 Task: Play online Dominion games in very easy mode.
Action: Mouse moved to (409, 381)
Screenshot: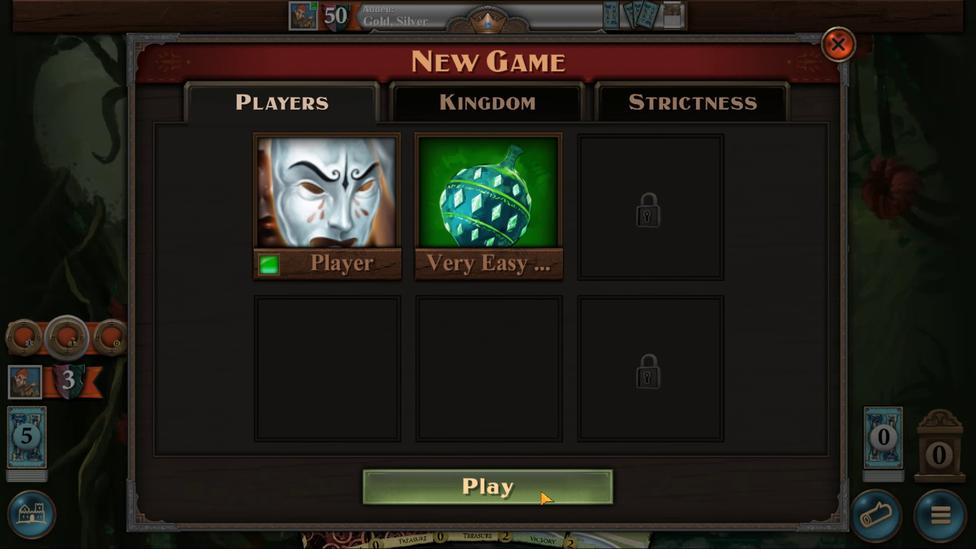 
Action: Mouse pressed left at (409, 381)
Screenshot: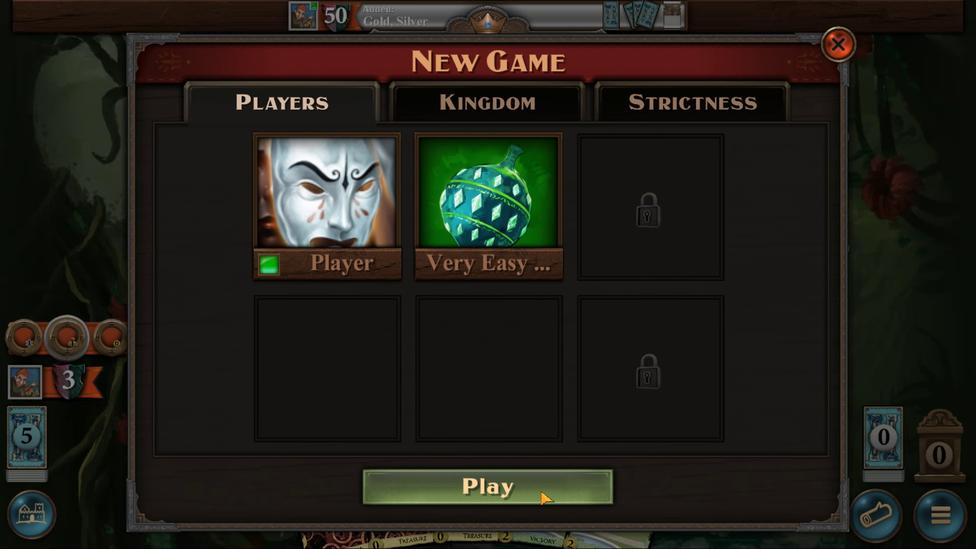 
Action: Mouse moved to (425, 376)
Screenshot: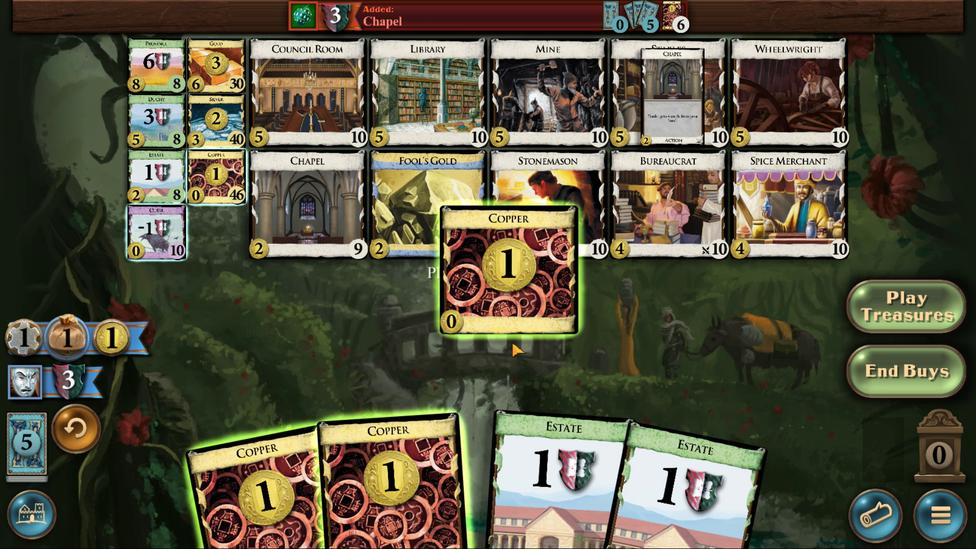 
Action: Mouse pressed left at (425, 376)
Screenshot: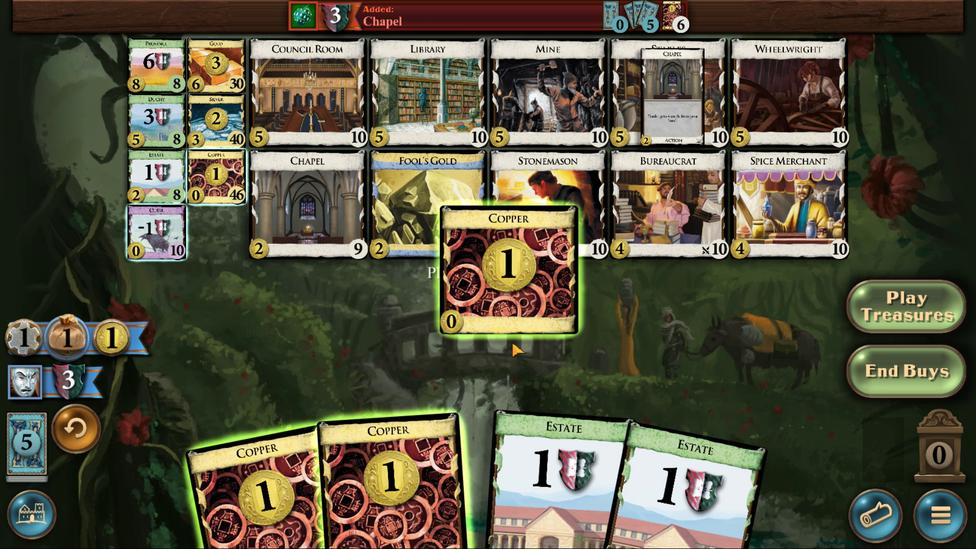 
Action: Mouse moved to (439, 377)
Screenshot: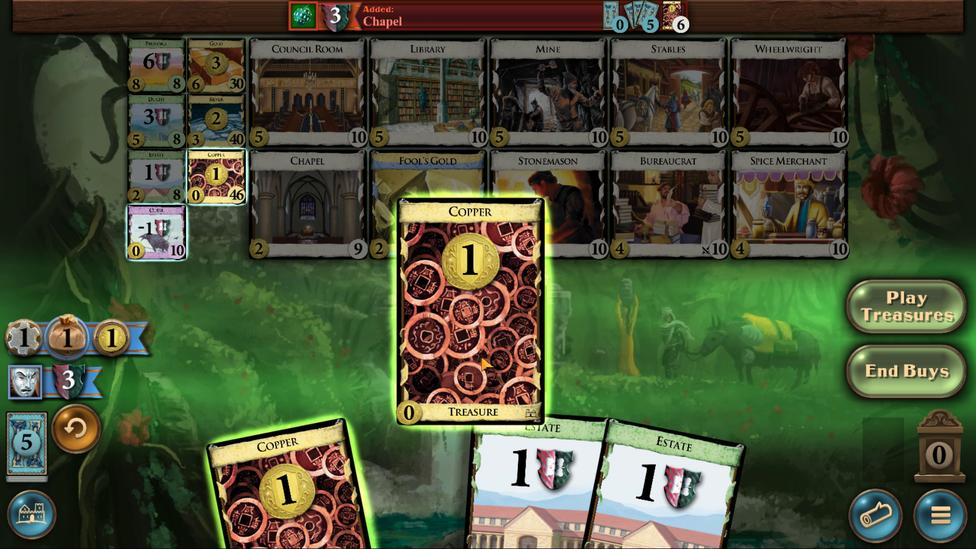 
Action: Mouse pressed left at (439, 377)
Screenshot: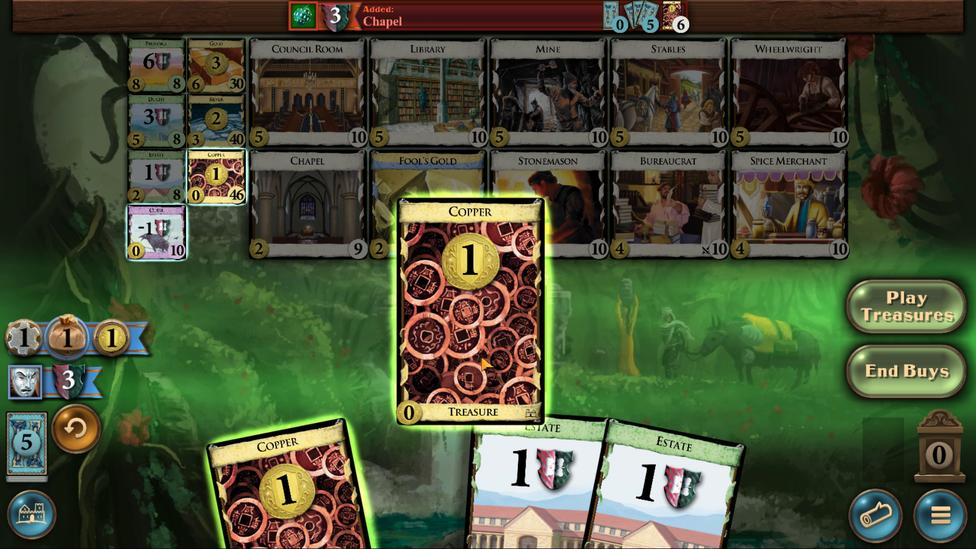 
Action: Mouse moved to (451, 375)
Screenshot: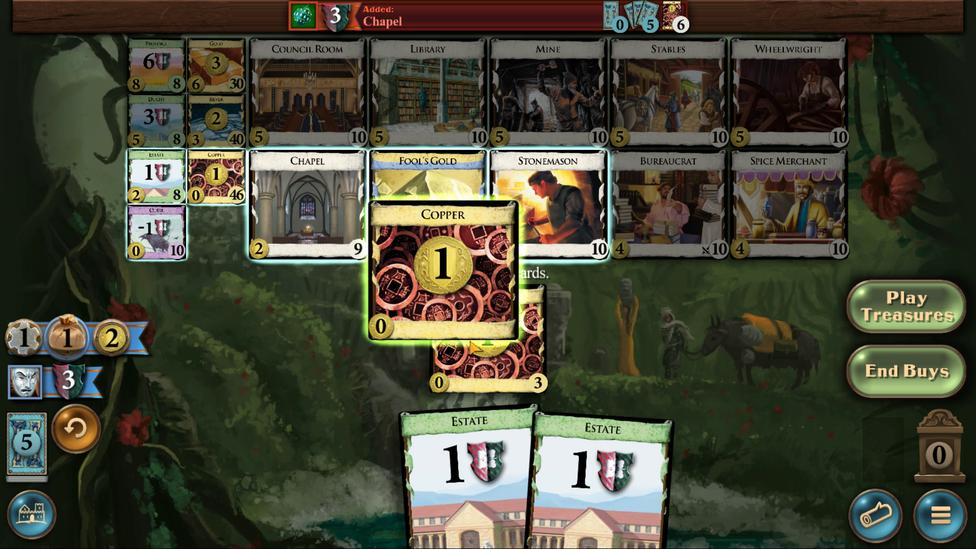 
Action: Mouse pressed left at (451, 375)
Screenshot: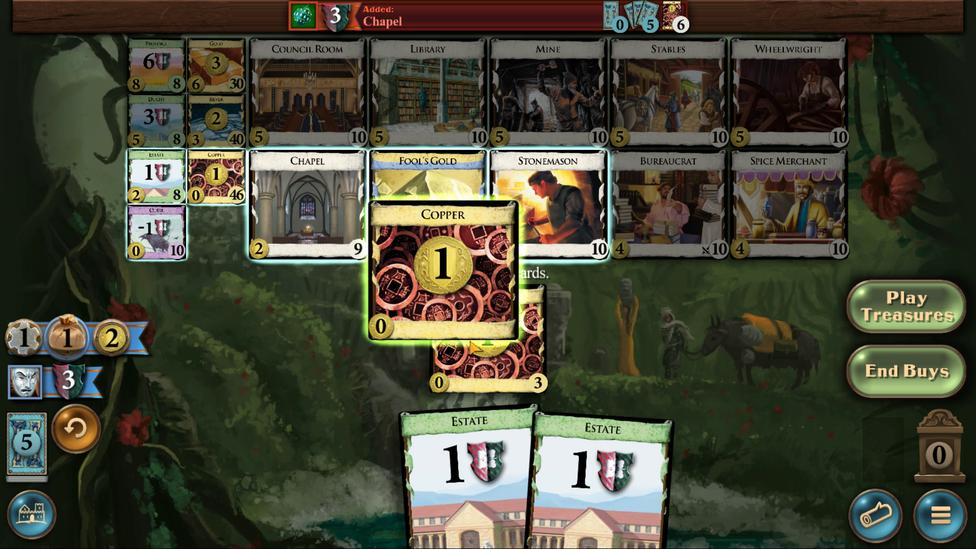 
Action: Mouse moved to (485, 321)
Screenshot: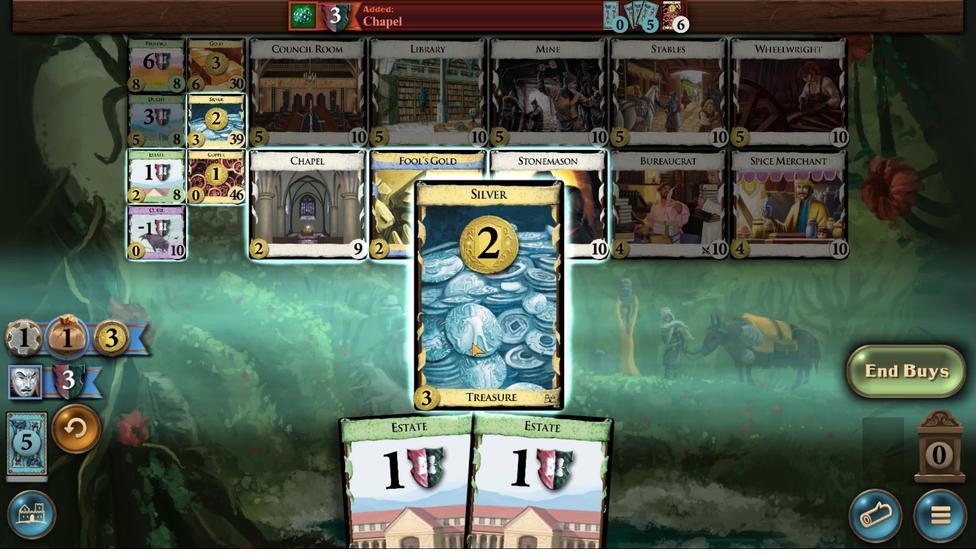 
Action: Mouse pressed left at (485, 321)
Screenshot: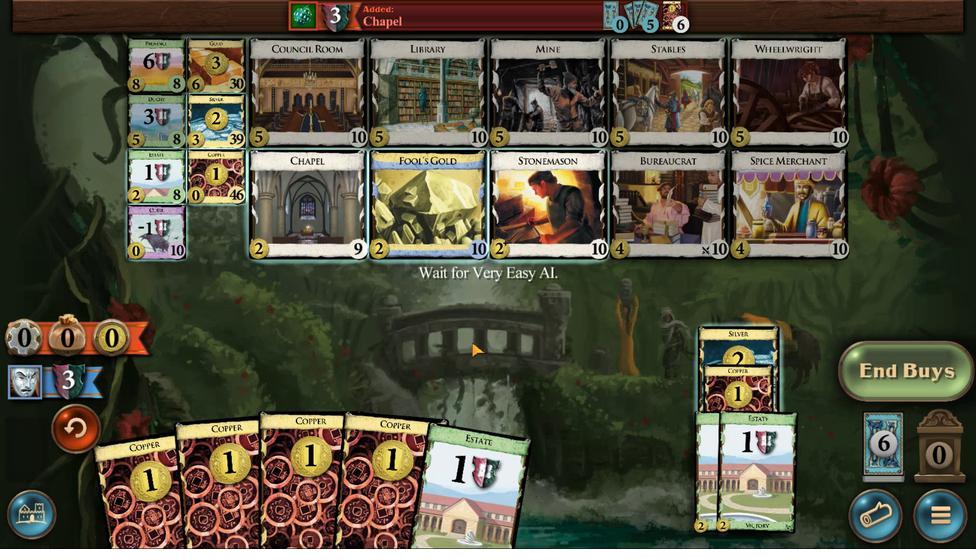 
Action: Mouse moved to (456, 376)
Screenshot: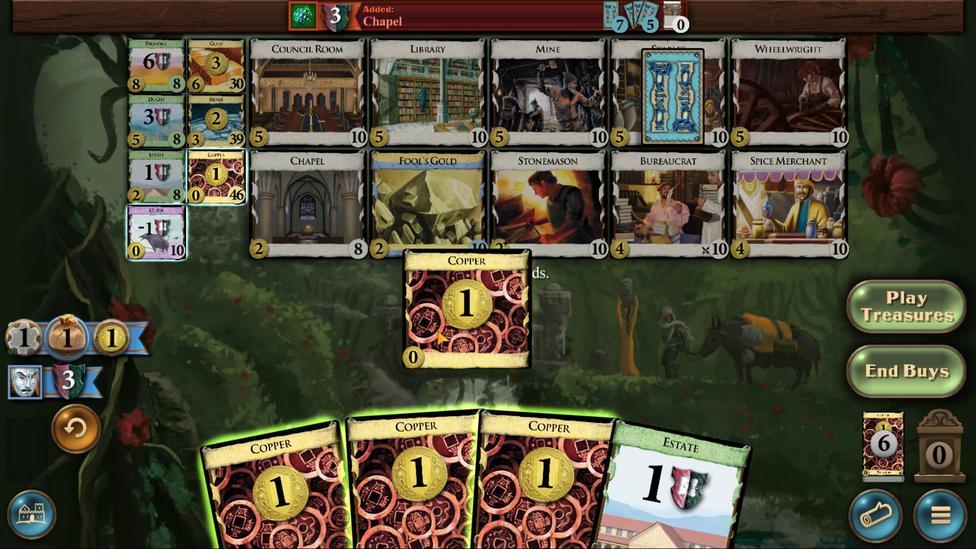 
Action: Mouse pressed left at (456, 376)
Screenshot: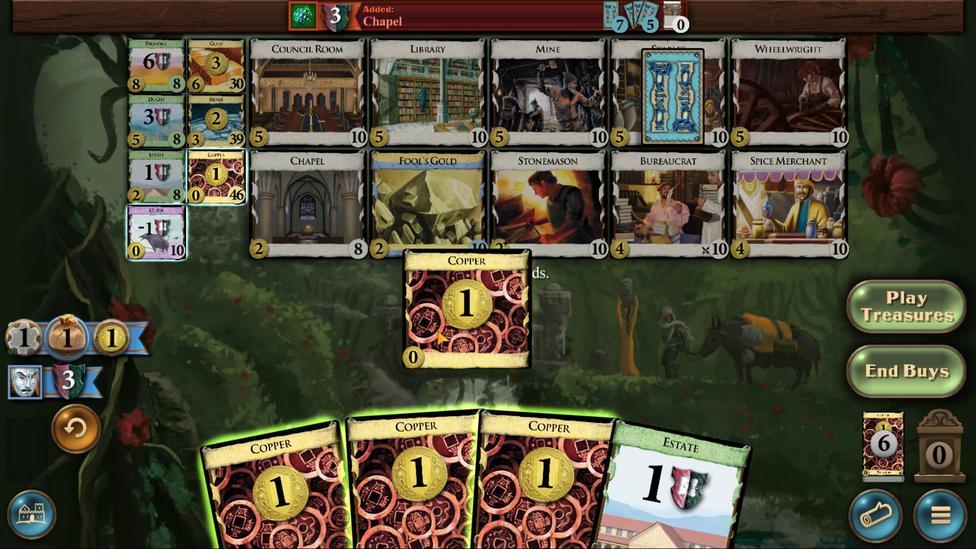 
Action: Mouse moved to (445, 372)
Screenshot: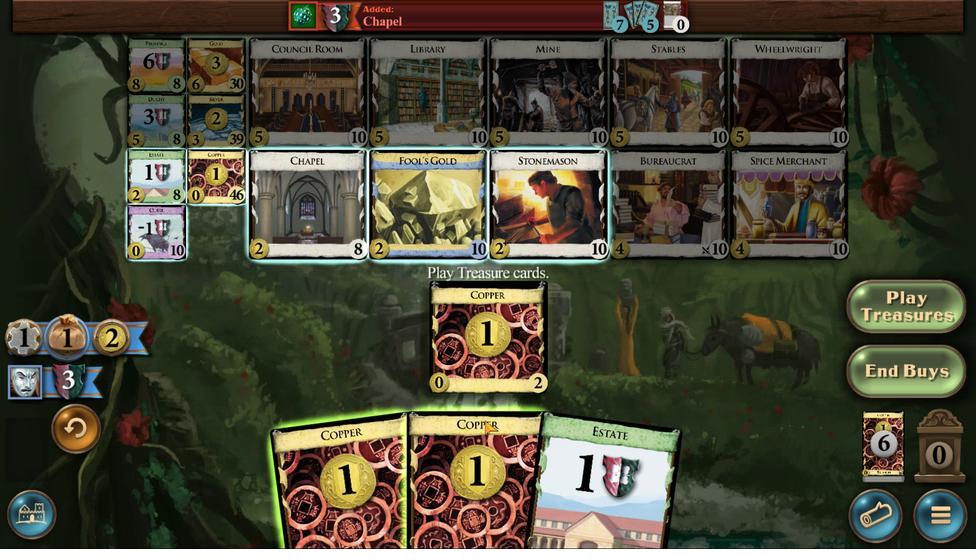 
Action: Mouse pressed left at (445, 372)
Screenshot: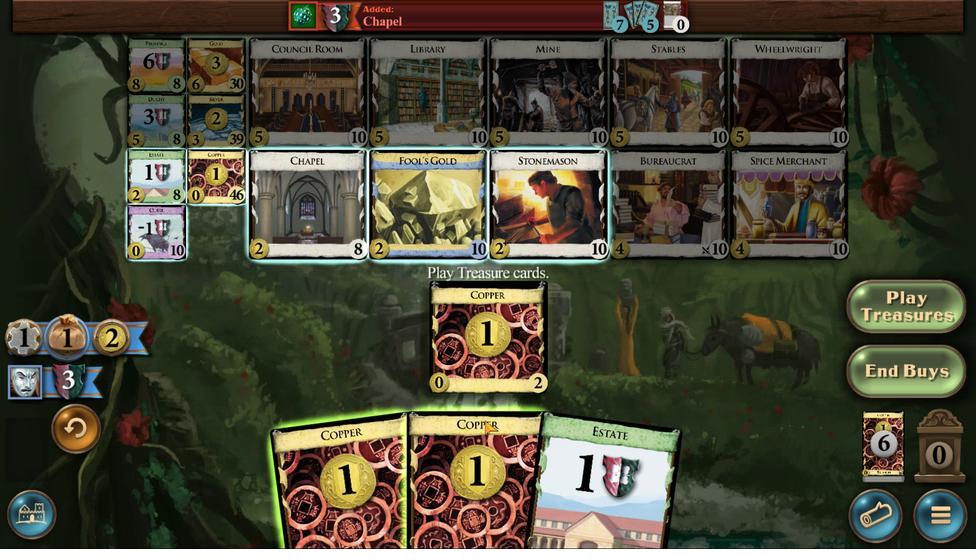 
Action: Mouse moved to (424, 375)
Screenshot: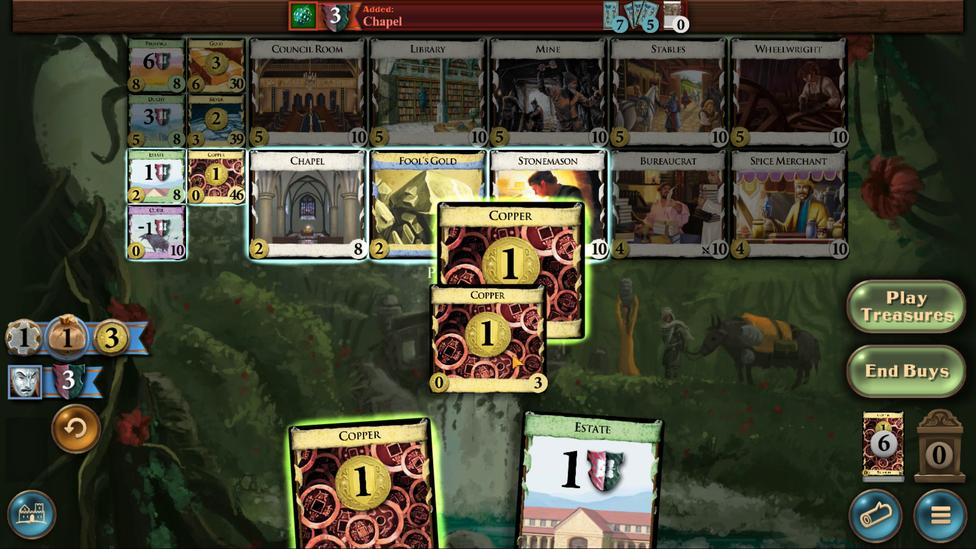 
Action: Mouse pressed left at (424, 375)
Screenshot: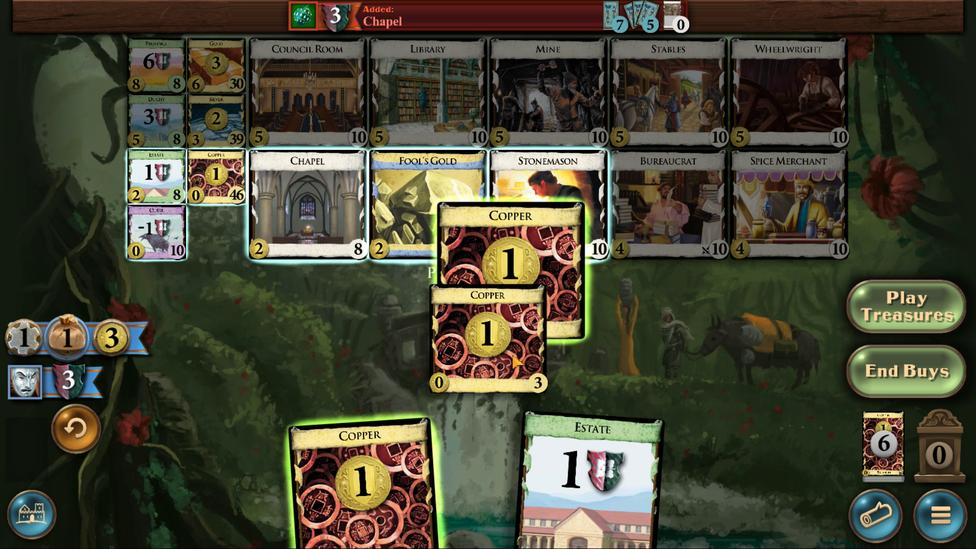 
Action: Mouse moved to (438, 377)
Screenshot: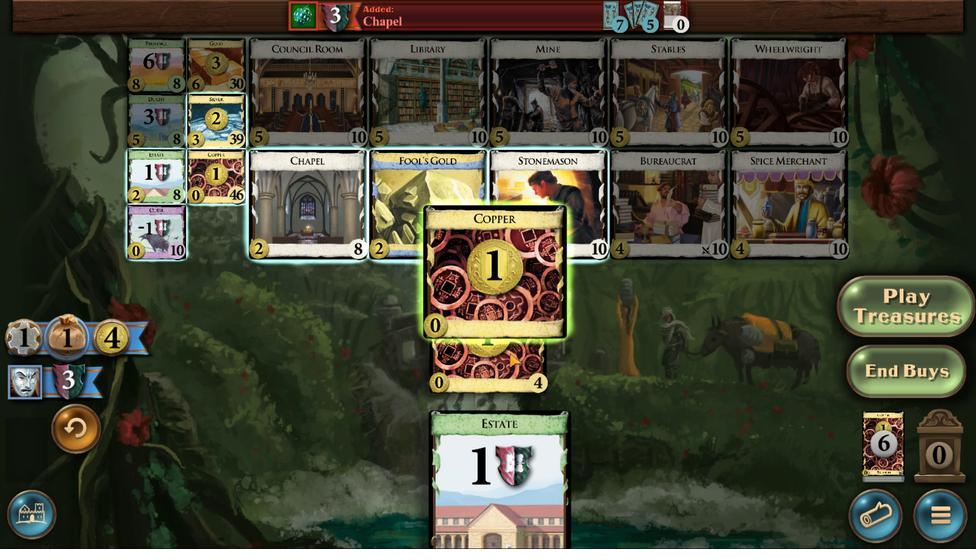 
Action: Mouse pressed left at (438, 377)
Screenshot: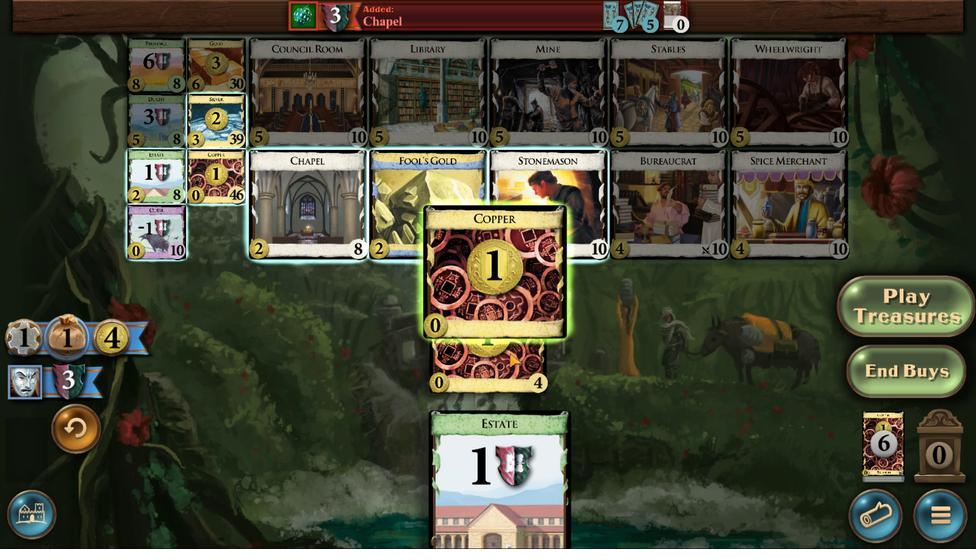 
Action: Mouse moved to (488, 320)
Screenshot: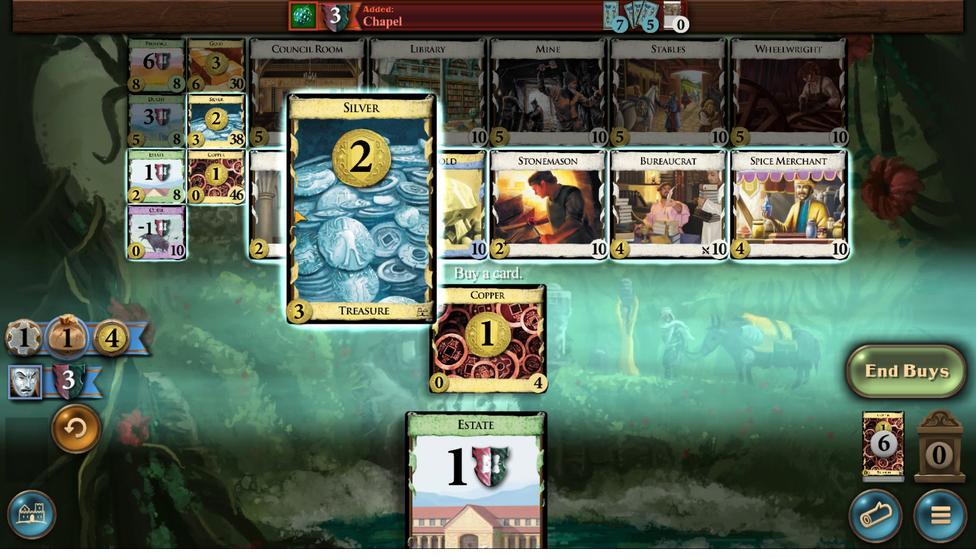 
Action: Mouse pressed left at (488, 320)
Screenshot: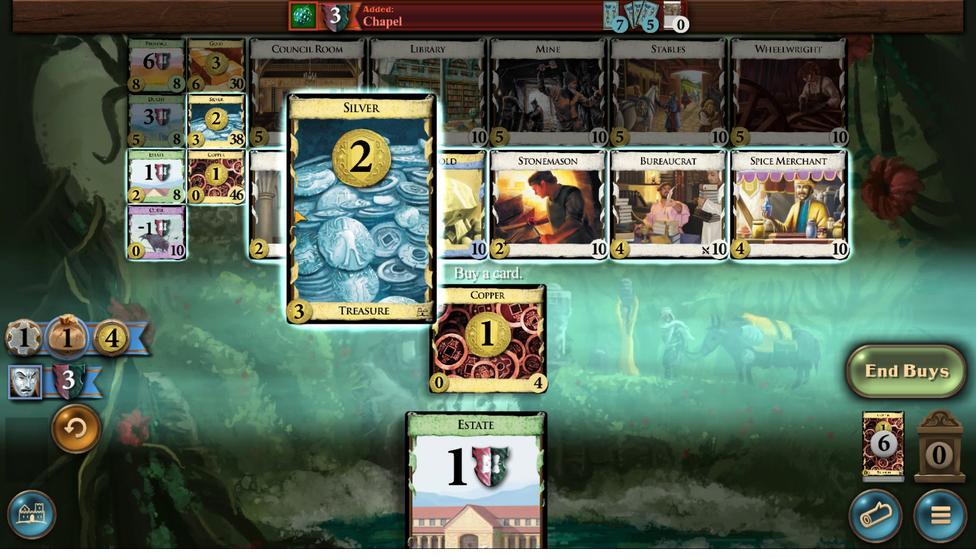 
Action: Mouse moved to (464, 340)
Screenshot: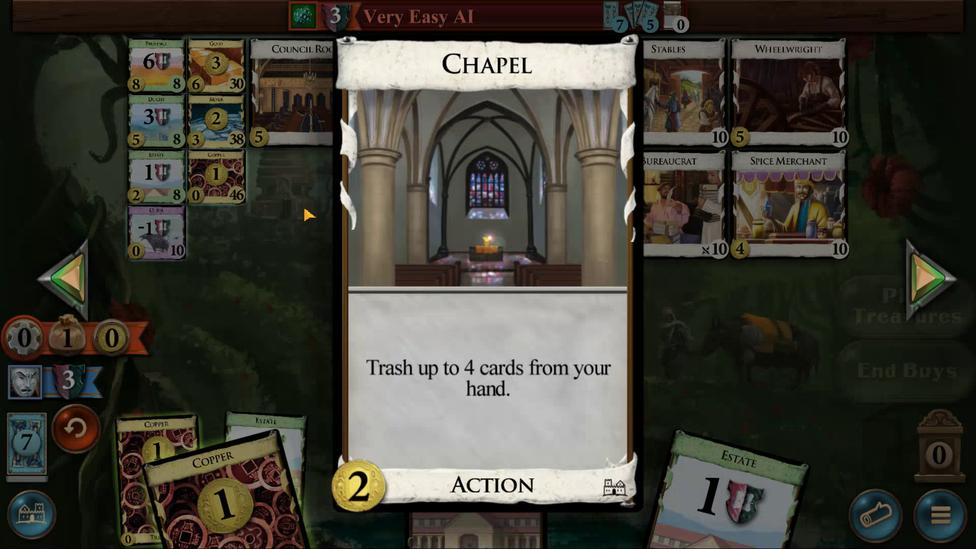 
Action: Mouse pressed left at (464, 340)
Screenshot: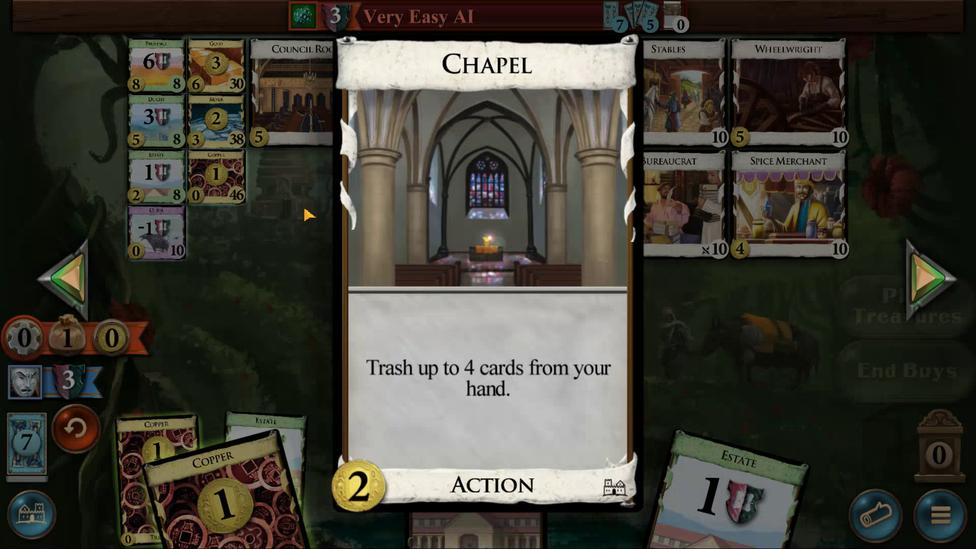 
Action: Mouse moved to (468, 337)
Screenshot: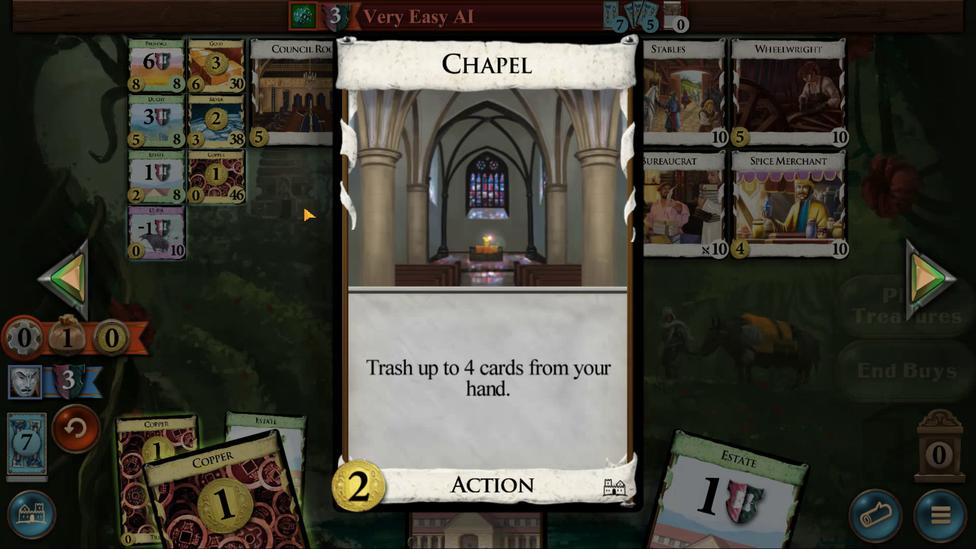 
Action: Mouse pressed left at (468, 337)
Screenshot: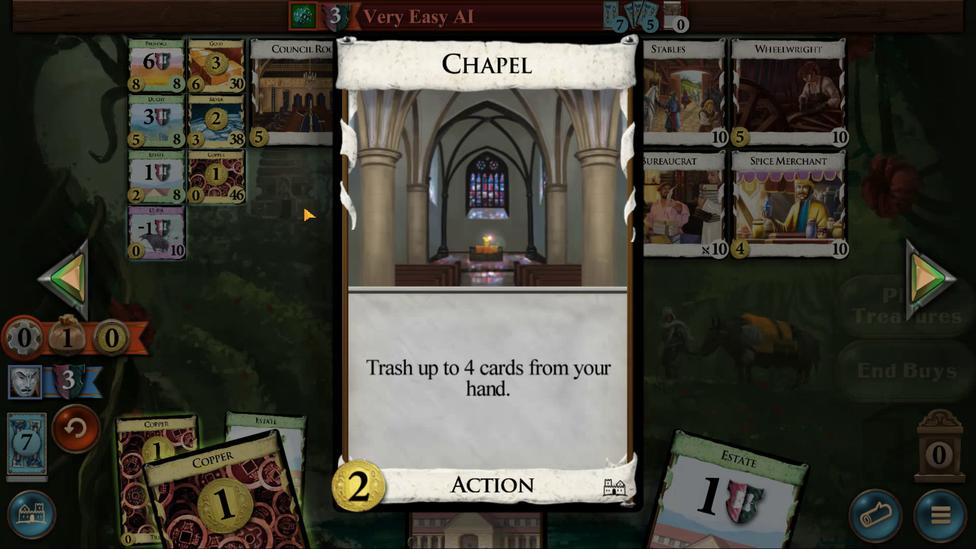 
Action: Mouse moved to (367, 343)
Screenshot: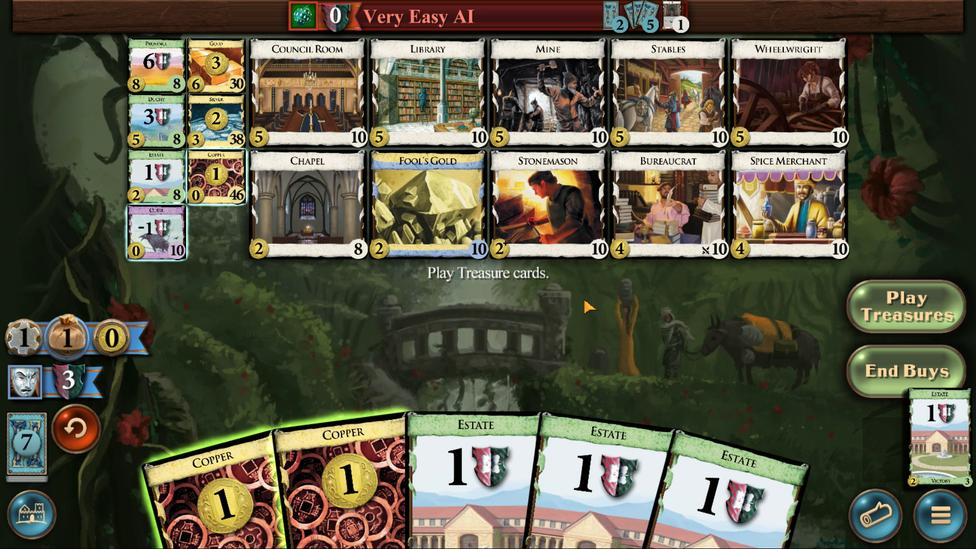 
Action: Mouse pressed left at (367, 343)
Screenshot: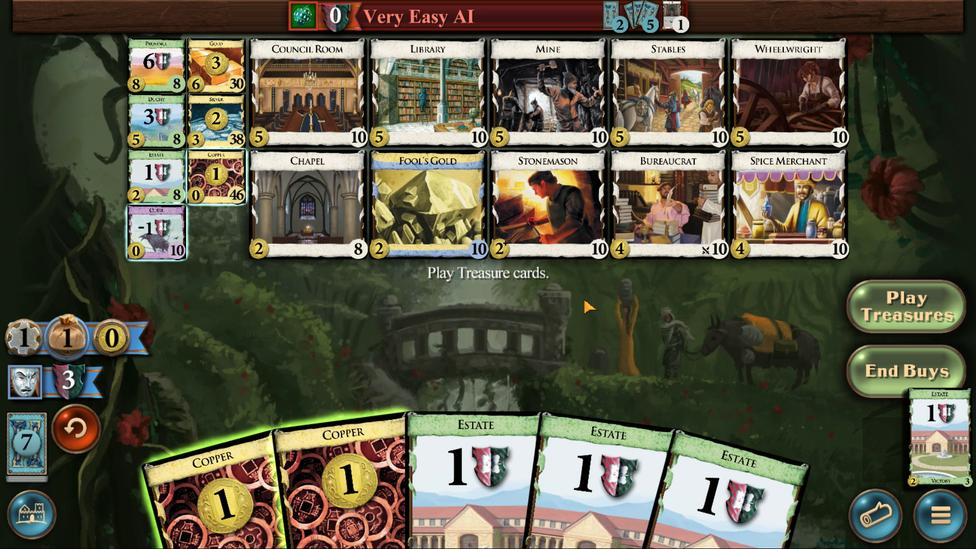 
Action: Mouse moved to (450, 373)
Screenshot: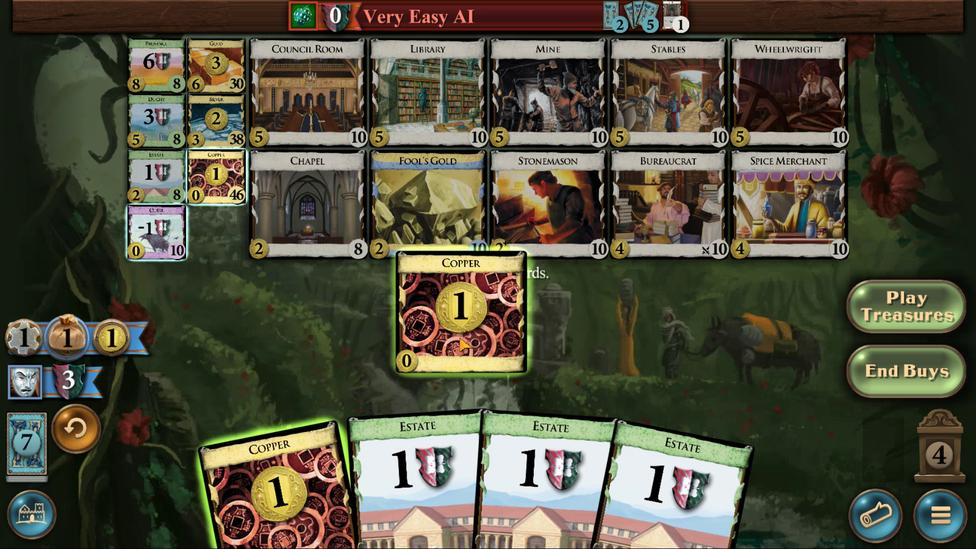 
Action: Mouse pressed left at (450, 373)
Screenshot: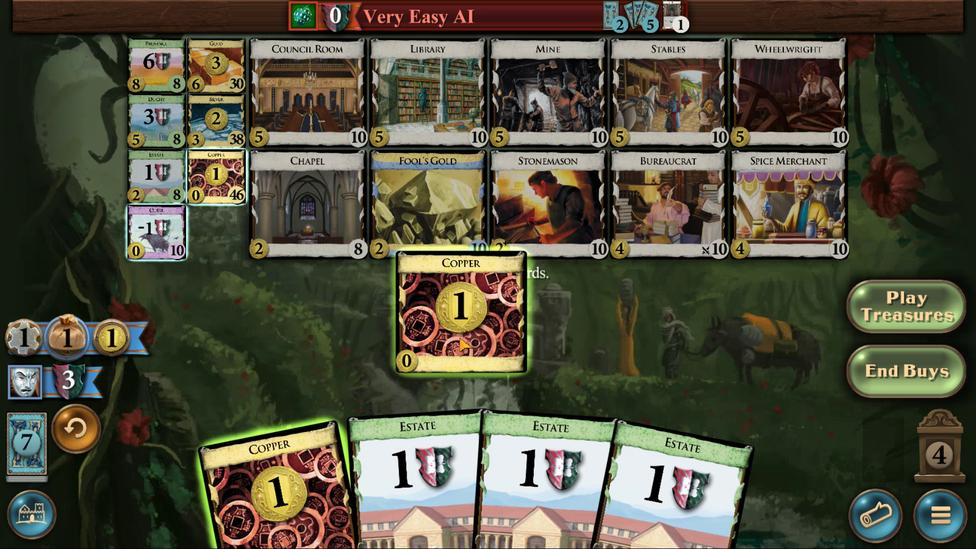 
Action: Mouse moved to (464, 373)
Screenshot: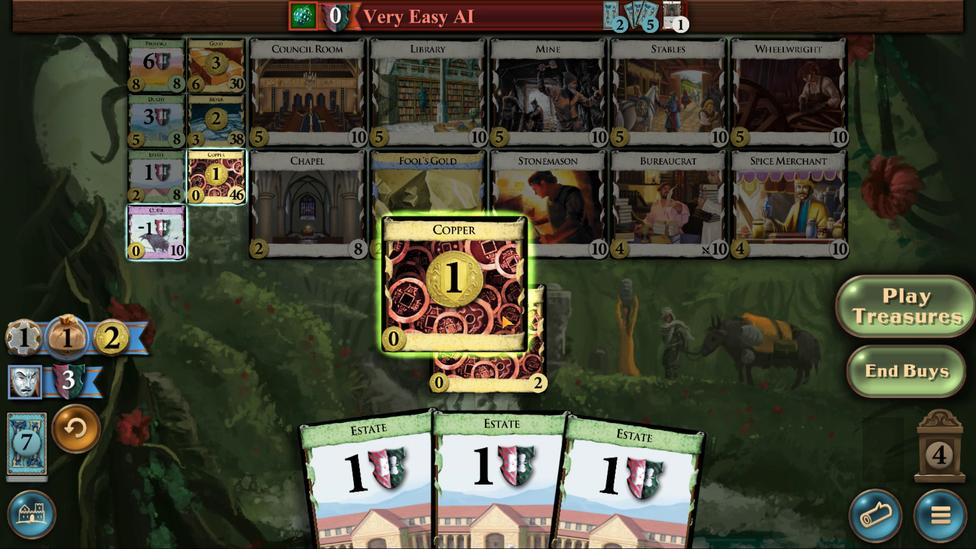 
Action: Mouse pressed left at (464, 373)
Screenshot: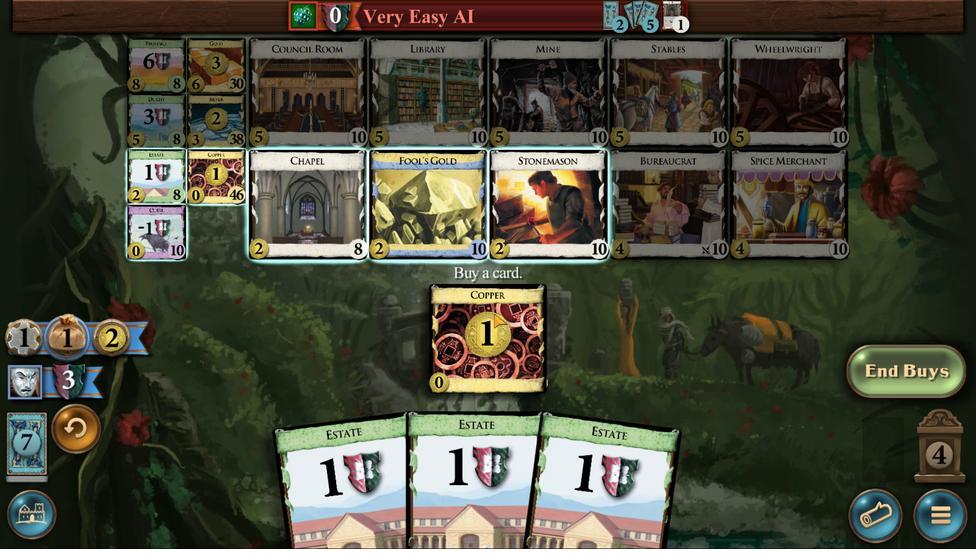 
Action: Mouse moved to (404, 335)
Screenshot: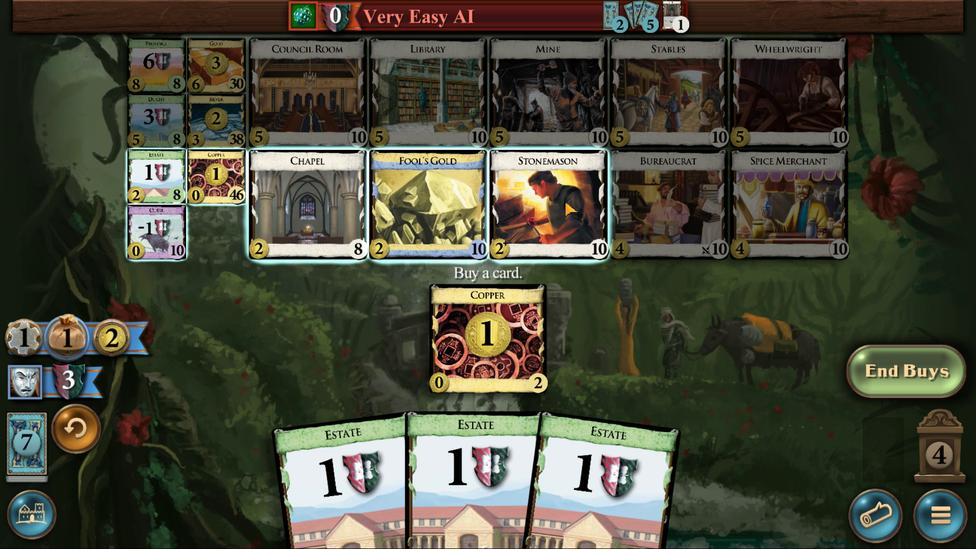 
Action: Mouse pressed left at (404, 335)
Screenshot: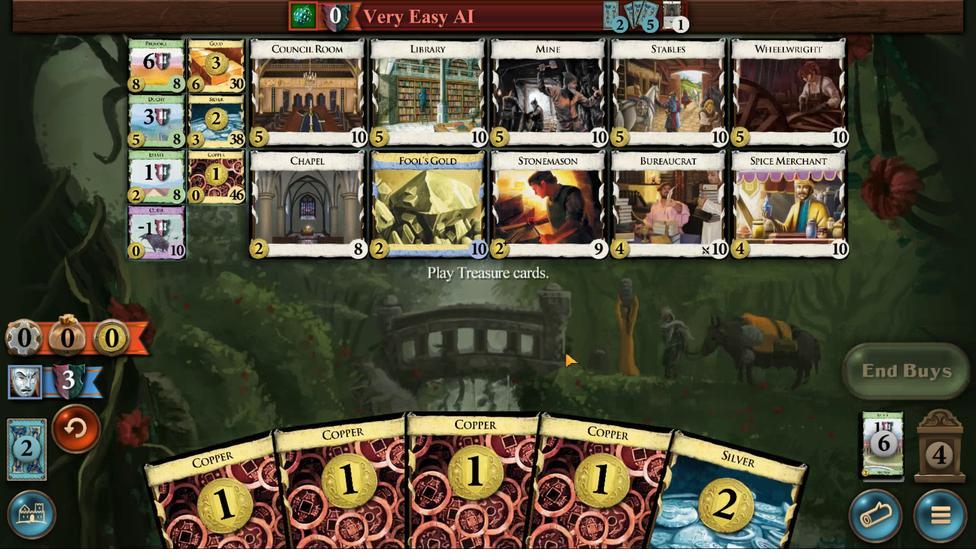
Action: Mouse moved to (487, 331)
Screenshot: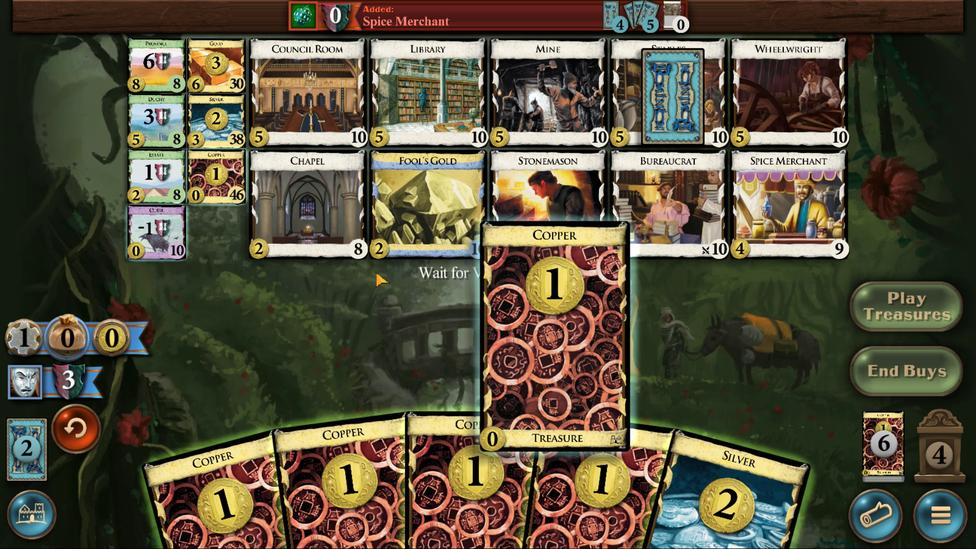 
Action: Mouse pressed left at (487, 331)
Screenshot: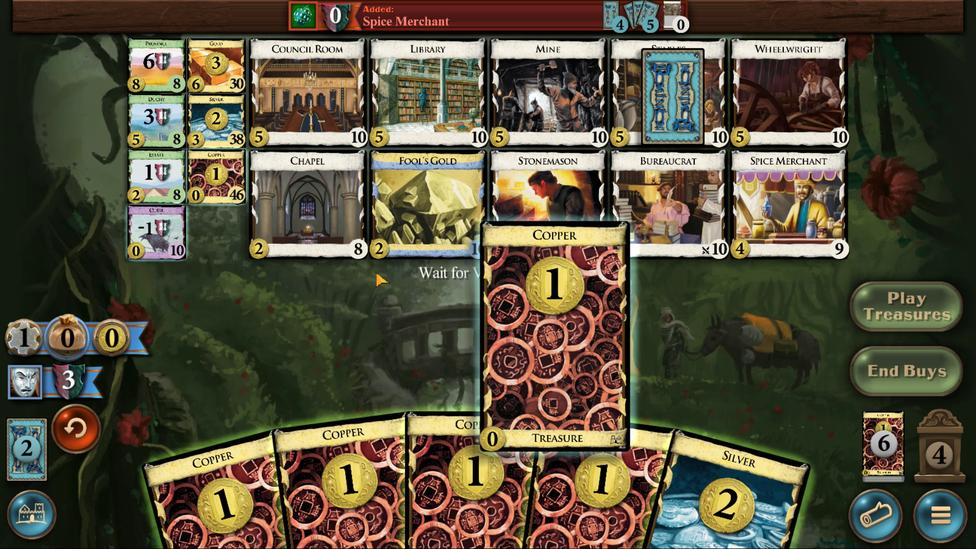 
Action: Mouse moved to (411, 366)
Screenshot: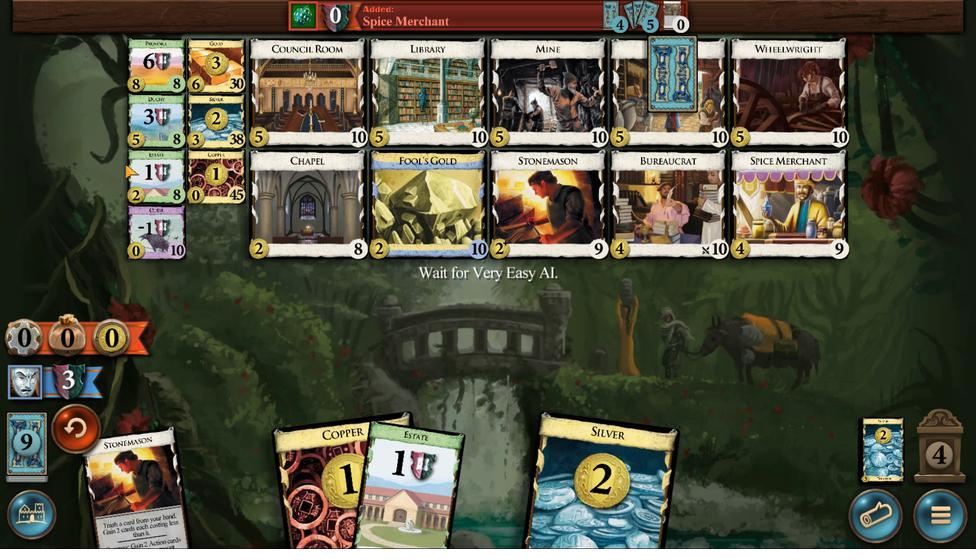 
Action: Mouse pressed left at (411, 366)
Screenshot: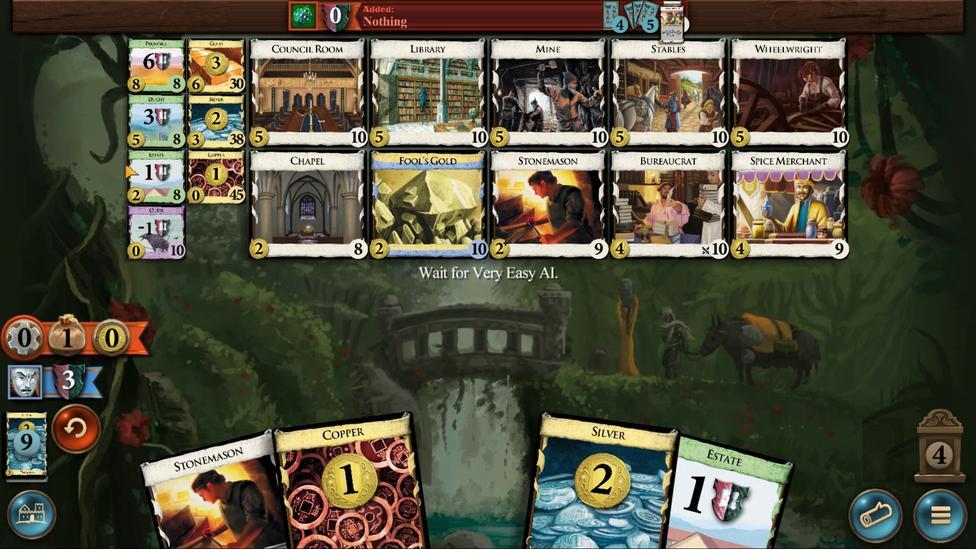 
Action: Mouse moved to (485, 376)
Screenshot: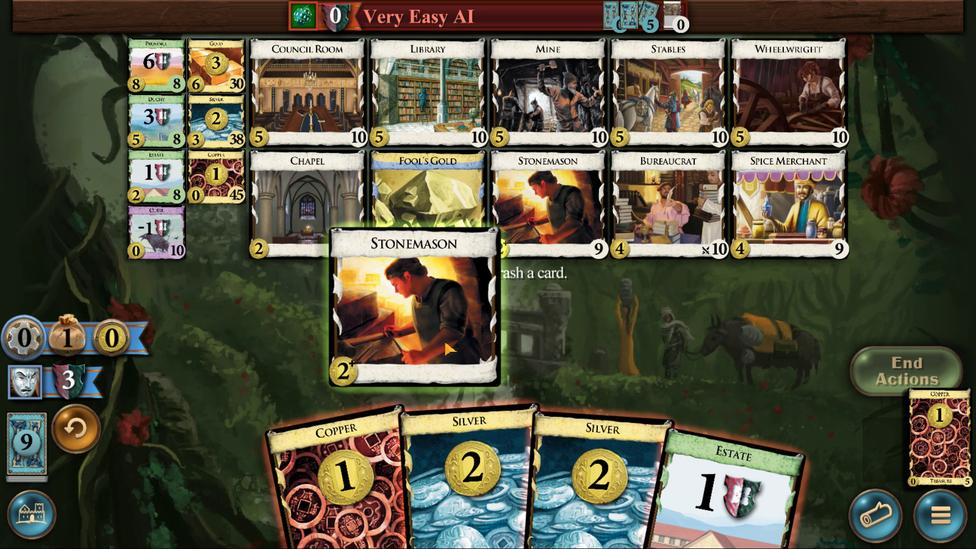 
Action: Mouse pressed left at (485, 376)
Screenshot: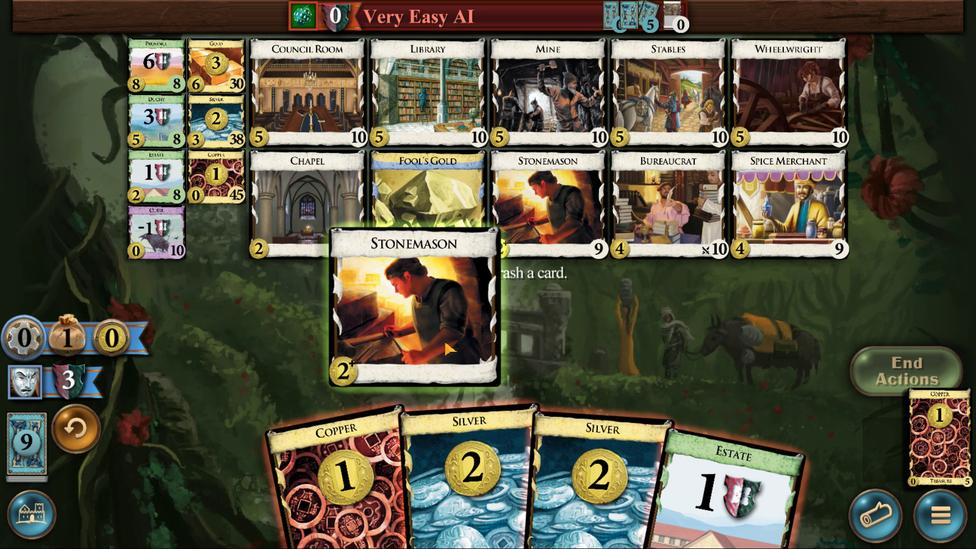 
Action: Mouse moved to (469, 373)
Screenshot: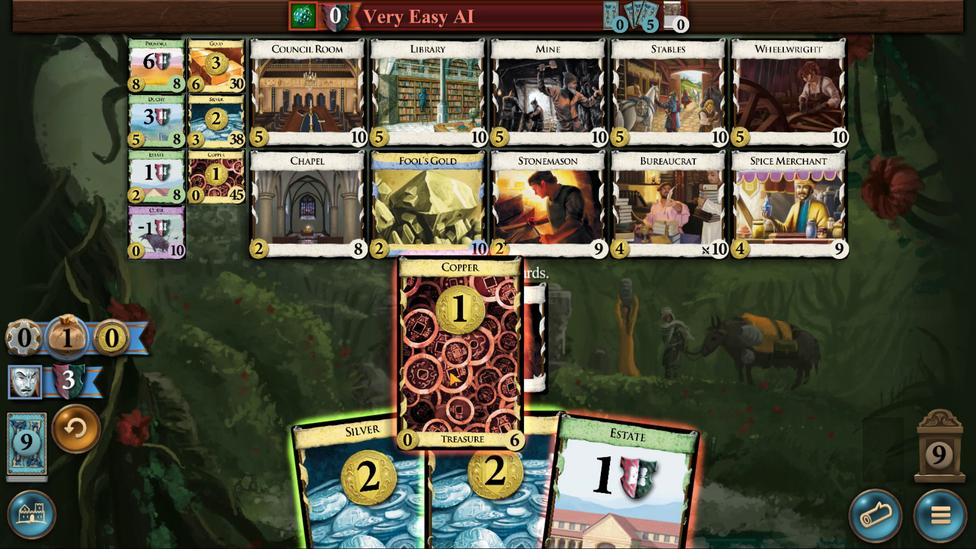
Action: Mouse pressed left at (469, 373)
Screenshot: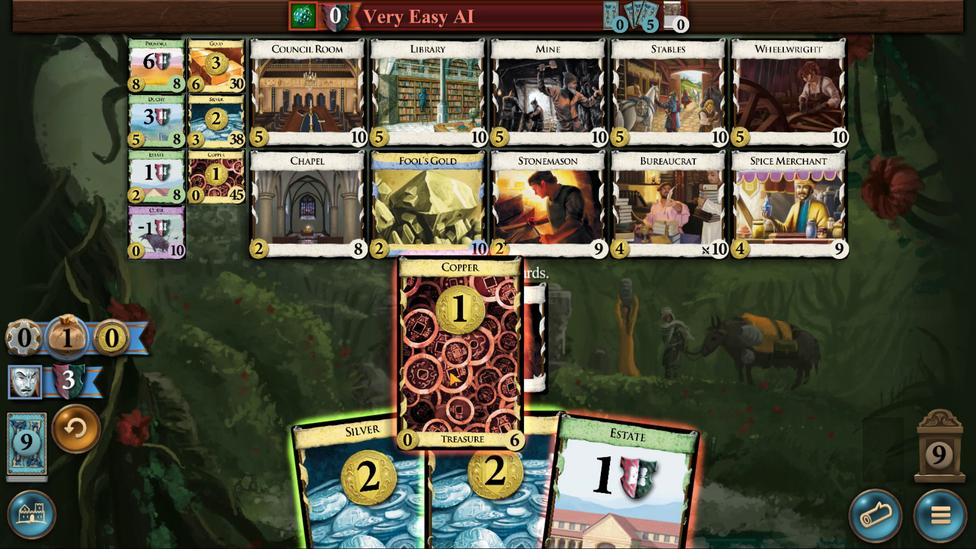 
Action: Mouse moved to (419, 373)
Screenshot: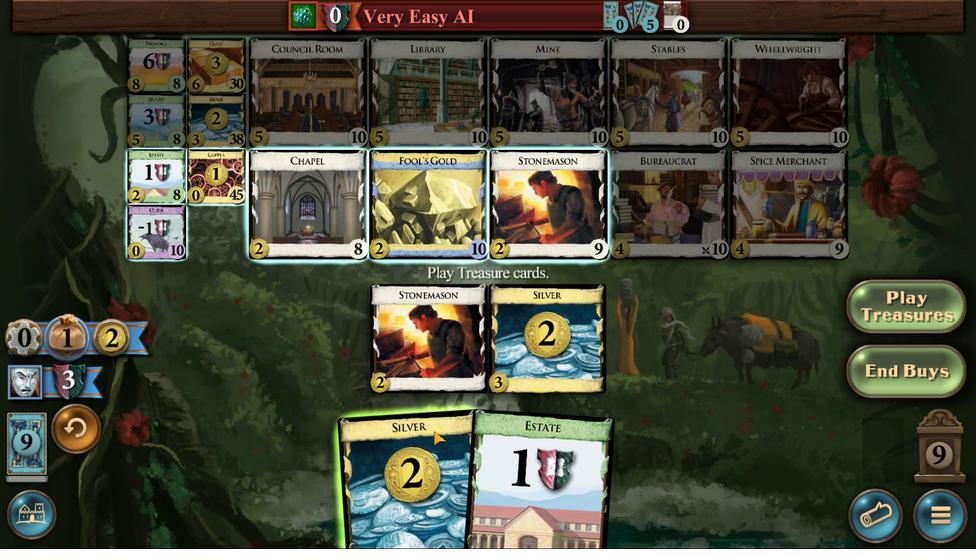 
Action: Mouse pressed left at (419, 373)
Screenshot: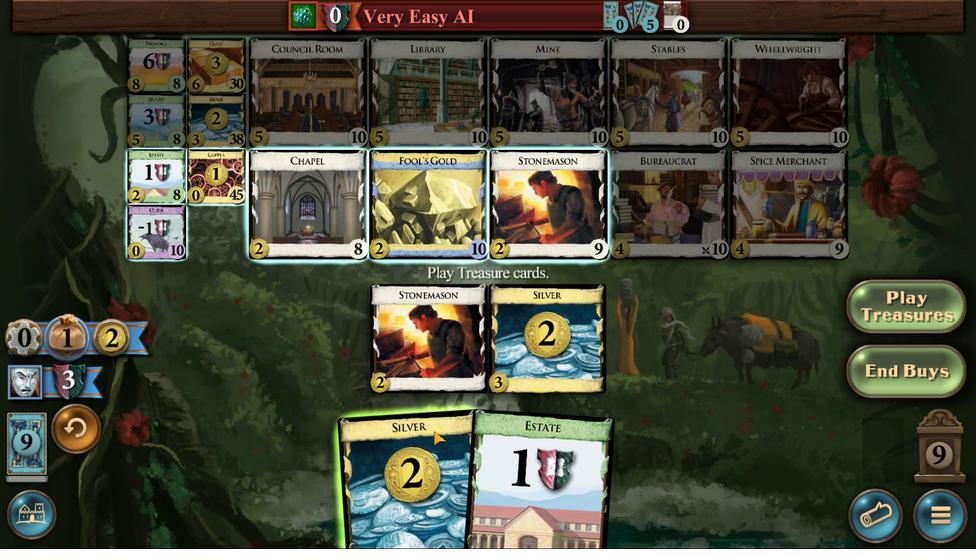 
Action: Mouse moved to (436, 372)
Screenshot: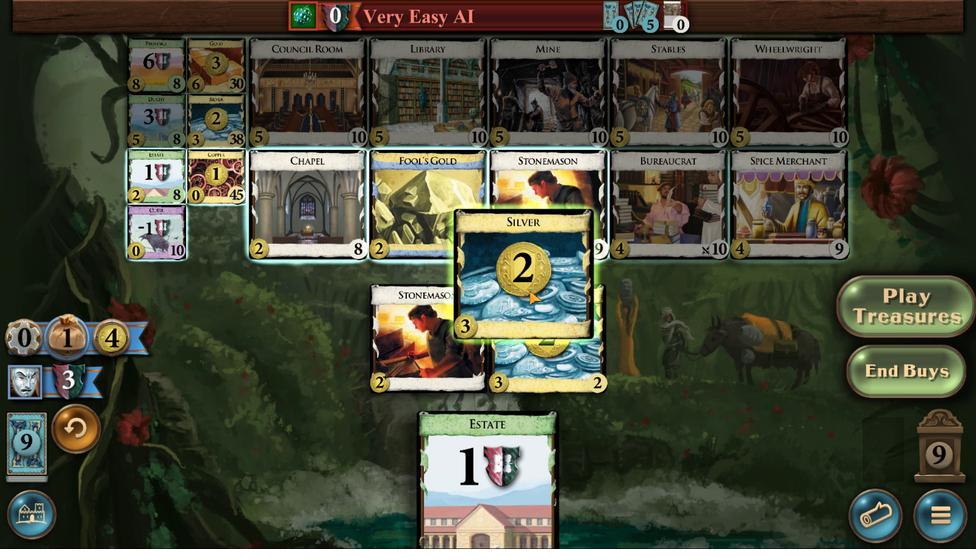 
Action: Mouse pressed left at (436, 372)
Screenshot: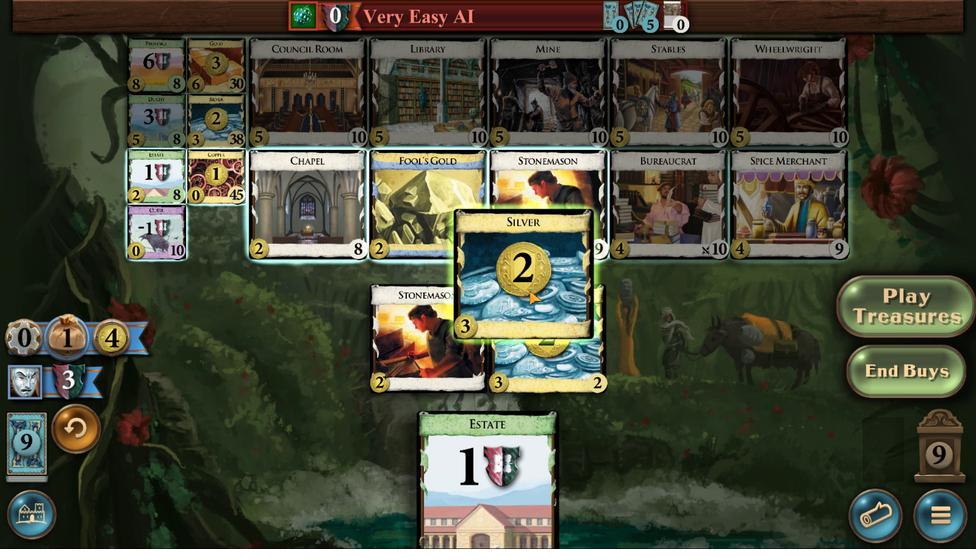 
Action: Mouse moved to (488, 322)
Screenshot: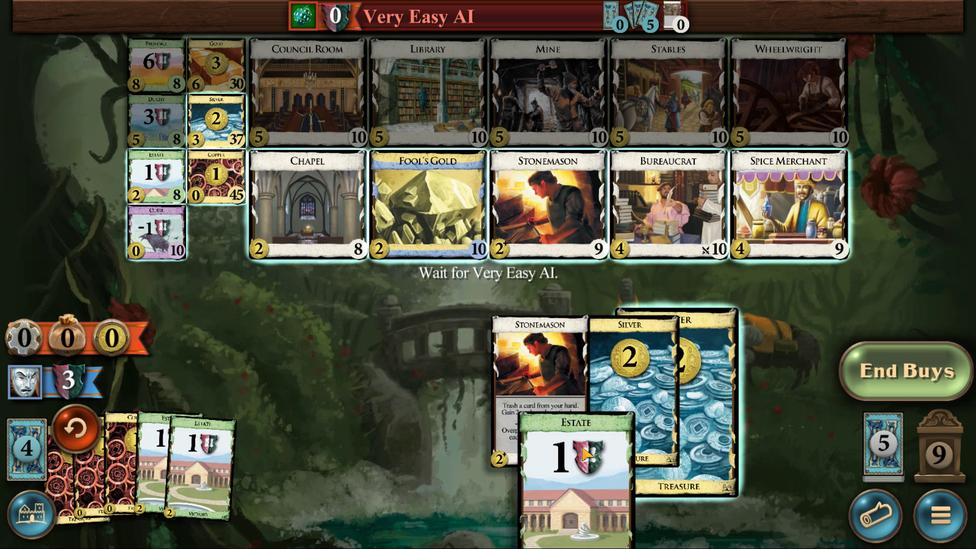 
Action: Mouse pressed left at (488, 322)
Screenshot: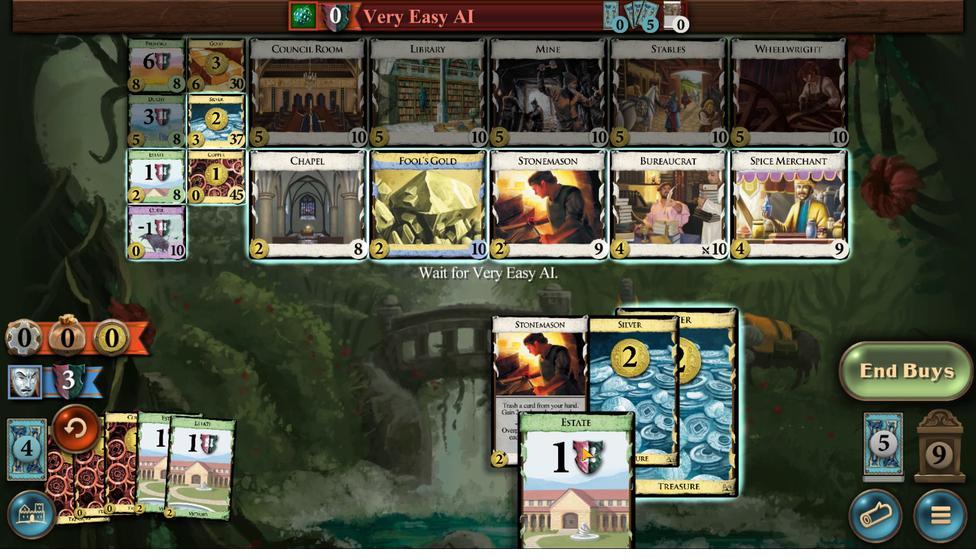 
Action: Mouse moved to (424, 373)
Screenshot: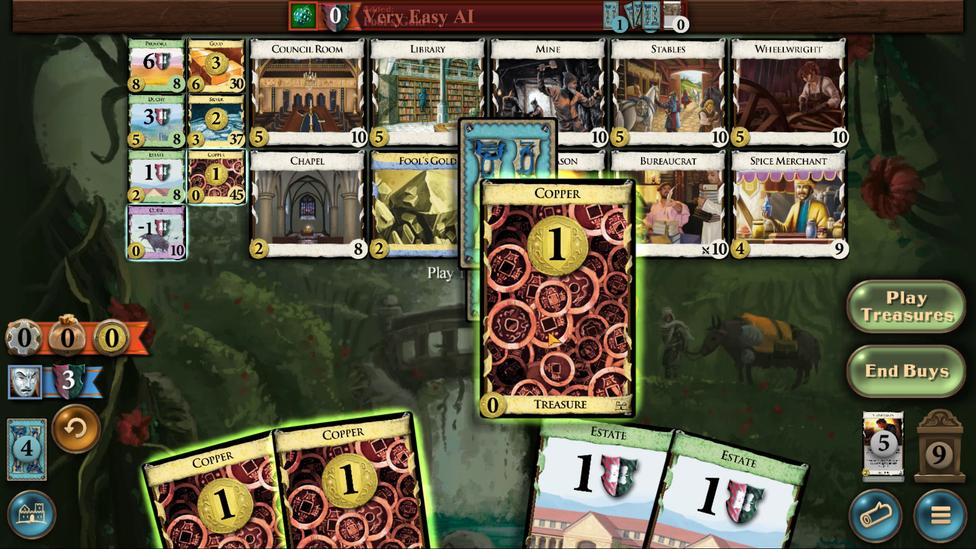 
Action: Mouse pressed left at (424, 373)
Screenshot: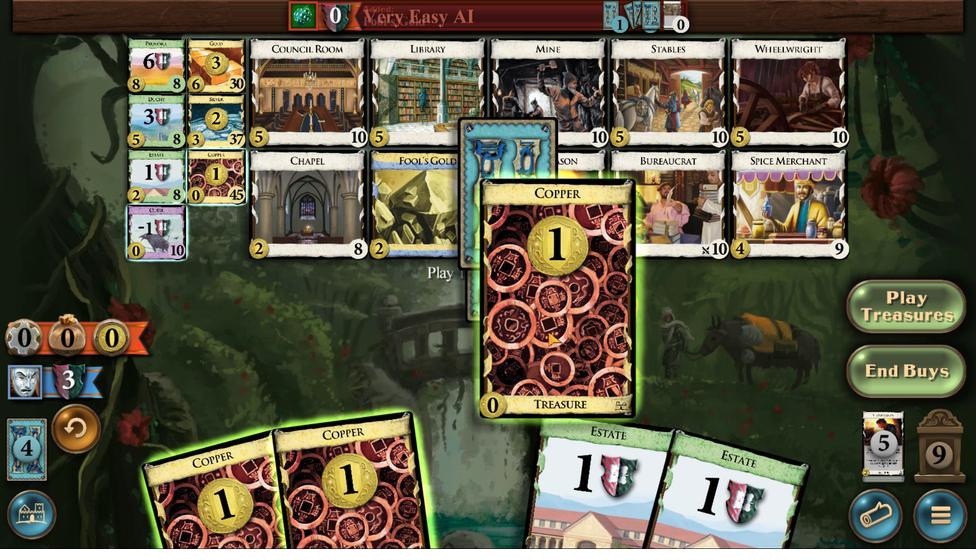 
Action: Mouse moved to (447, 372)
Screenshot: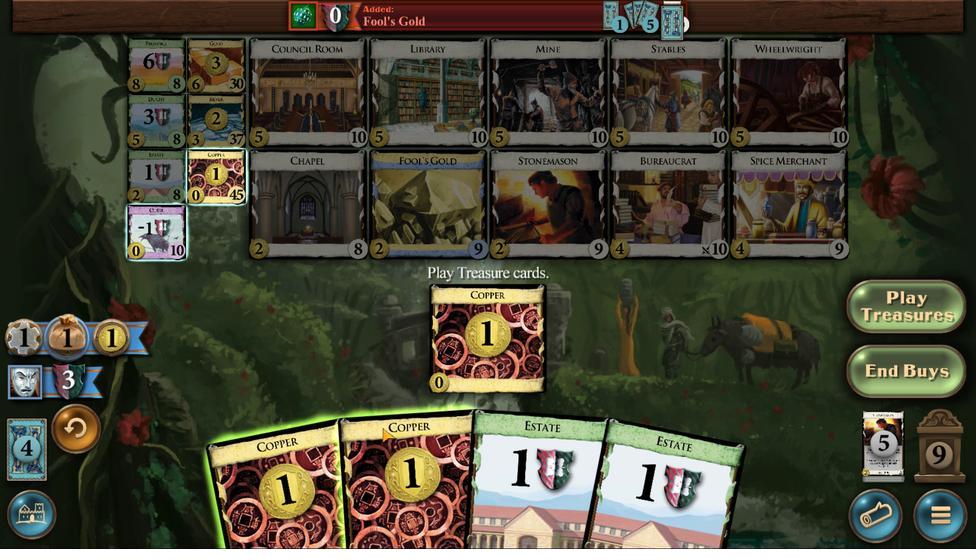 
Action: Mouse pressed left at (447, 372)
Screenshot: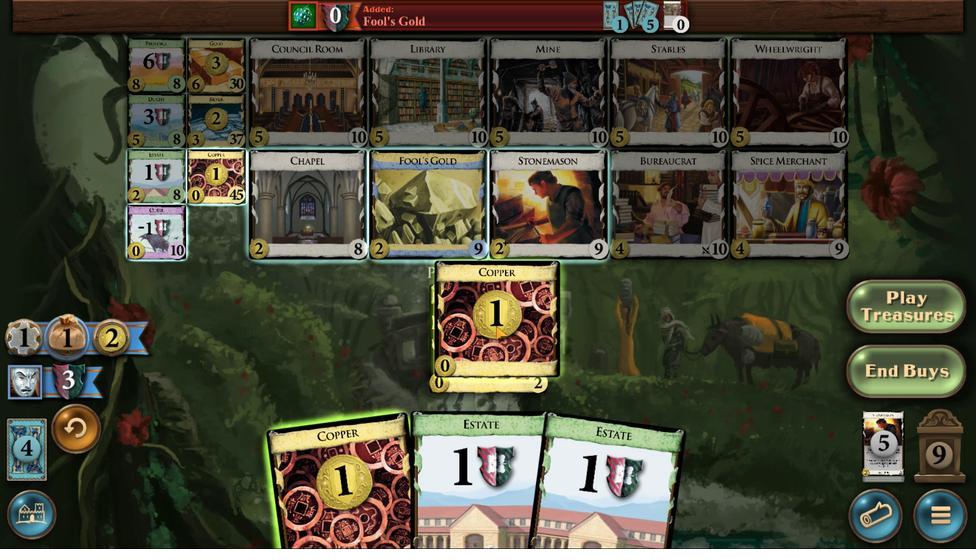 
Action: Mouse moved to (452, 373)
Screenshot: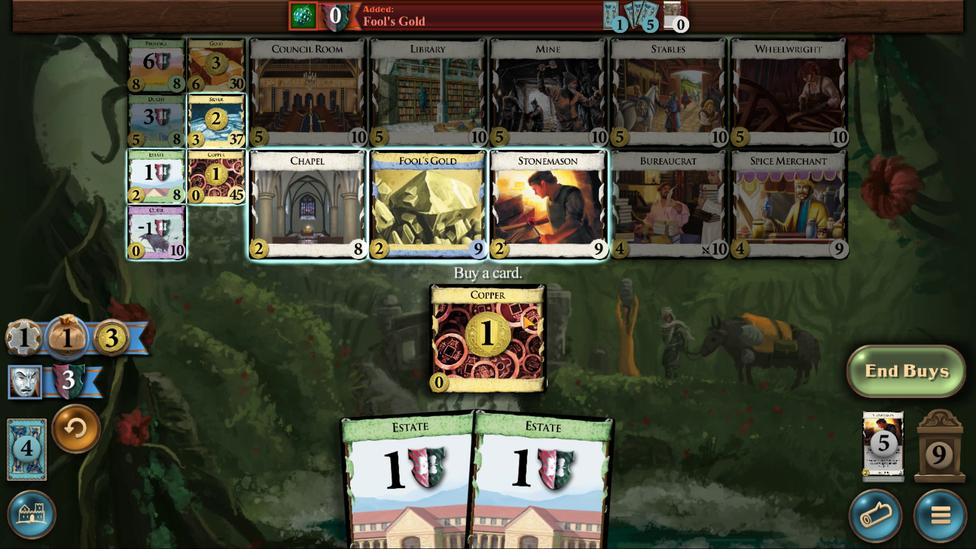 
Action: Mouse pressed left at (452, 373)
Screenshot: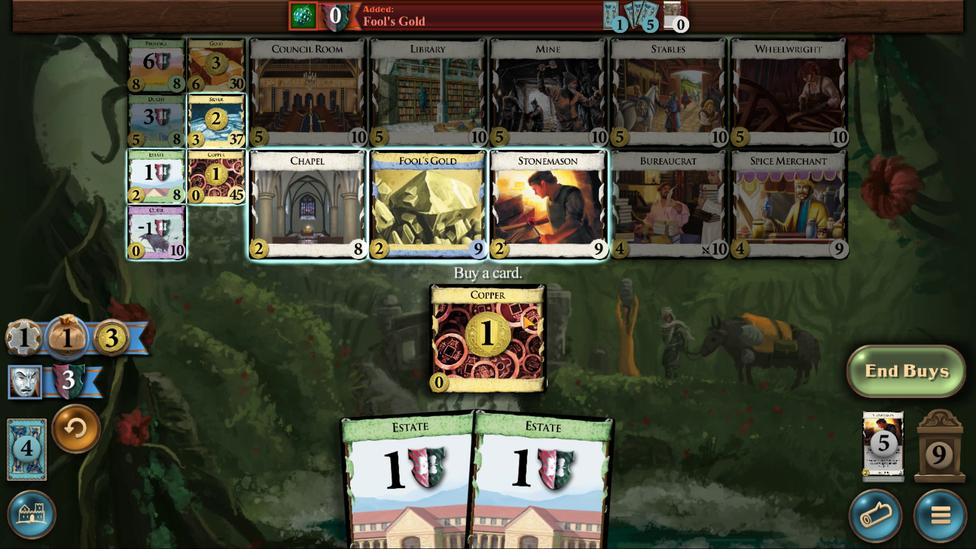 
Action: Mouse moved to (487, 323)
Screenshot: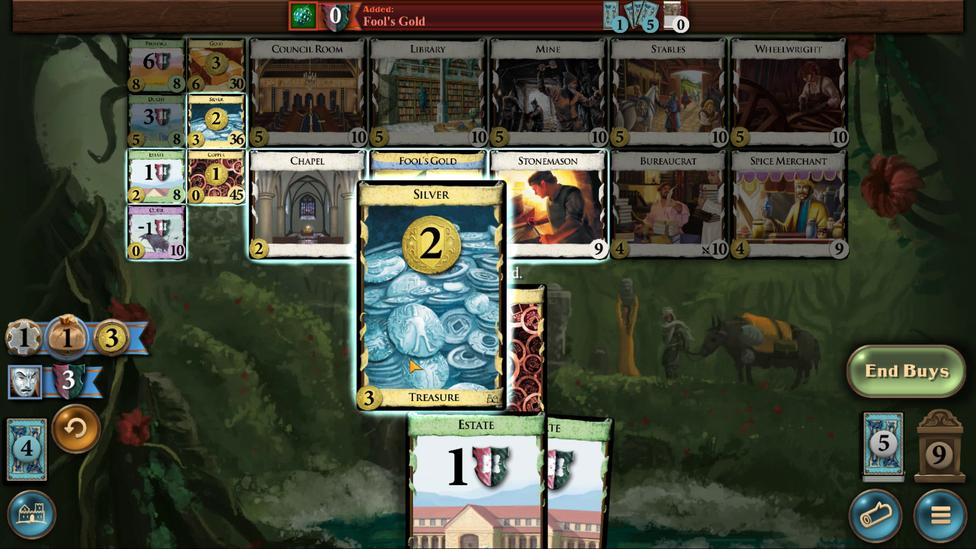 
Action: Mouse pressed left at (487, 323)
Screenshot: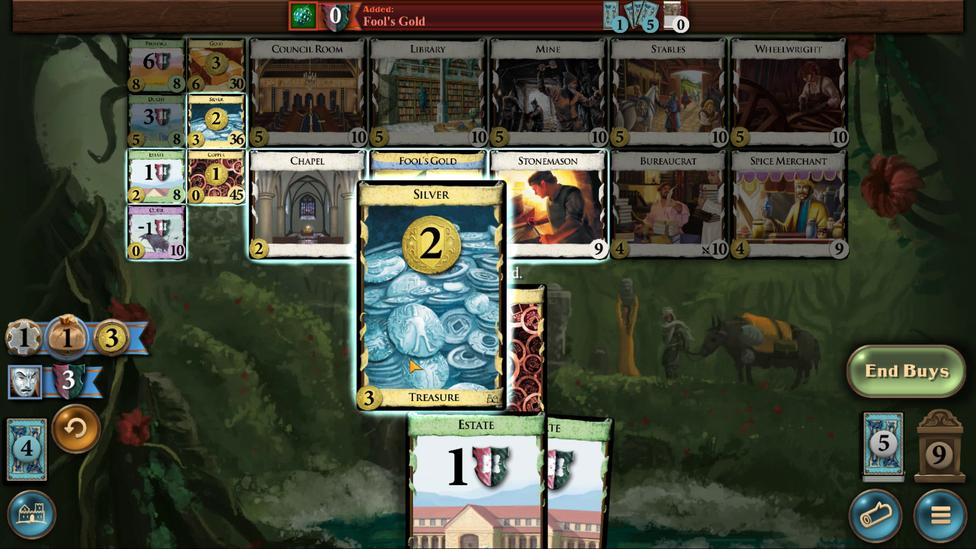 
Action: Mouse moved to (449, 373)
Screenshot: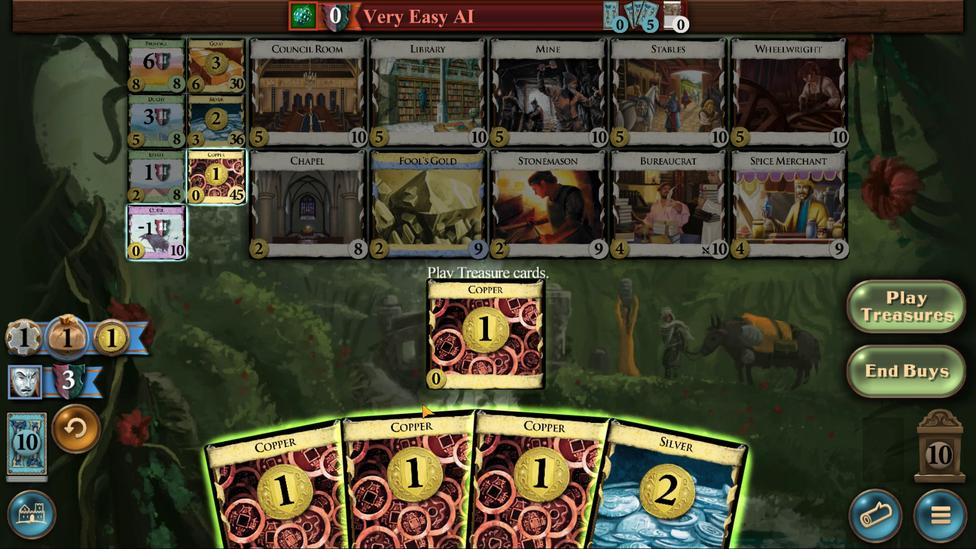 
Action: Mouse pressed left at (449, 373)
Screenshot: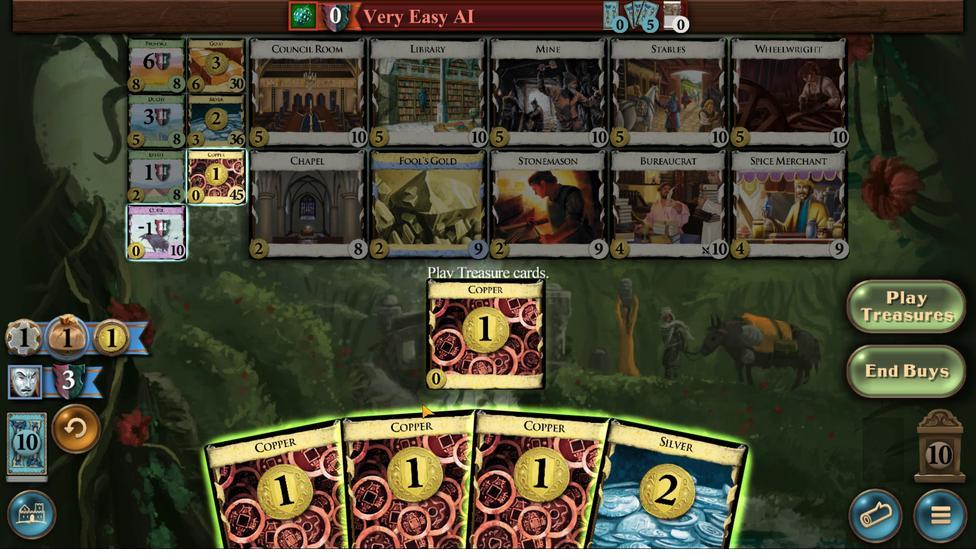
Action: Mouse moved to (442, 373)
Screenshot: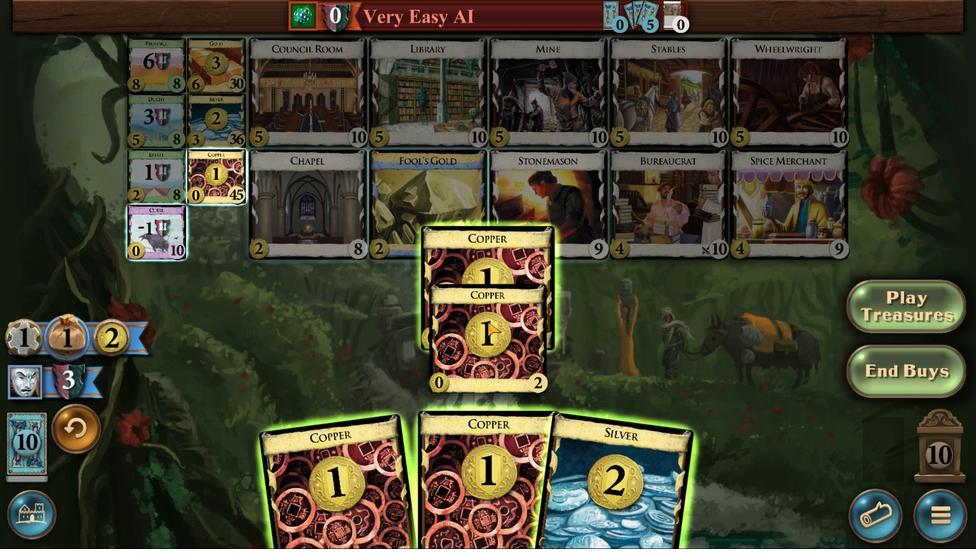 
Action: Mouse pressed left at (442, 373)
Screenshot: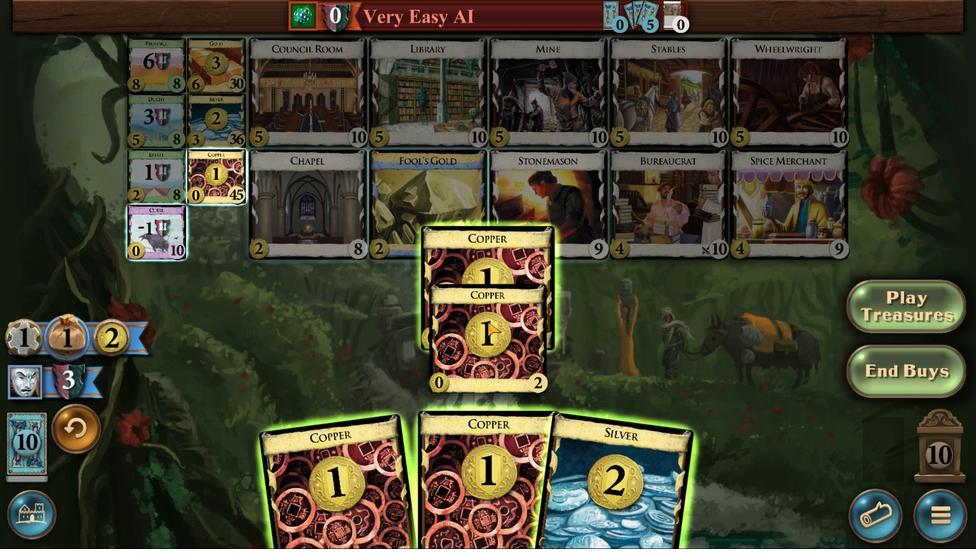 
Action: Mouse moved to (428, 371)
Screenshot: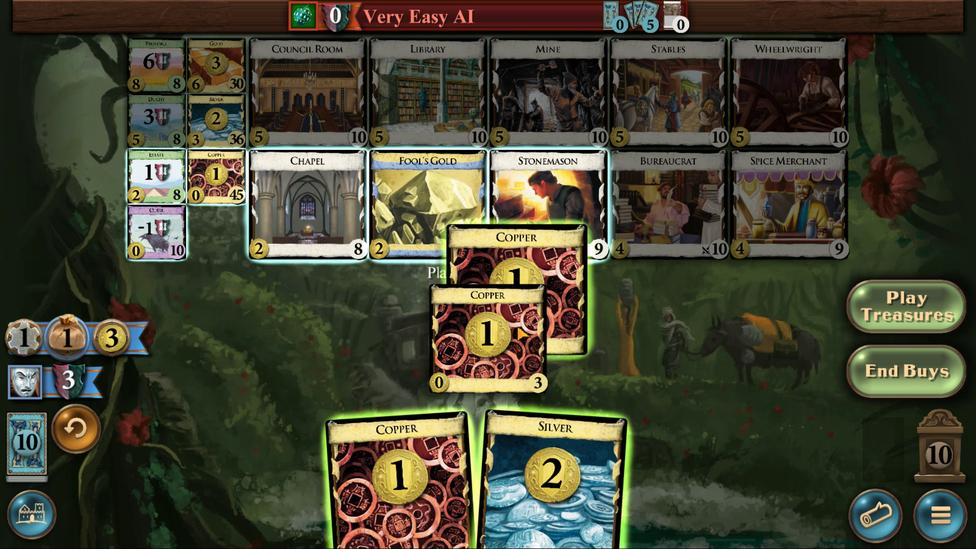
Action: Mouse pressed left at (428, 371)
Screenshot: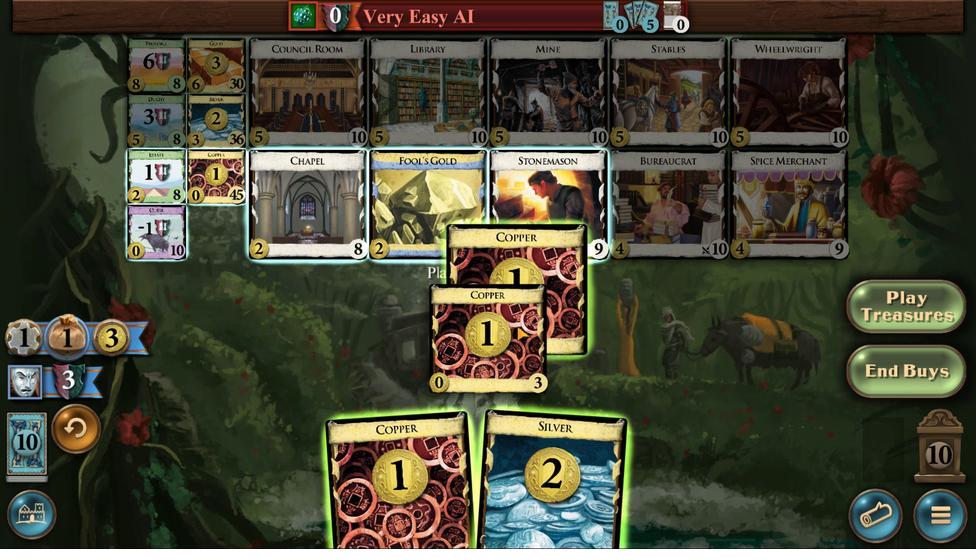 
Action: Mouse moved to (419, 371)
Screenshot: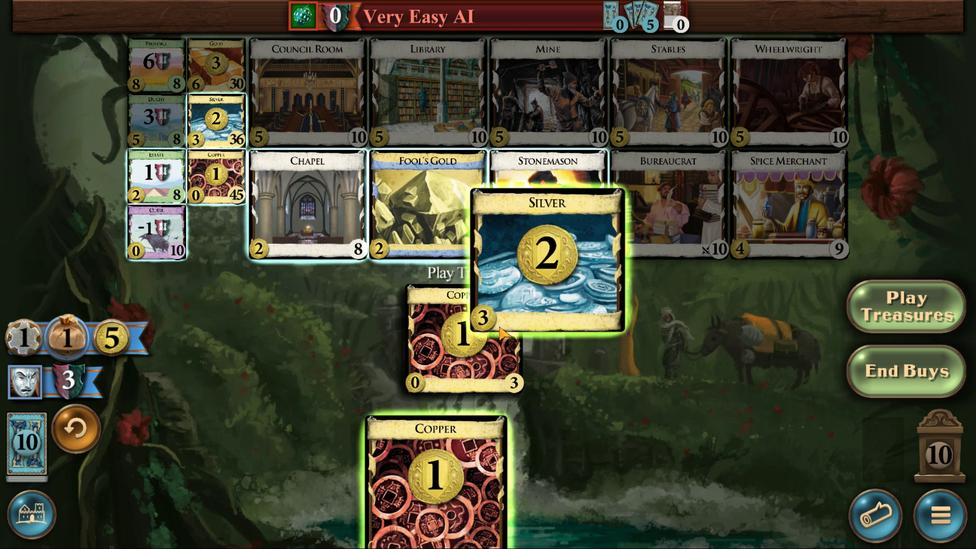 
Action: Mouse pressed left at (419, 371)
Screenshot: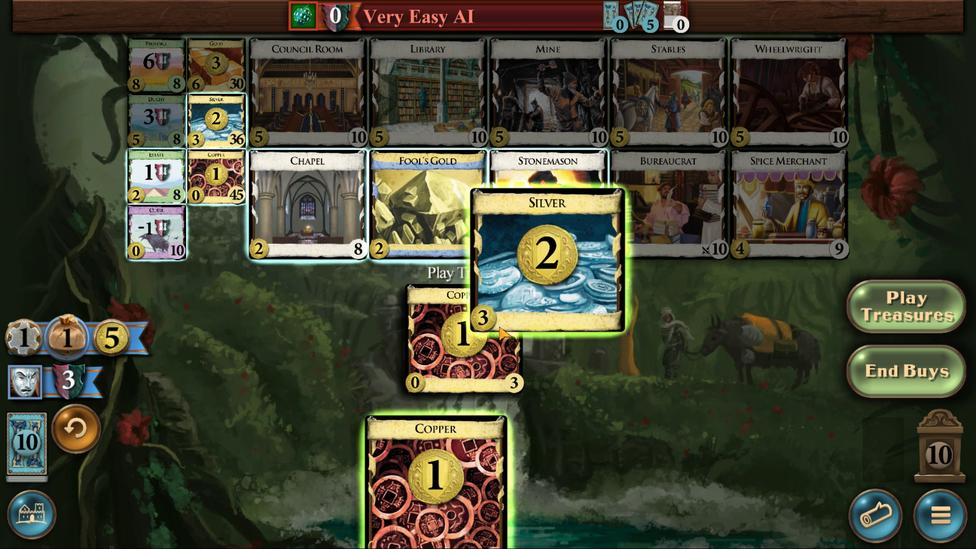 
Action: Mouse moved to (432, 370)
Screenshot: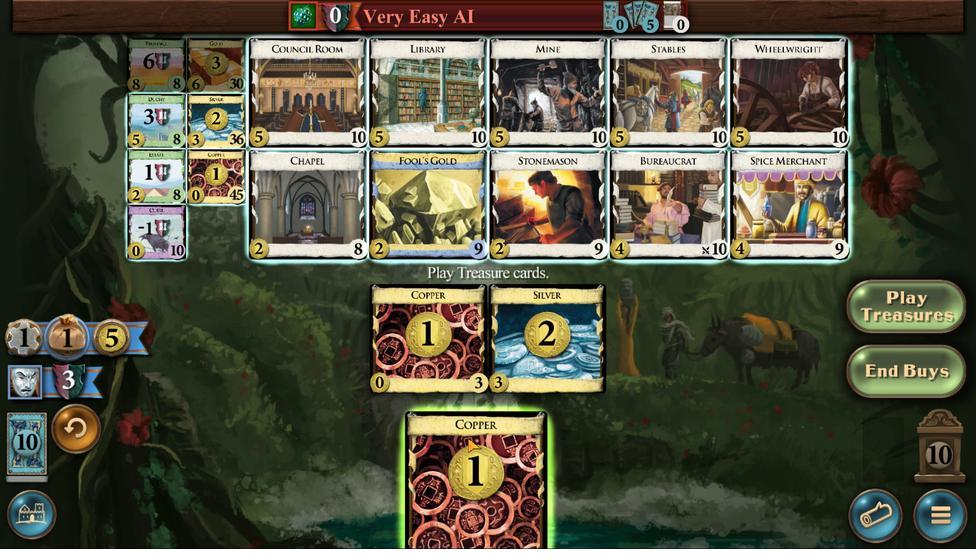 
Action: Mouse pressed left at (432, 370)
Screenshot: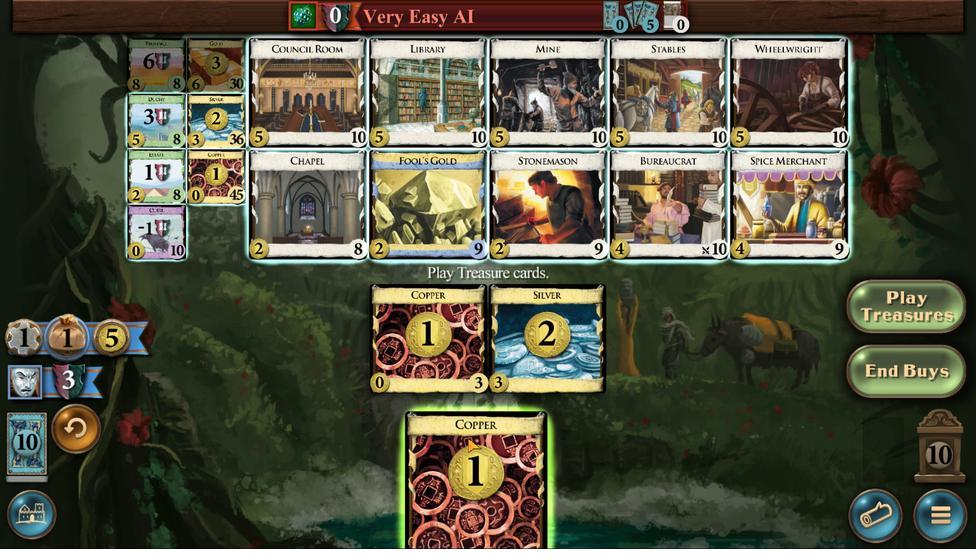
Action: Mouse moved to (427, 374)
Screenshot: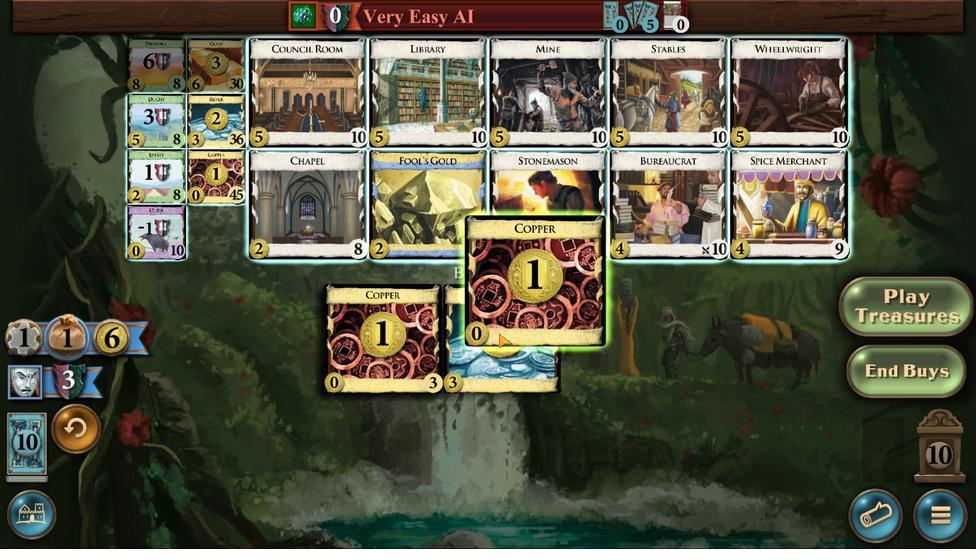 
Action: Mouse pressed left at (427, 374)
Screenshot: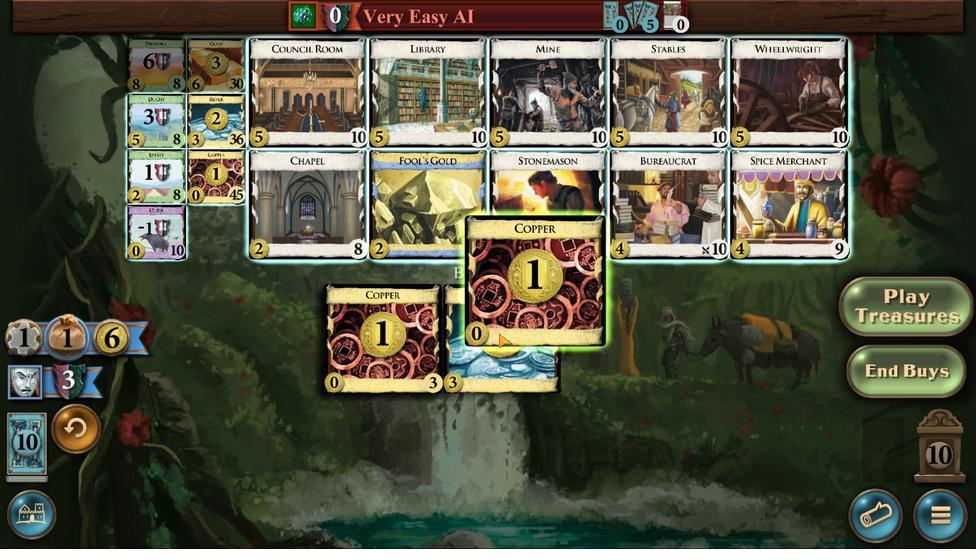 
Action: Mouse moved to (488, 314)
Screenshot: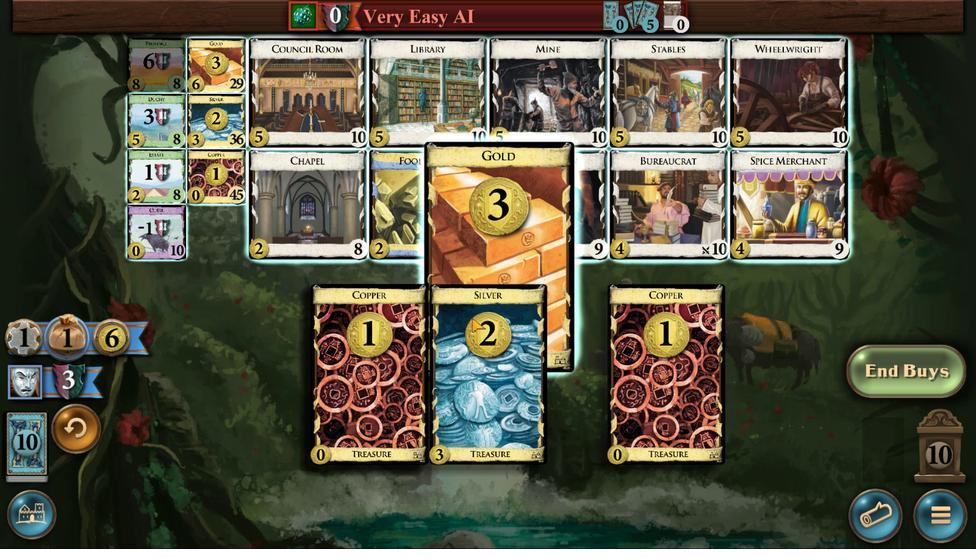 
Action: Mouse pressed left at (488, 314)
Screenshot: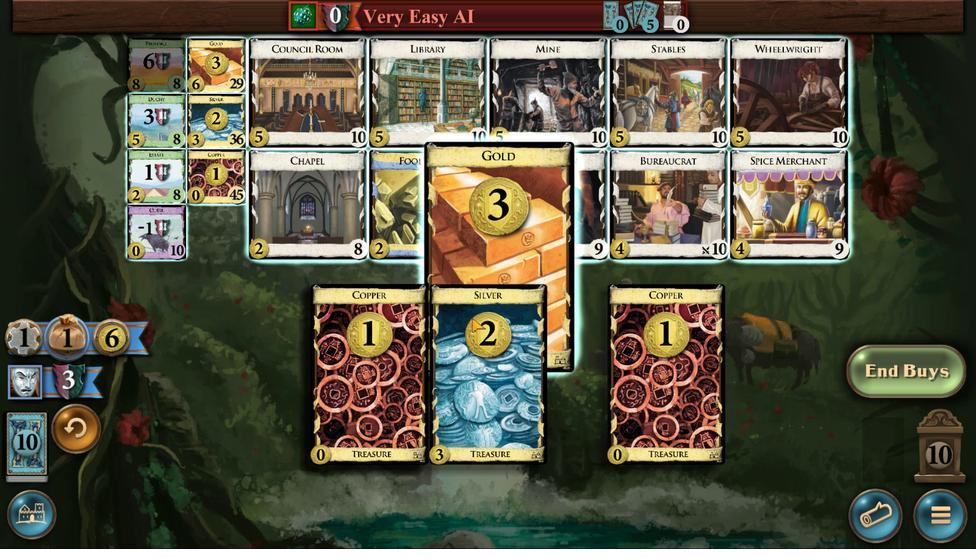 
Action: Mouse moved to (487, 378)
Screenshot: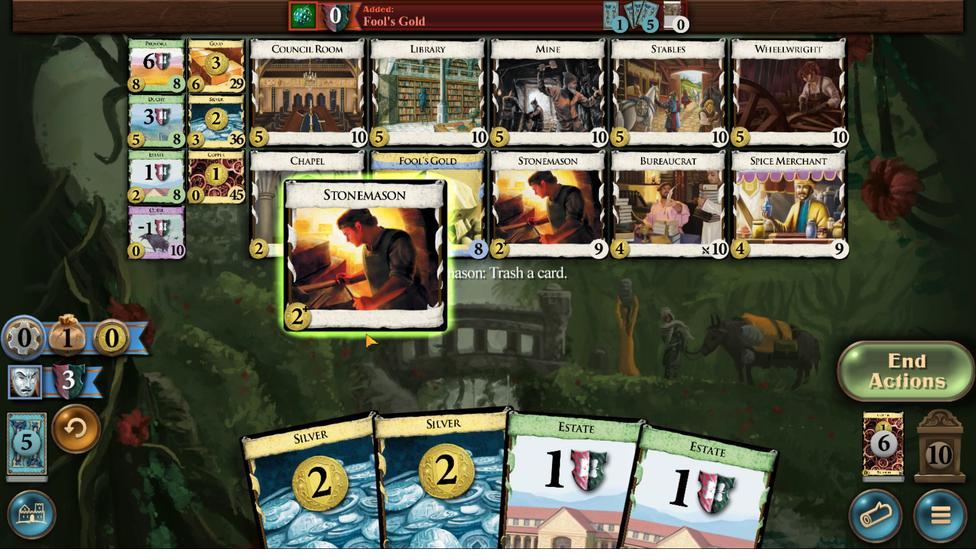 
Action: Mouse pressed left at (487, 378)
Screenshot: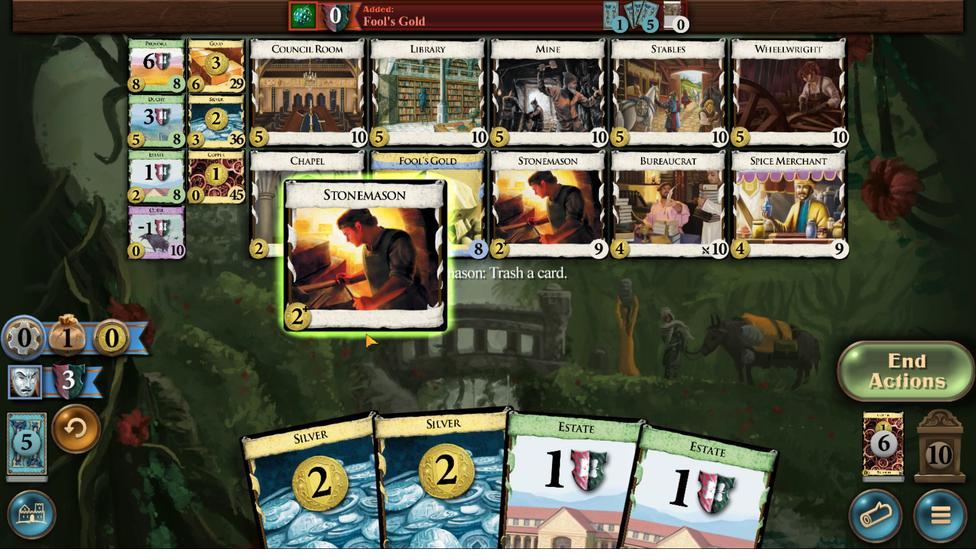
Action: Mouse moved to (475, 375)
Screenshot: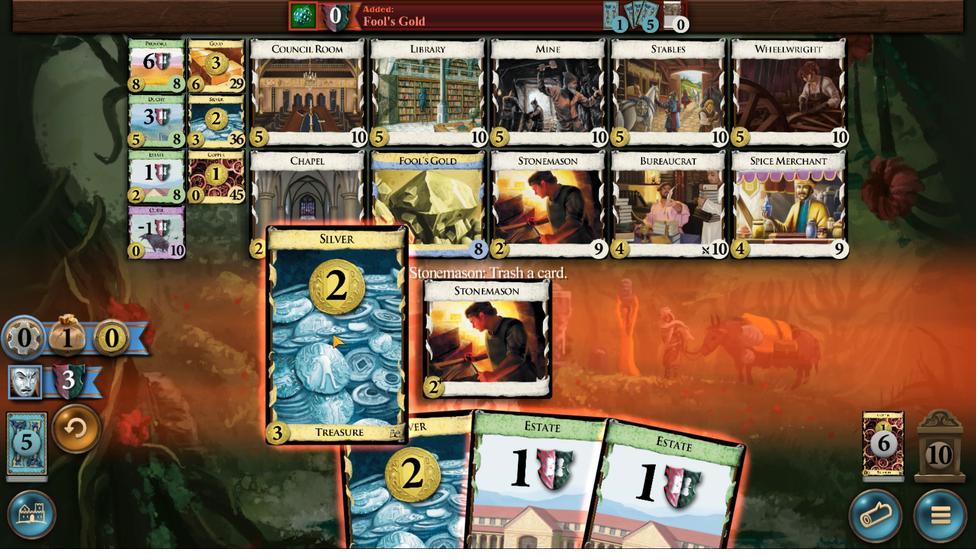 
Action: Mouse pressed left at (475, 375)
Screenshot: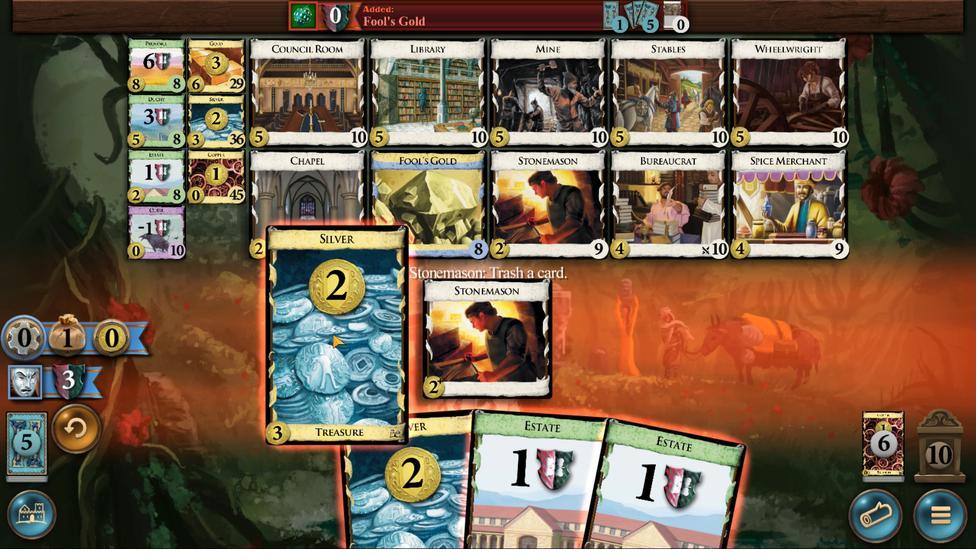 
Action: Mouse moved to (400, 337)
Screenshot: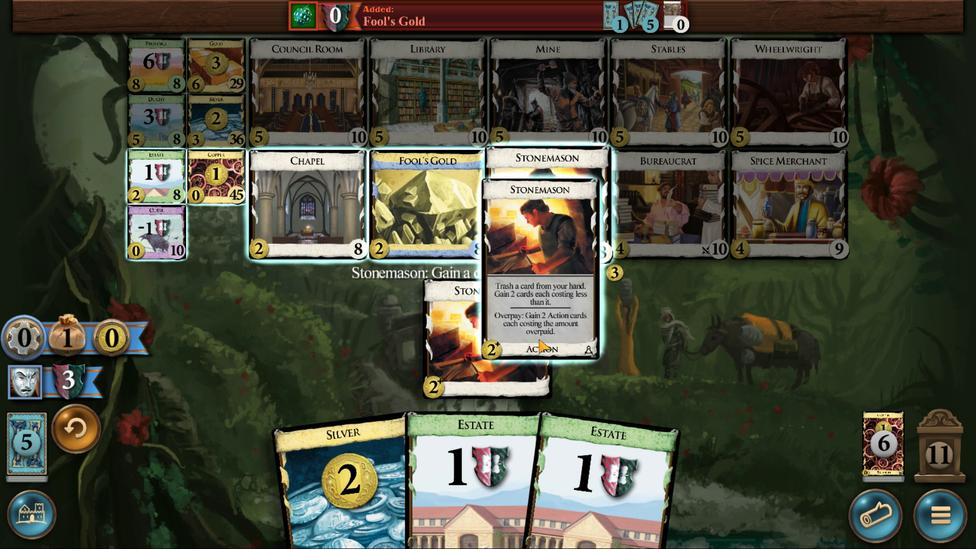 
Action: Mouse pressed left at (400, 337)
Screenshot: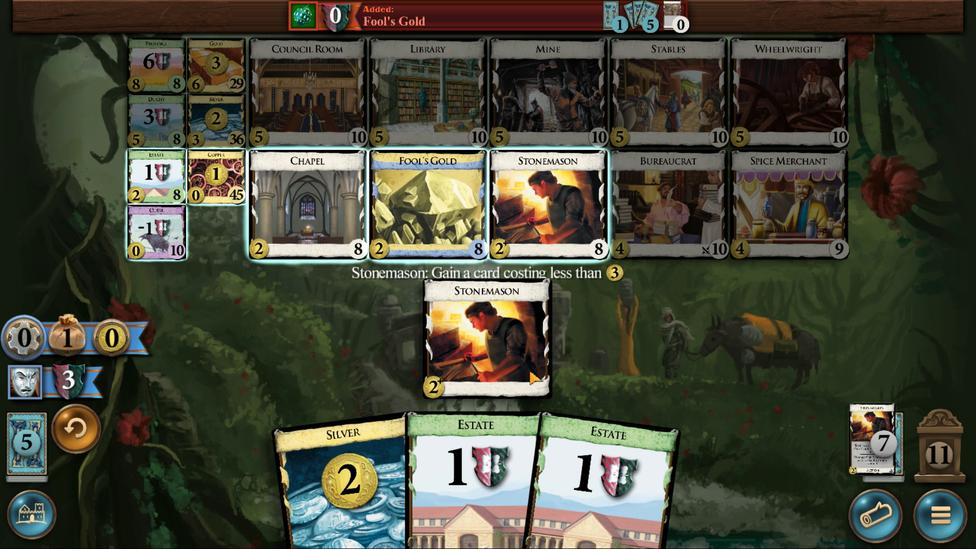 
Action: Mouse moved to (404, 333)
Screenshot: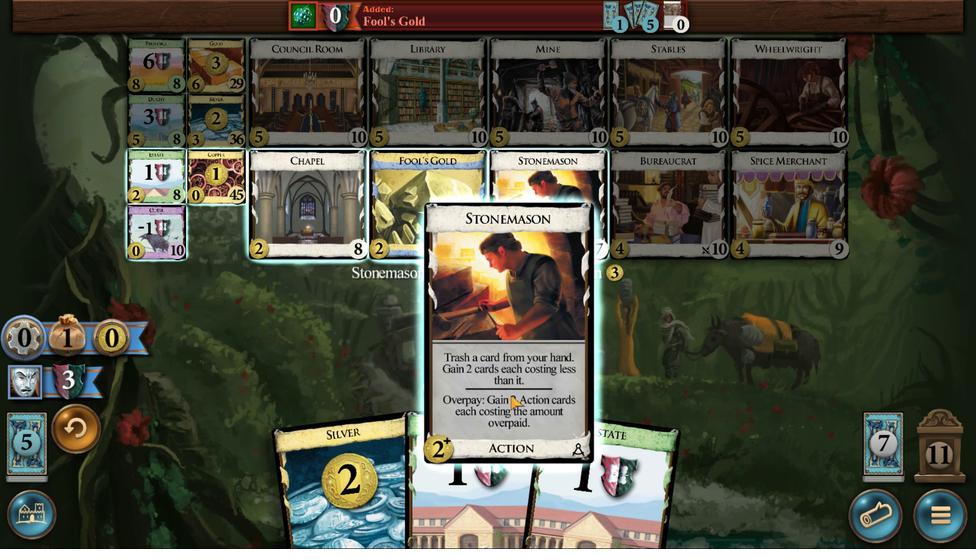 
Action: Mouse pressed left at (404, 333)
Screenshot: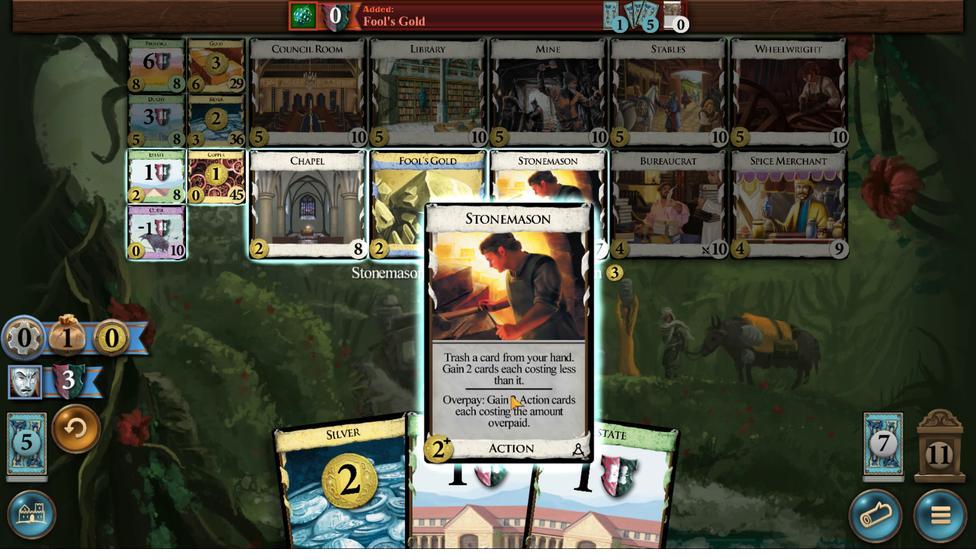 
Action: Mouse moved to (448, 374)
Screenshot: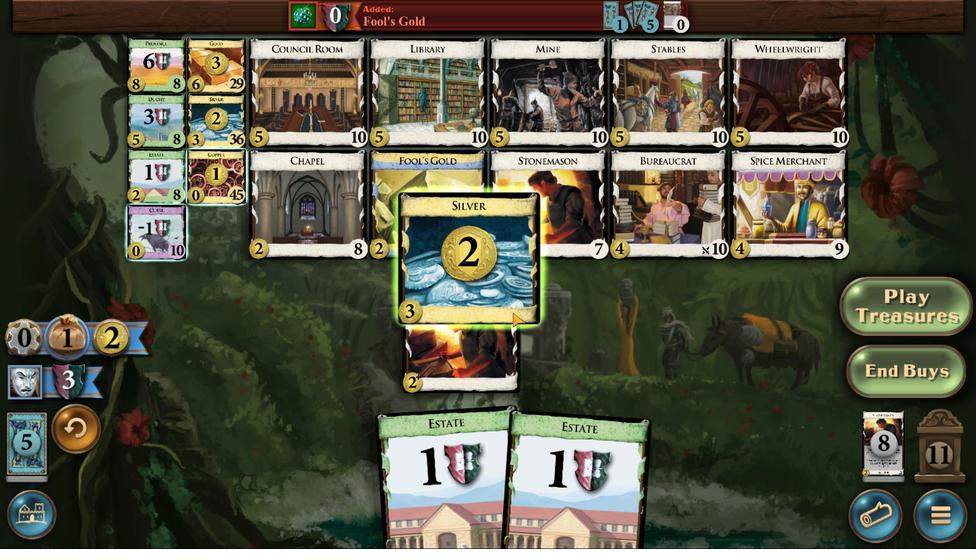 
Action: Mouse pressed left at (448, 374)
Screenshot: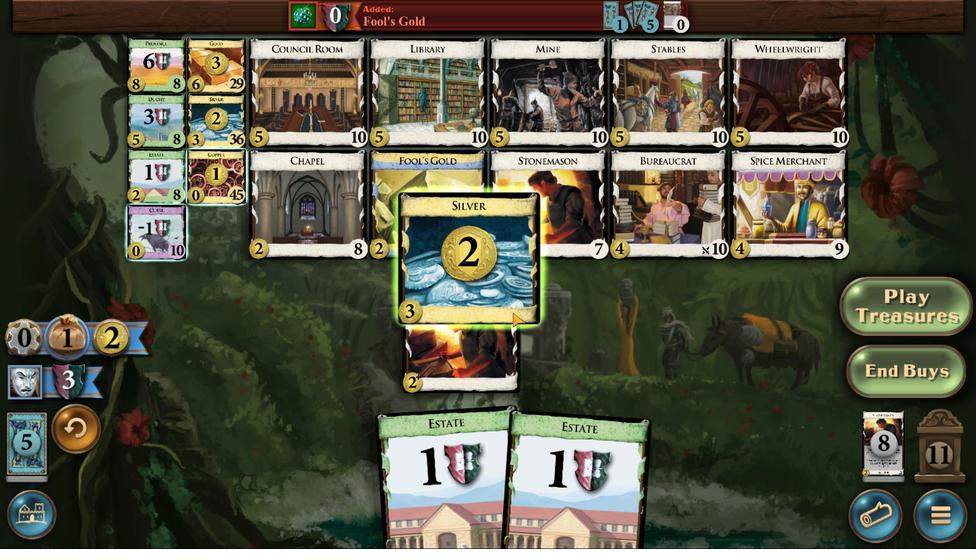 
Action: Mouse moved to (491, 331)
Screenshot: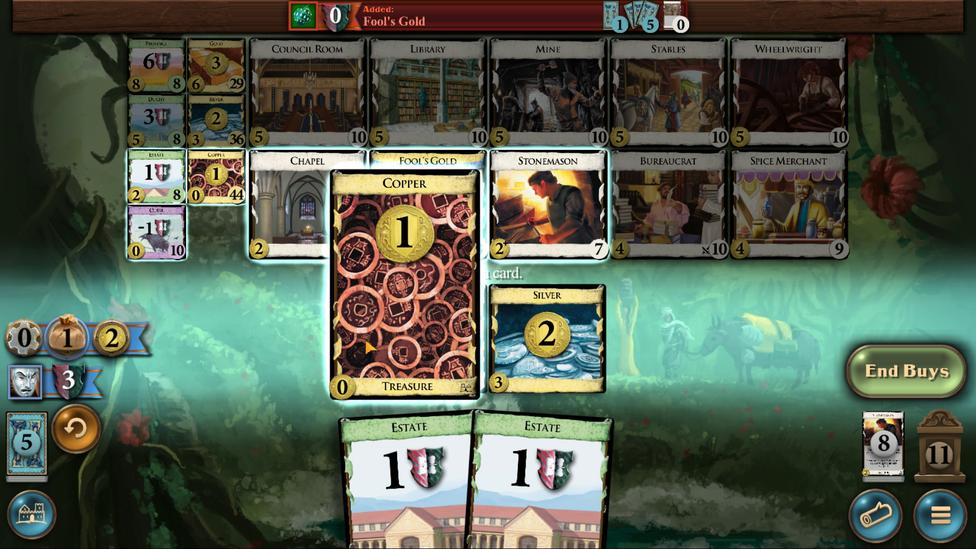 
Action: Mouse pressed left at (491, 331)
Screenshot: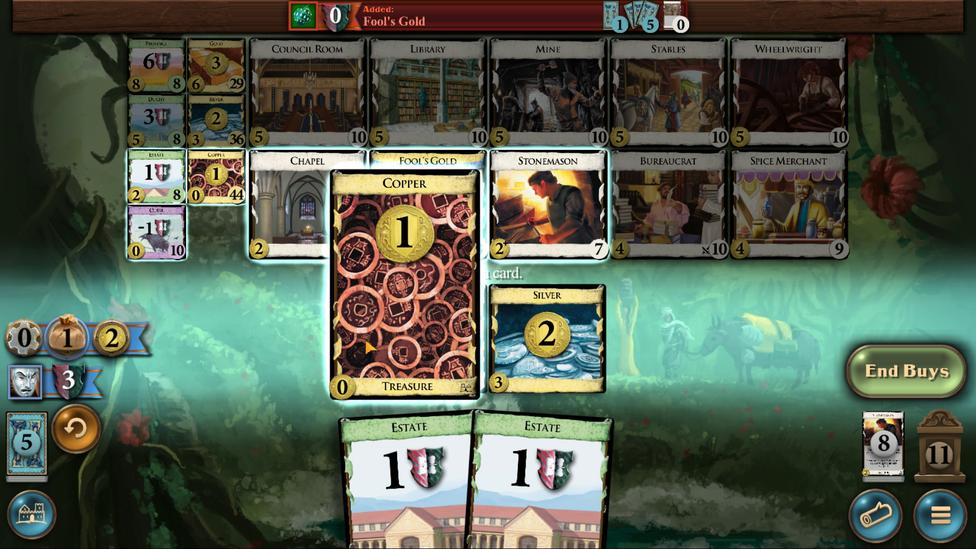 
Action: Mouse moved to (461, 374)
Screenshot: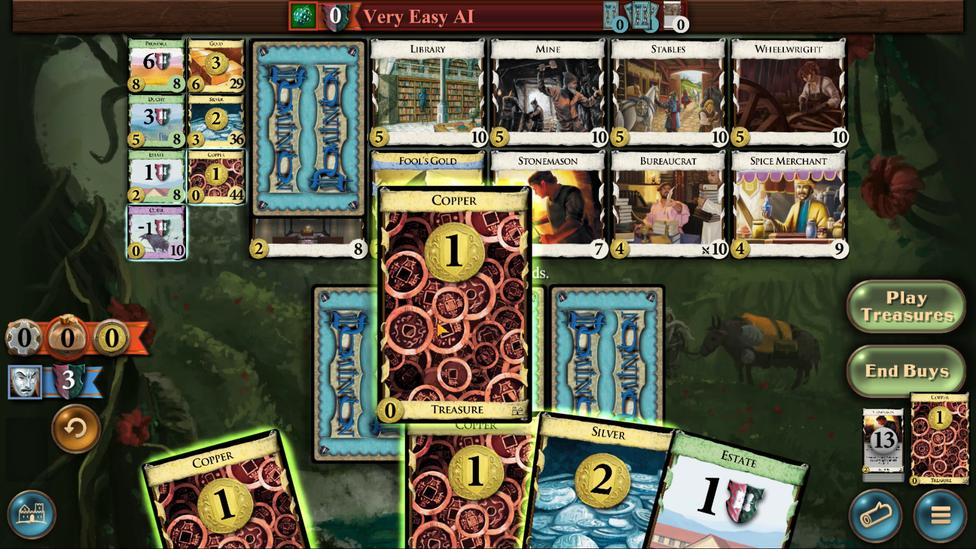 
Action: Mouse pressed left at (461, 374)
Screenshot: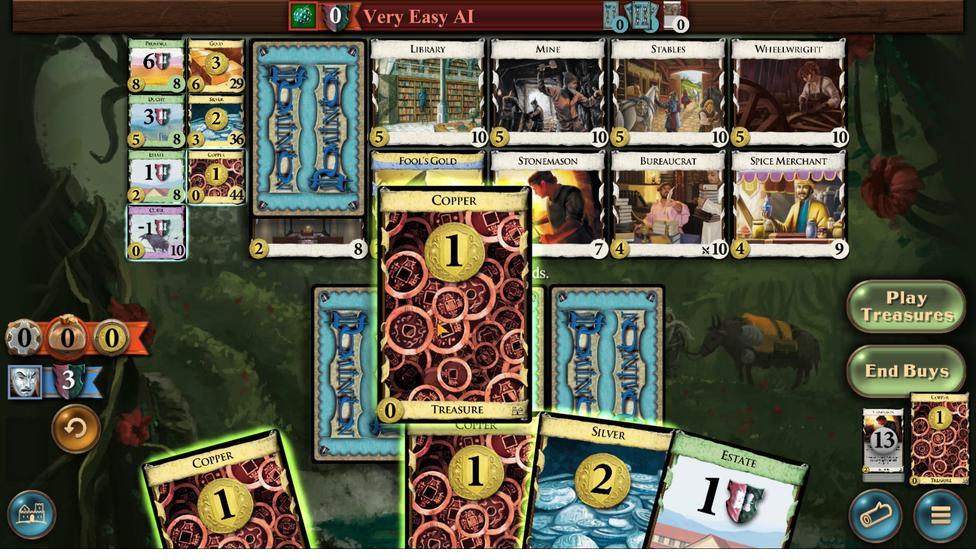 
Action: Mouse moved to (439, 372)
Screenshot: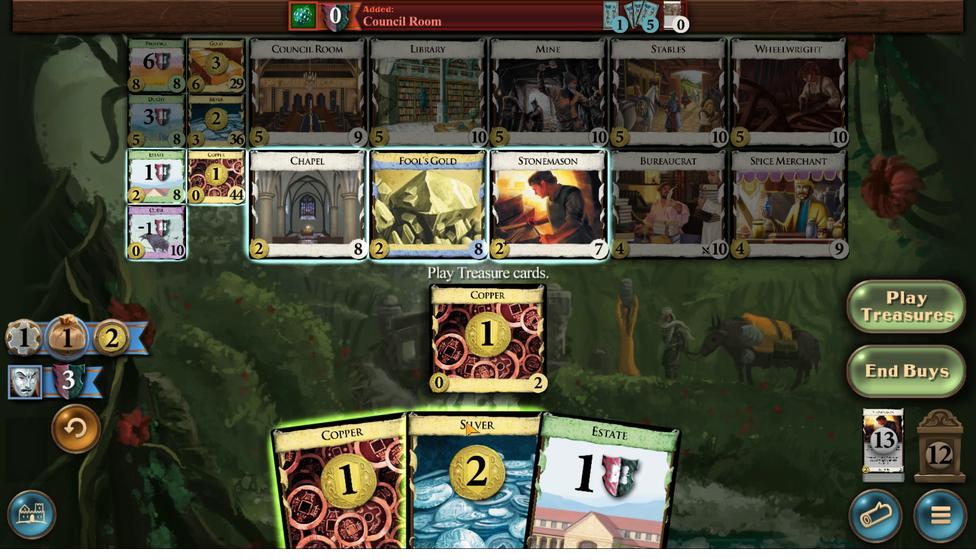 
Action: Mouse pressed left at (439, 372)
Screenshot: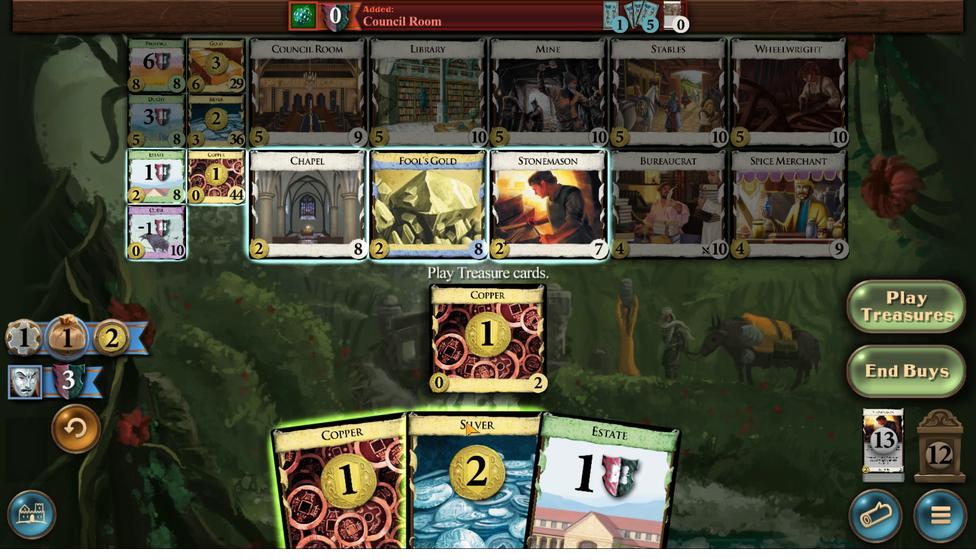 
Action: Mouse moved to (427, 370)
Screenshot: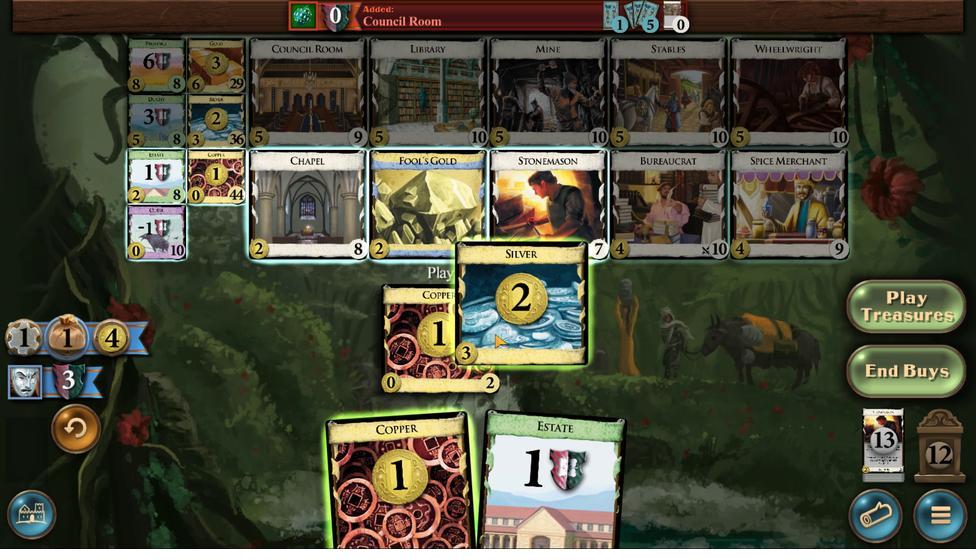 
Action: Mouse pressed left at (427, 370)
Screenshot: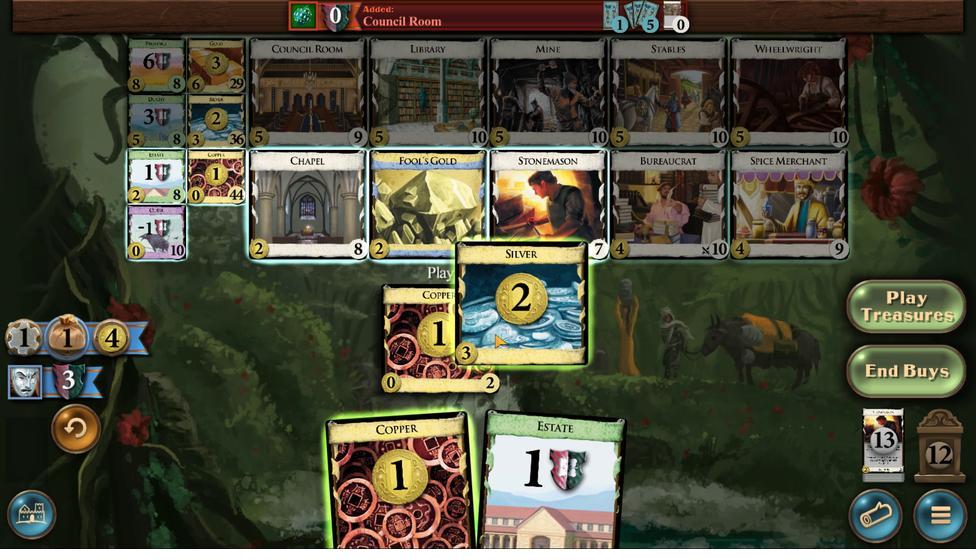 
Action: Mouse moved to (439, 370)
Screenshot: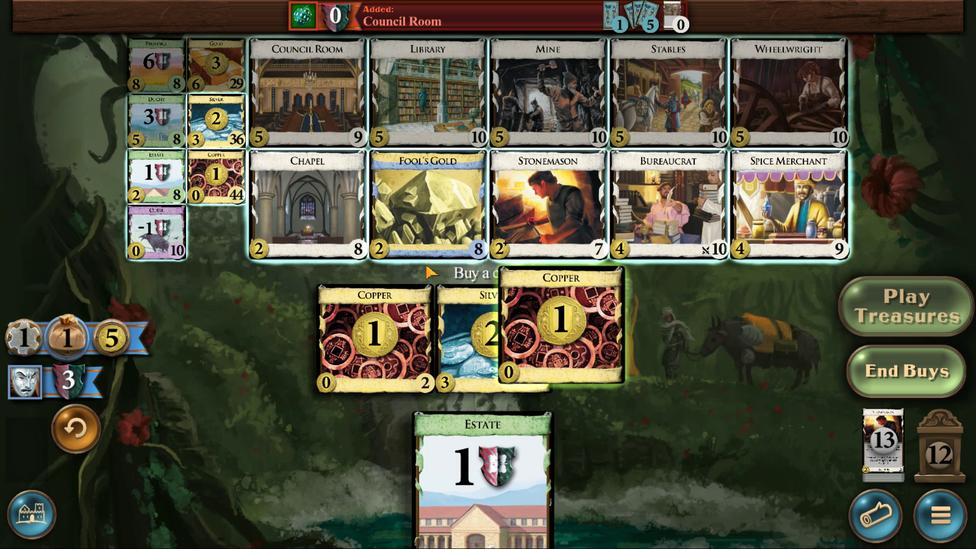 
Action: Mouse pressed left at (439, 370)
Screenshot: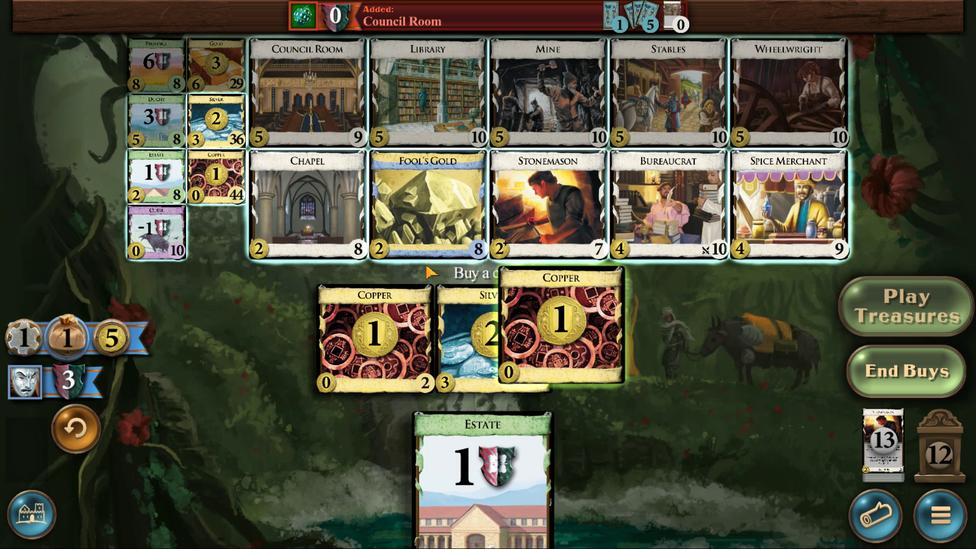 
Action: Mouse moved to (500, 321)
Screenshot: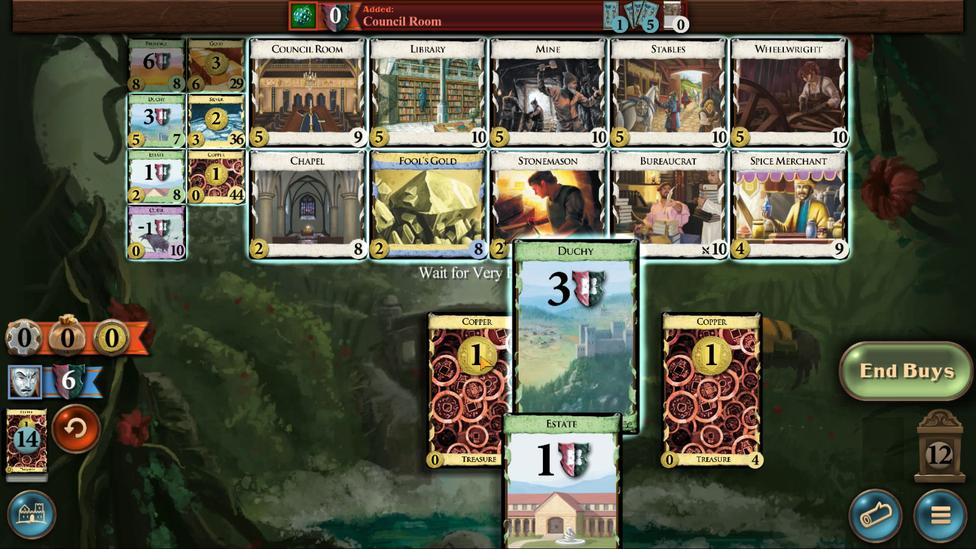 
Action: Mouse pressed left at (500, 321)
Screenshot: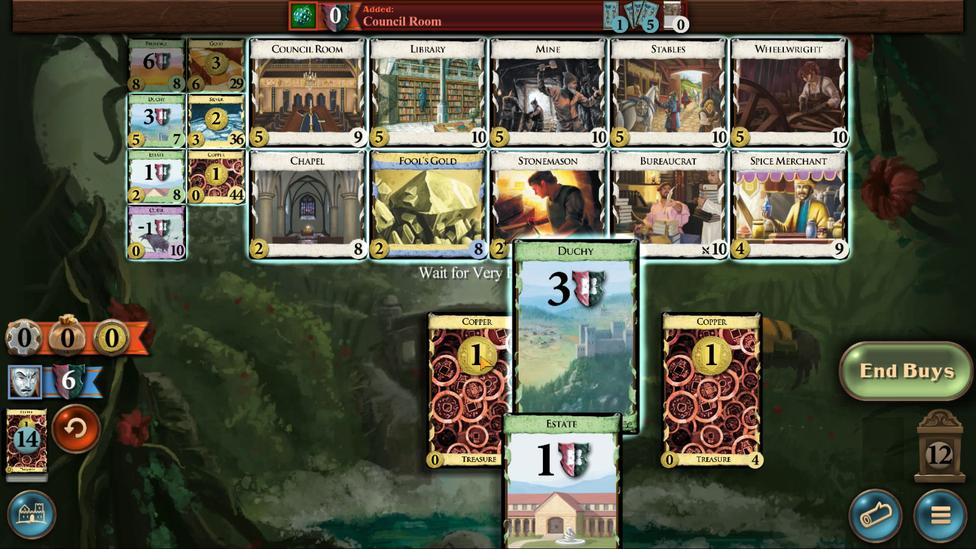 
Action: Mouse moved to (449, 374)
Screenshot: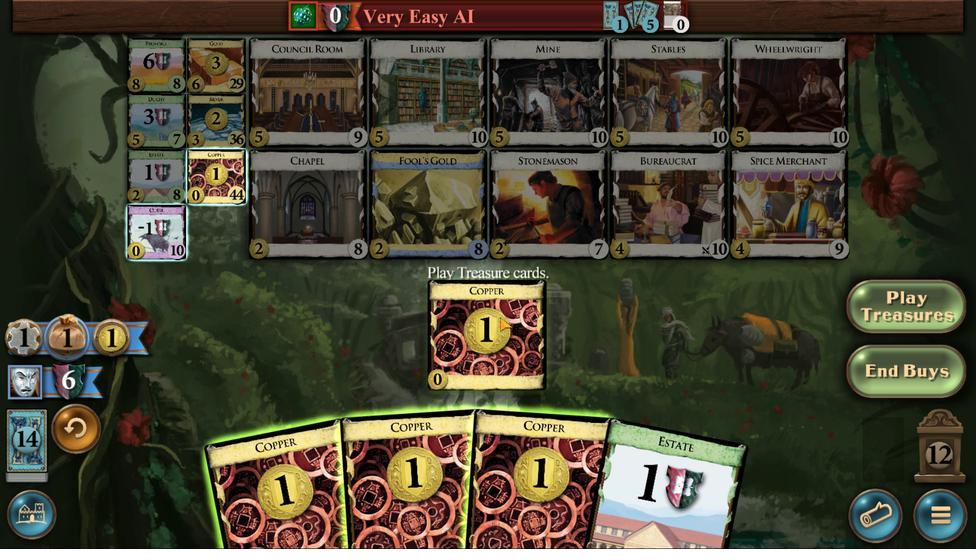 
Action: Mouse pressed left at (449, 374)
Screenshot: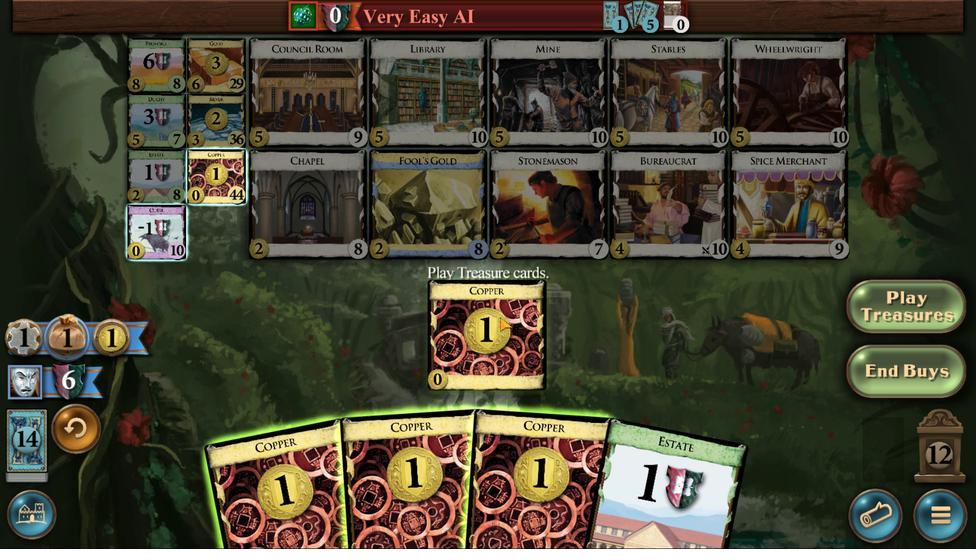 
Action: Mouse moved to (413, 373)
Screenshot: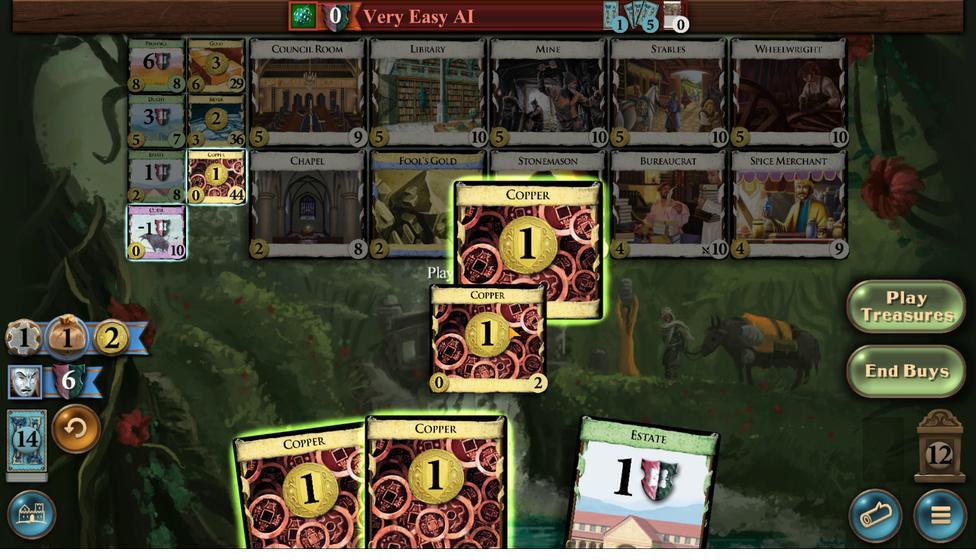 
Action: Mouse pressed left at (413, 373)
Screenshot: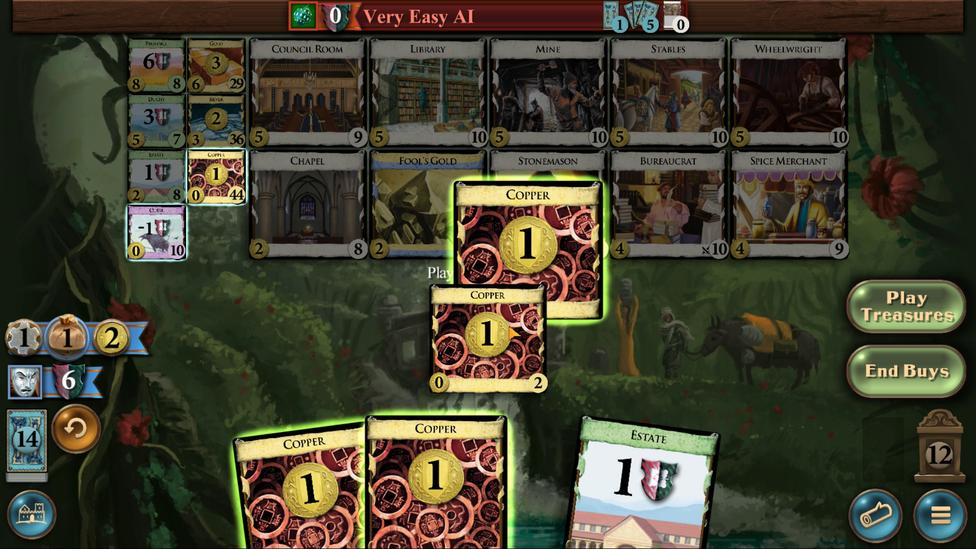 
Action: Mouse moved to (431, 376)
Screenshot: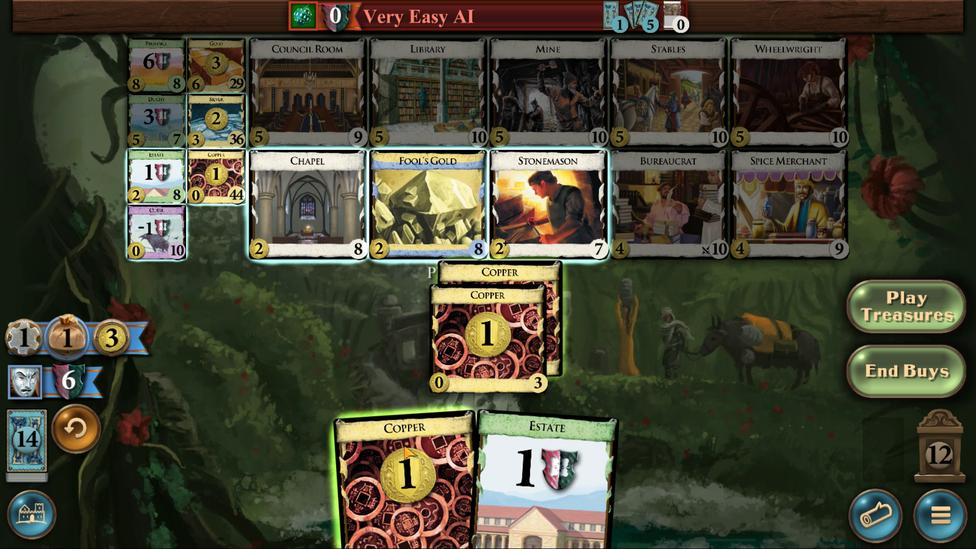 
Action: Mouse pressed left at (431, 376)
Screenshot: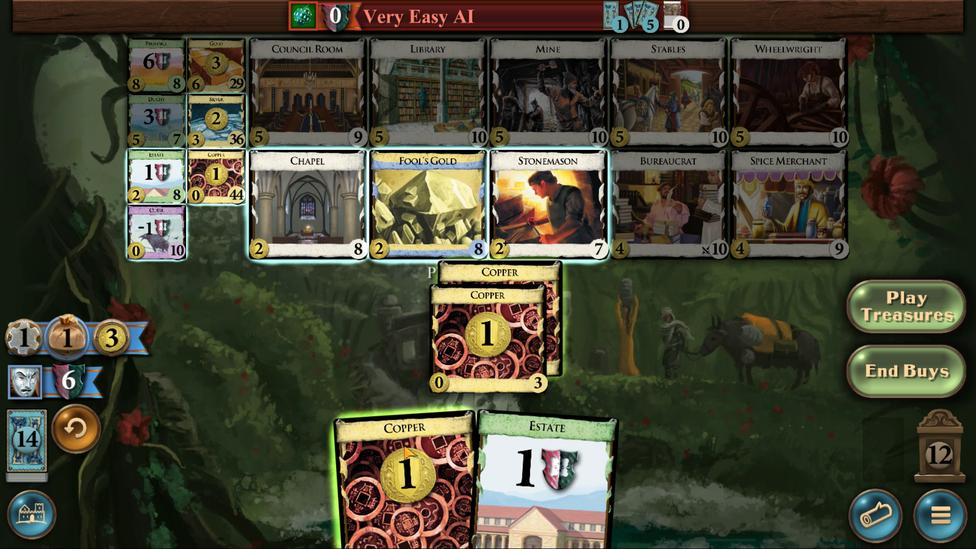 
Action: Mouse moved to (443, 375)
Screenshot: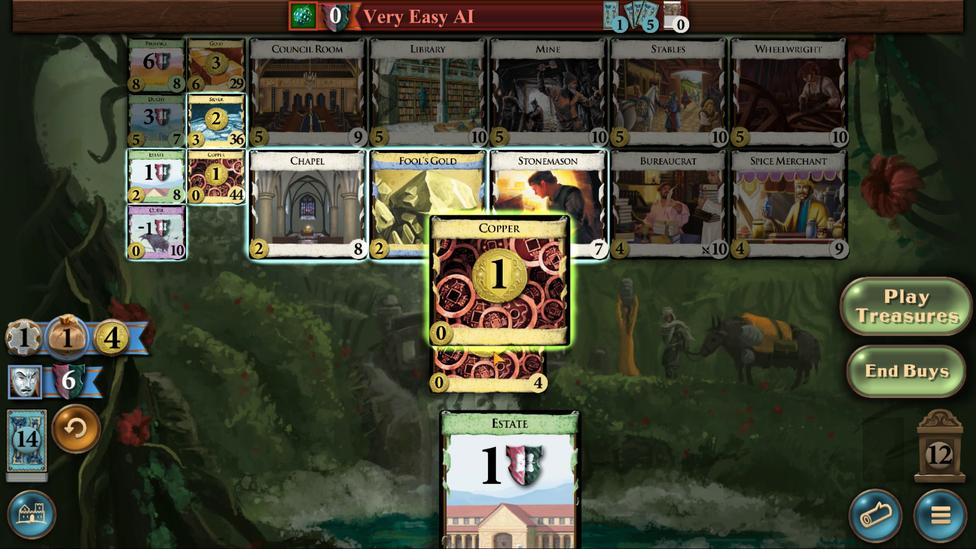 
Action: Mouse pressed left at (443, 375)
Screenshot: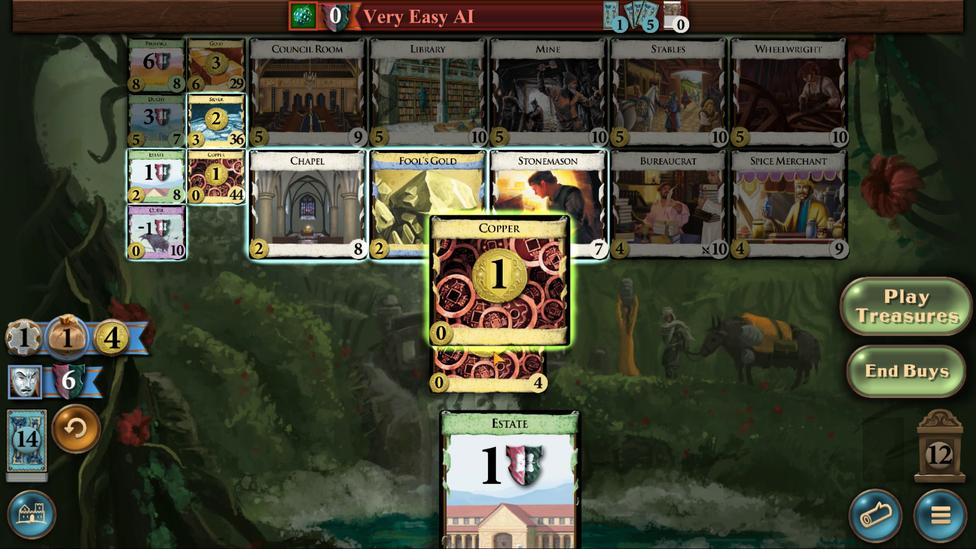 
Action: Mouse moved to (487, 321)
Screenshot: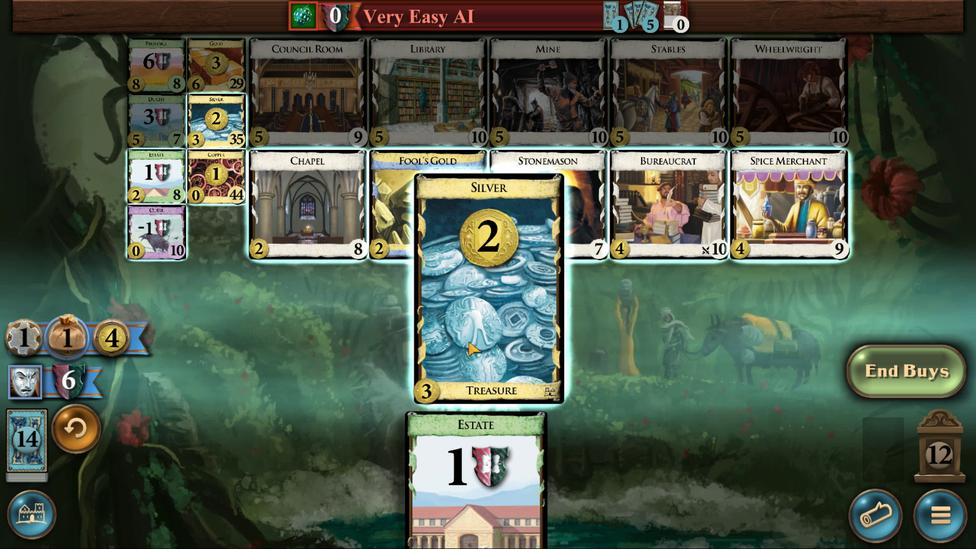 
Action: Mouse pressed left at (487, 321)
Screenshot: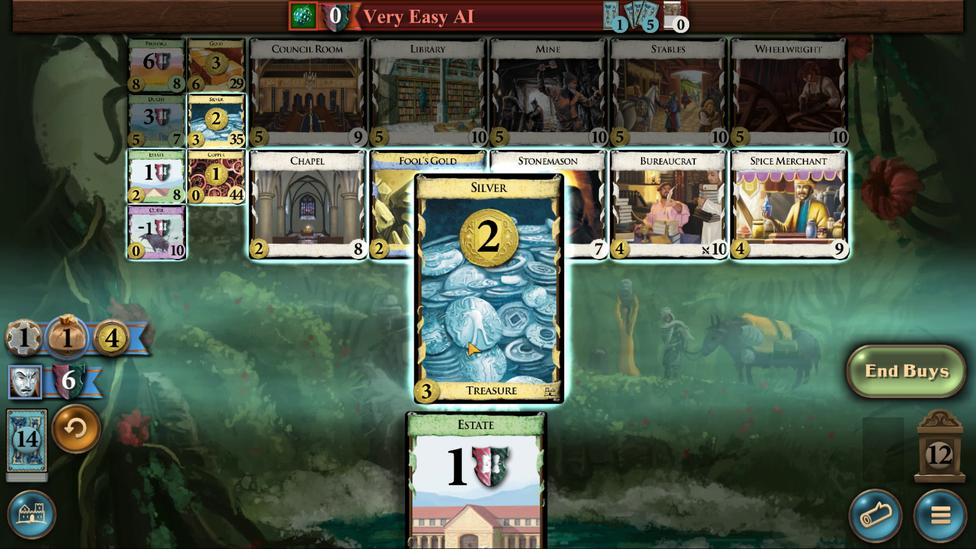 
Action: Mouse moved to (506, 379)
Screenshot: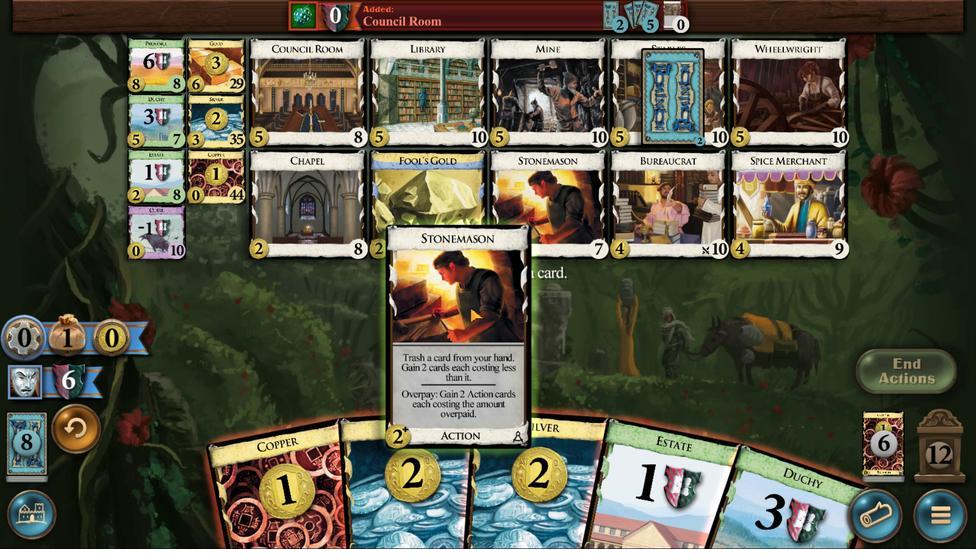 
Action: Mouse pressed left at (506, 379)
Screenshot: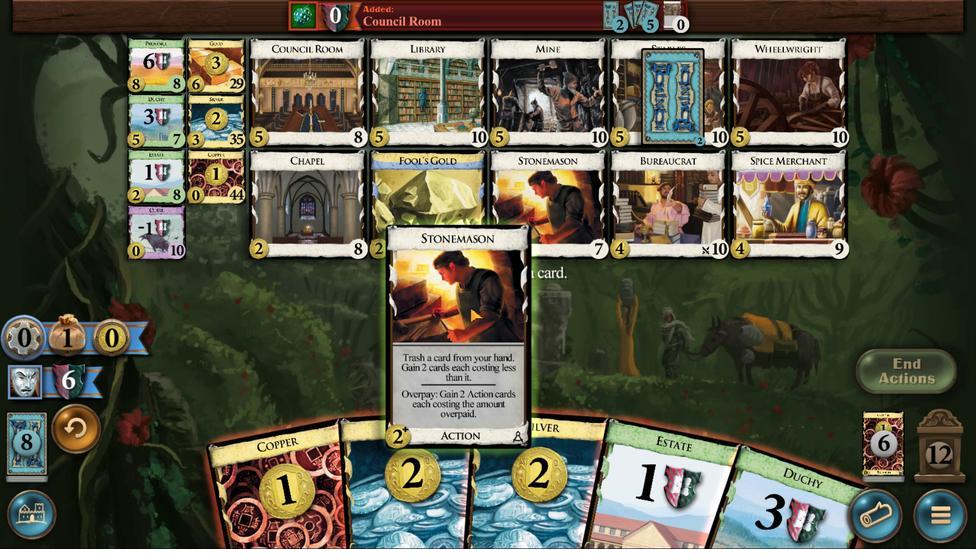 
Action: Mouse moved to (480, 374)
Screenshot: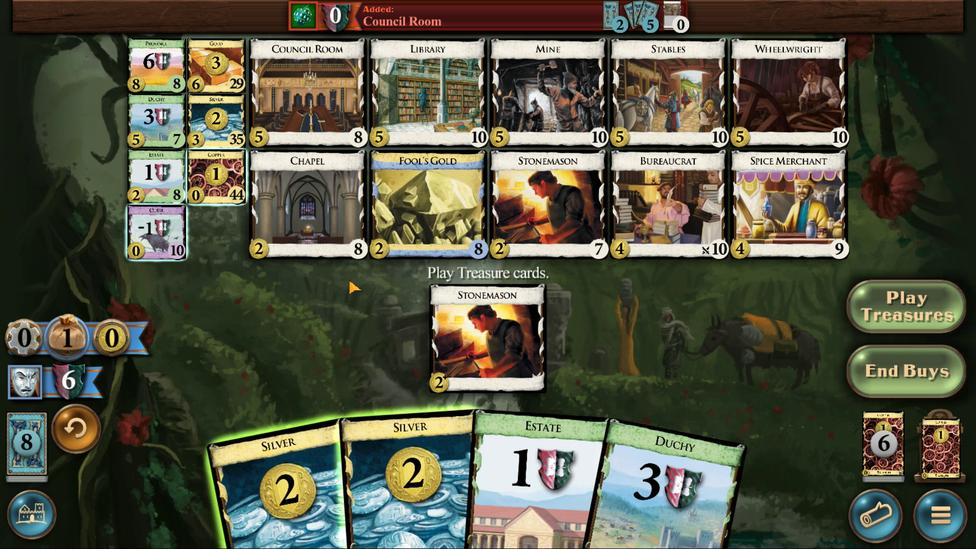 
Action: Mouse pressed left at (480, 374)
Screenshot: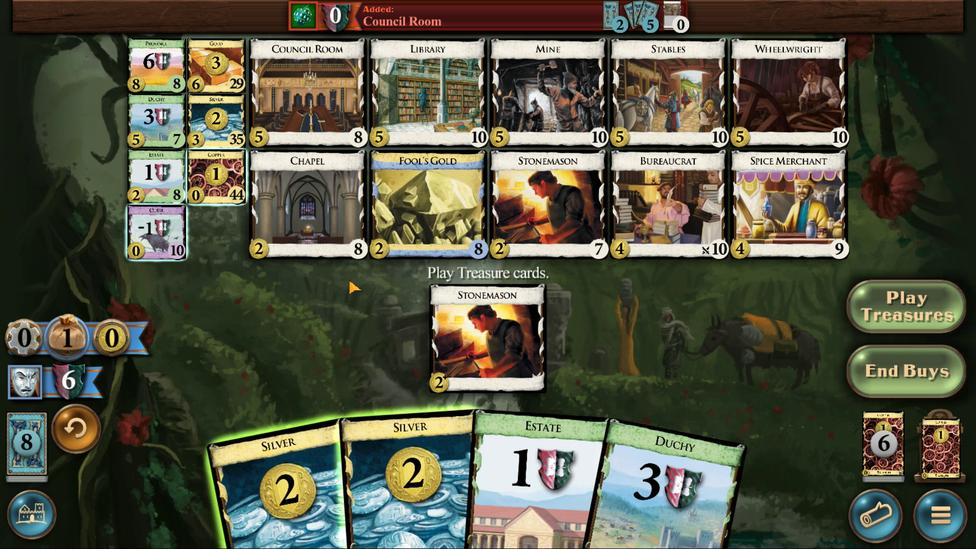 
Action: Mouse moved to (475, 372)
Screenshot: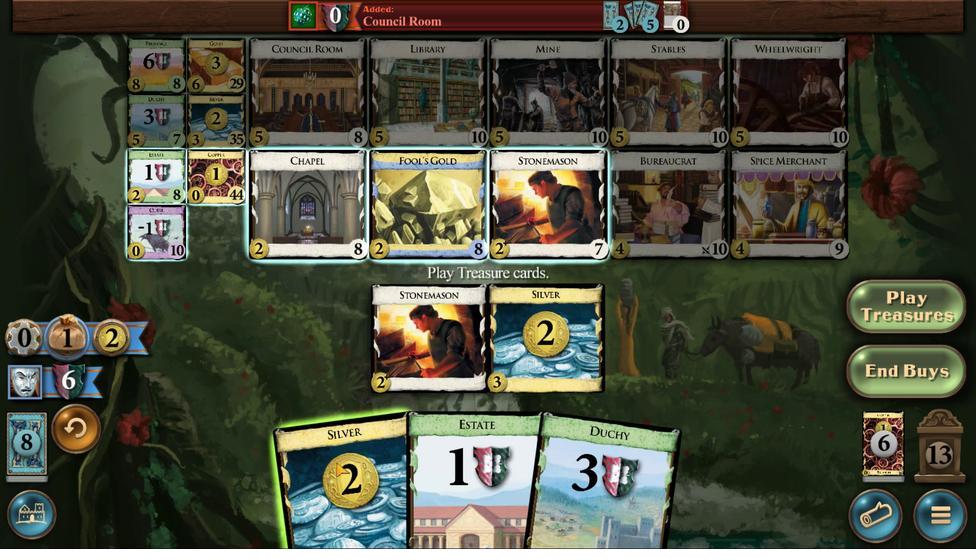 
Action: Mouse pressed left at (475, 372)
Screenshot: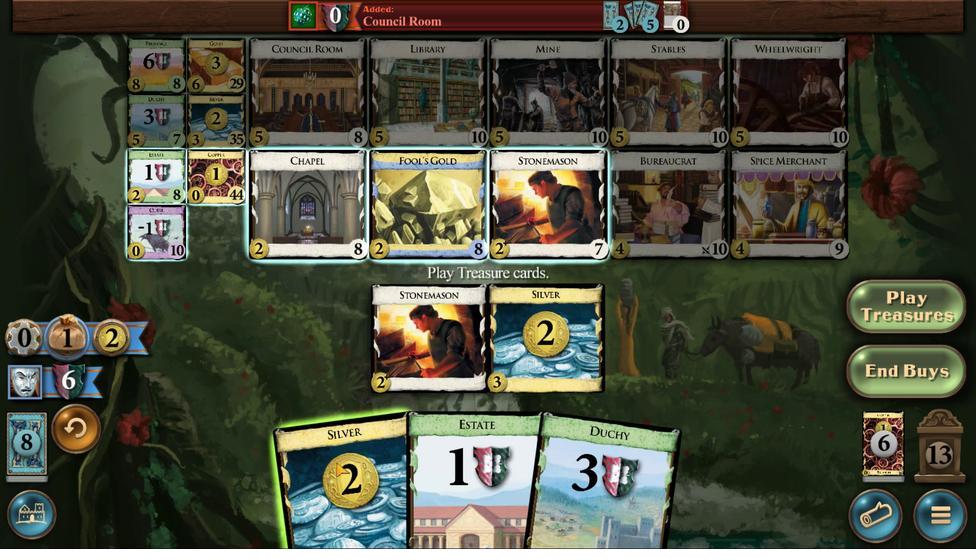 
Action: Mouse moved to (460, 376)
Screenshot: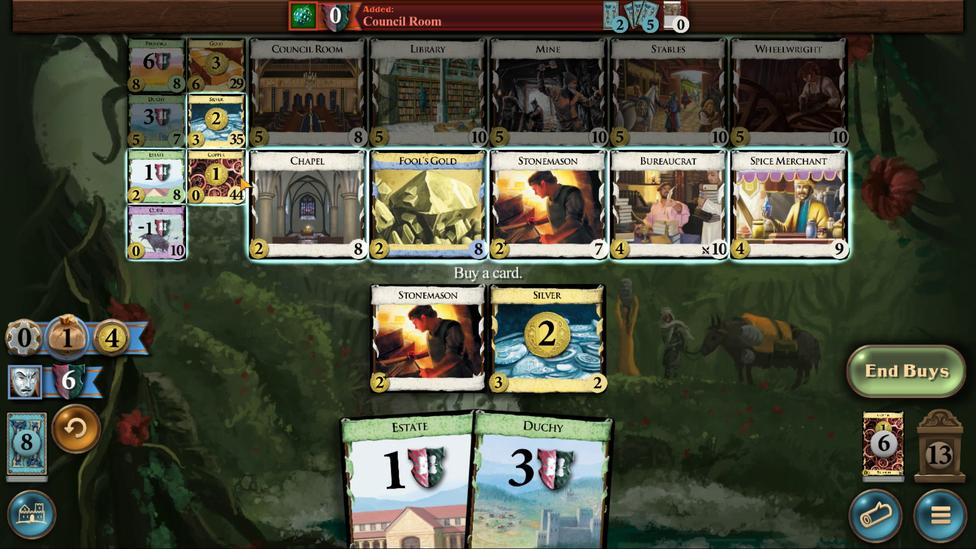 
Action: Mouse pressed left at (460, 376)
Screenshot: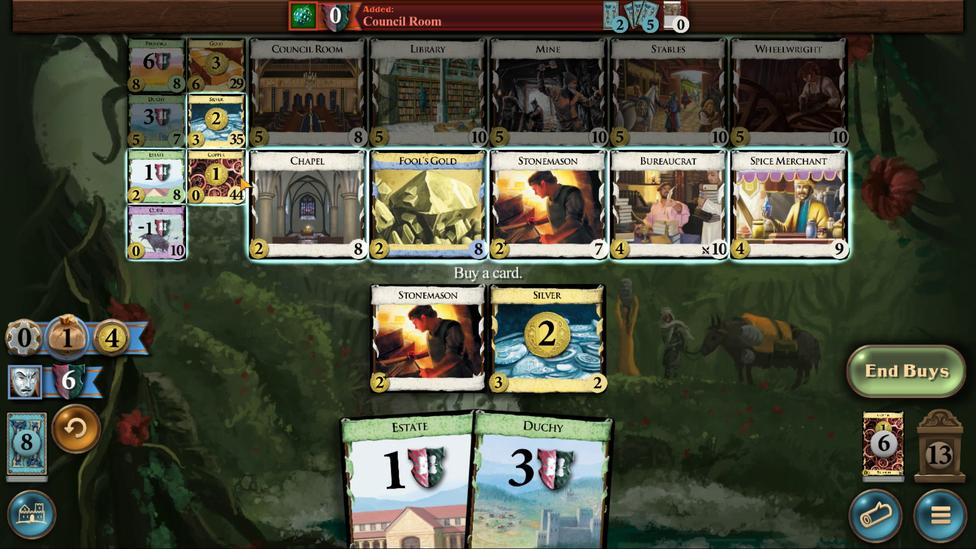 
Action: Mouse moved to (484, 322)
Screenshot: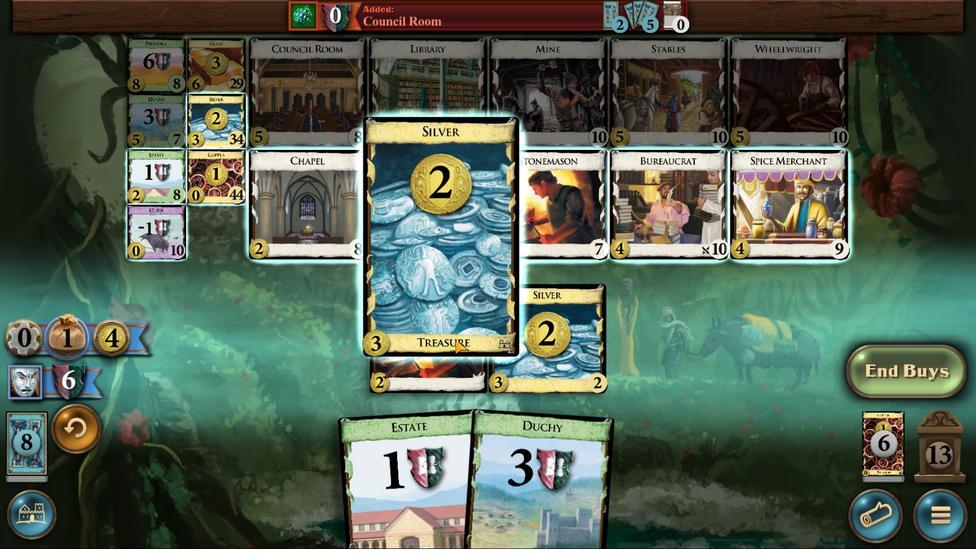 
Action: Mouse pressed left at (484, 322)
Screenshot: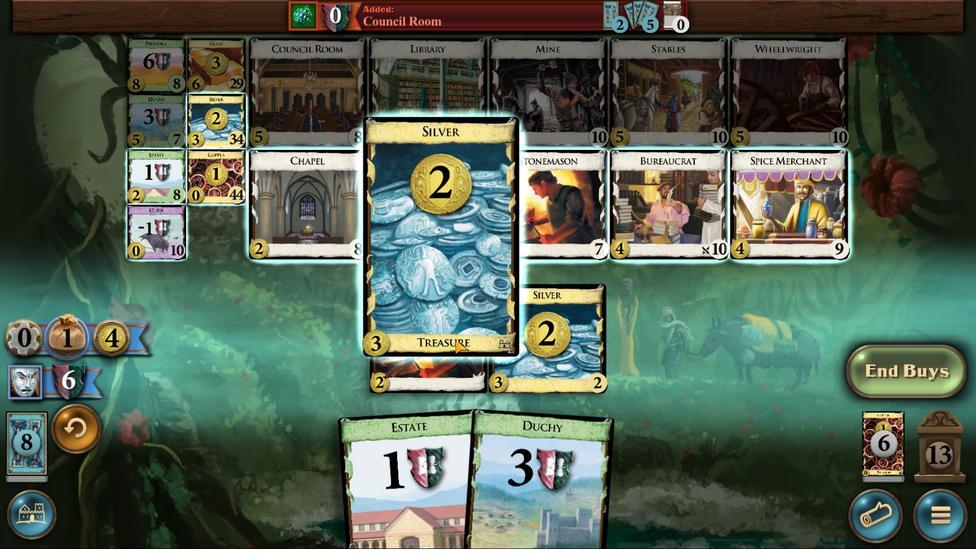 
Action: Mouse moved to (354, 332)
Screenshot: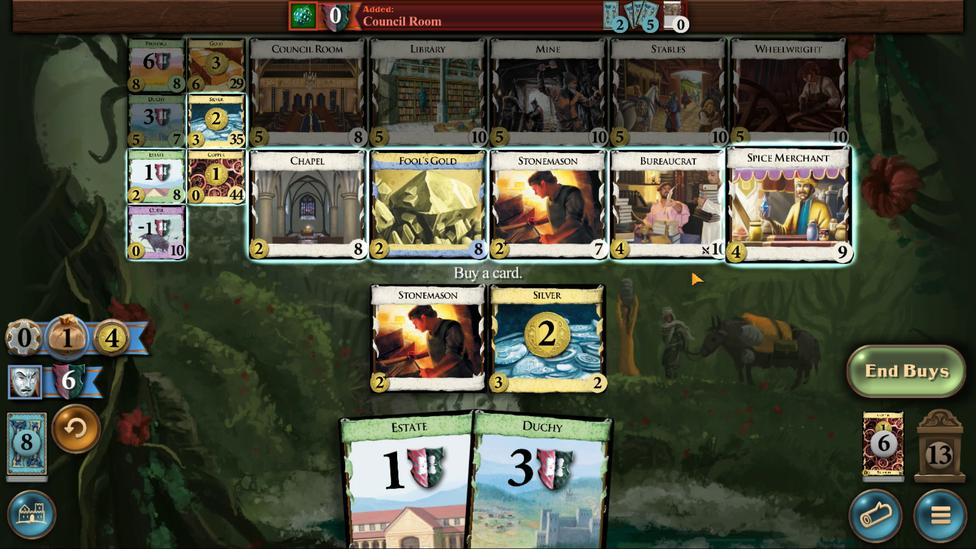 
Action: Mouse pressed left at (354, 332)
Screenshot: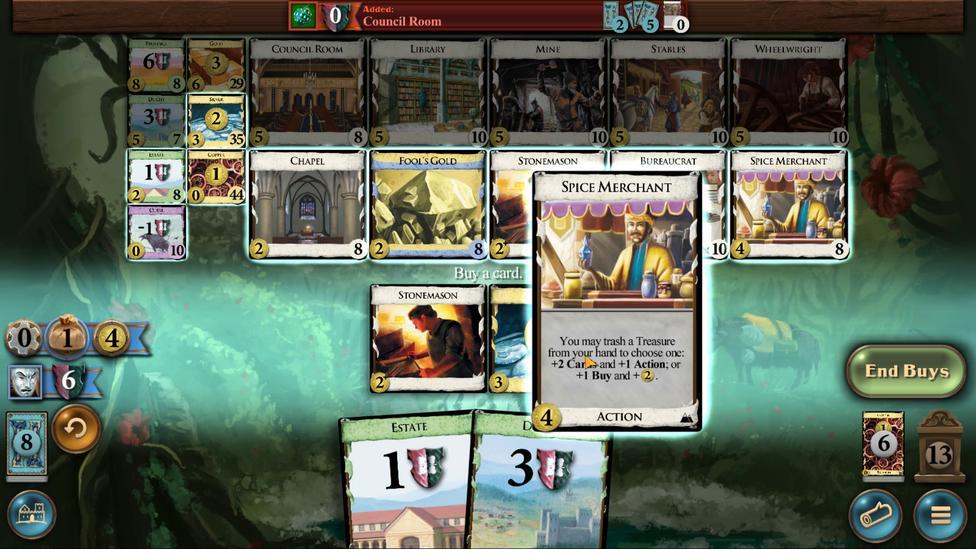 
Action: Mouse moved to (383, 336)
Screenshot: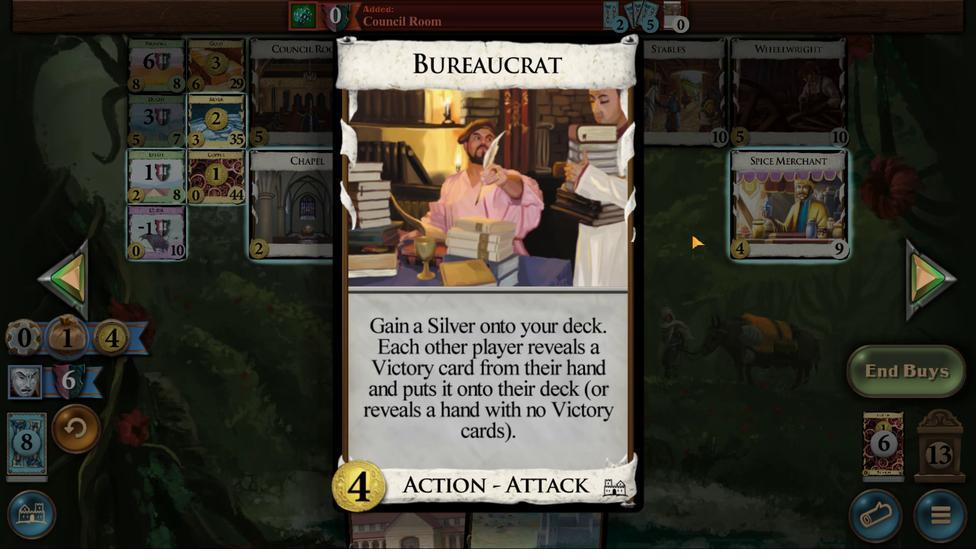
Action: Mouse pressed left at (383, 336)
Screenshot: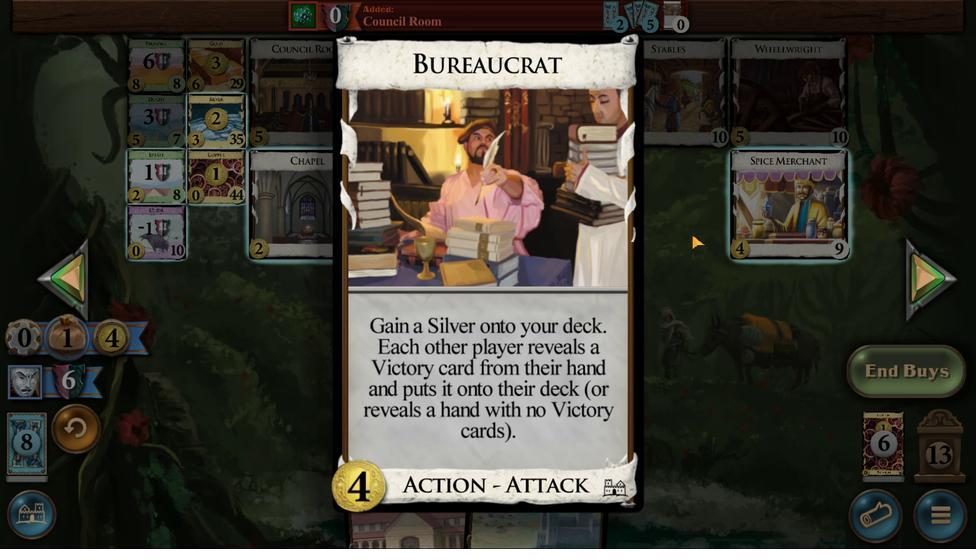 
Action: Mouse moved to (373, 340)
Screenshot: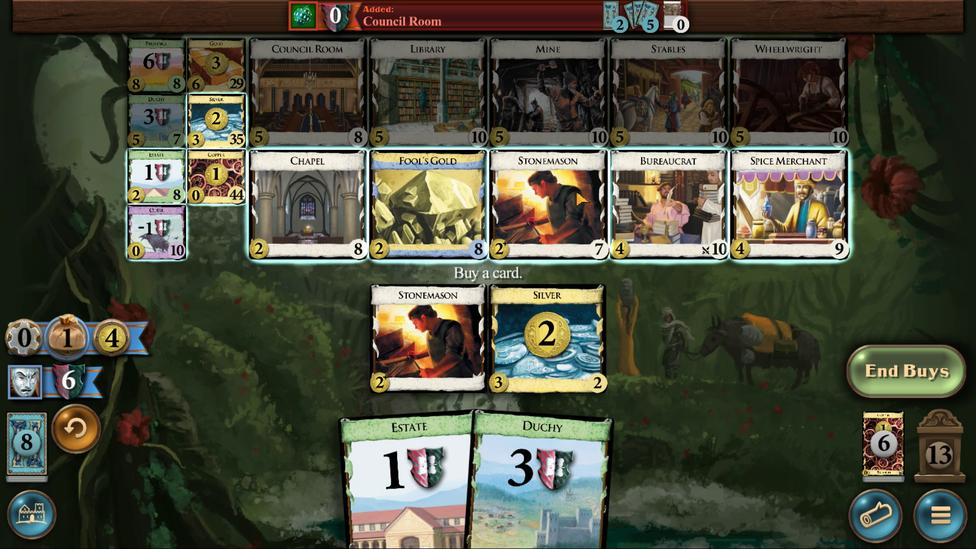 
Action: Mouse pressed left at (373, 340)
Screenshot: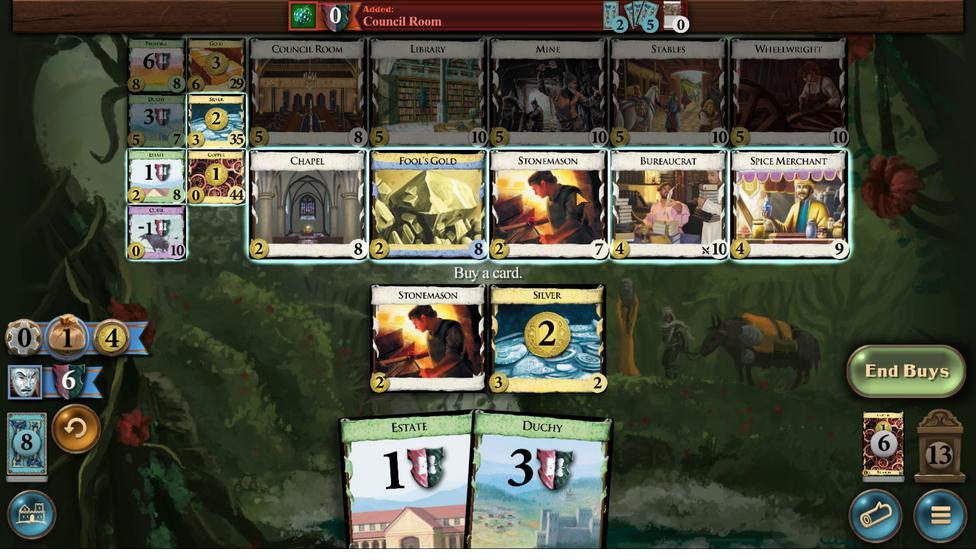 
Action: Mouse moved to (401, 333)
Screenshot: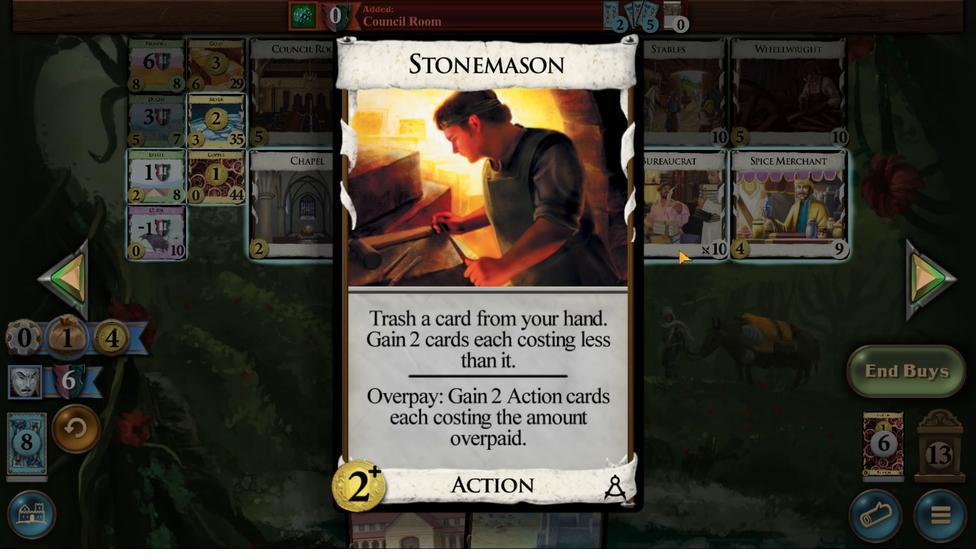 
Action: Mouse pressed left at (401, 333)
Screenshot: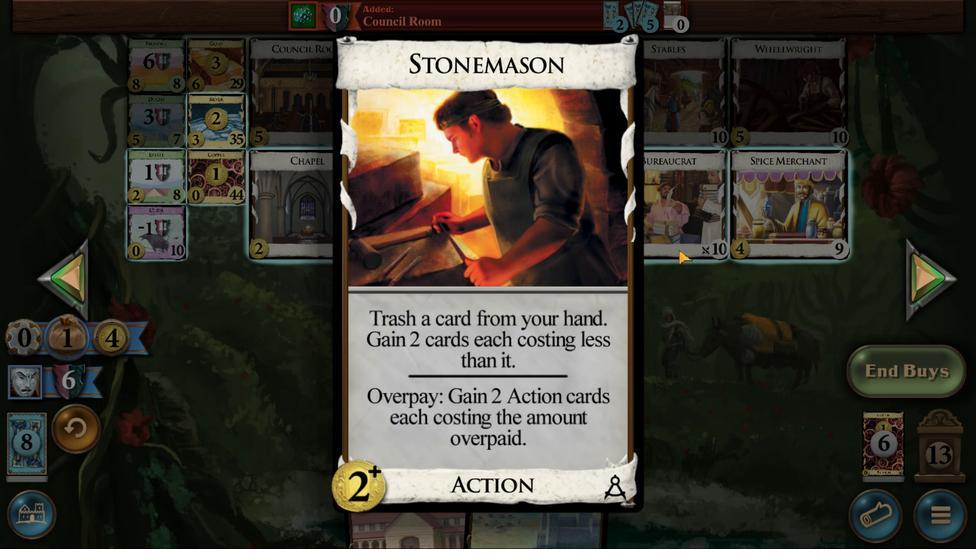 
Action: Mouse moved to (376, 343)
Screenshot: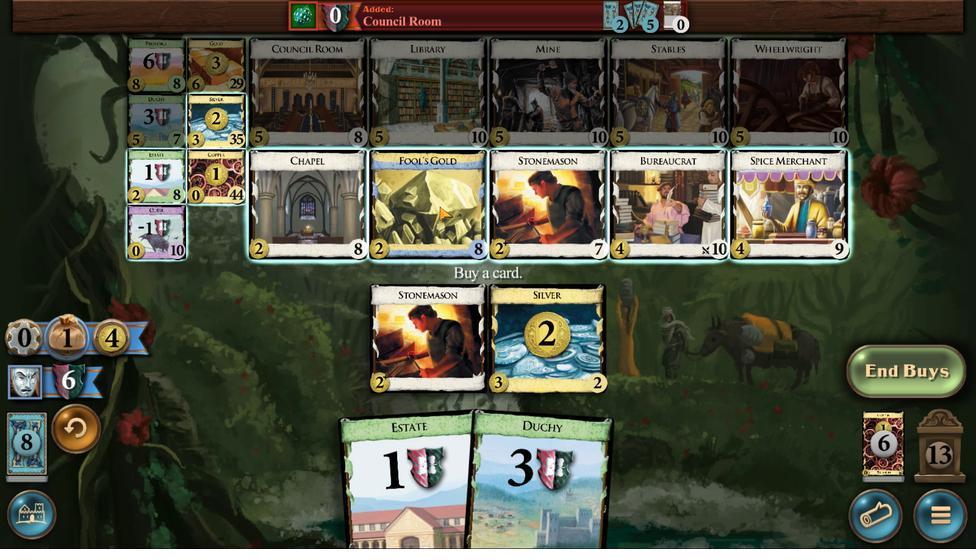 
Action: Mouse pressed left at (376, 343)
Screenshot: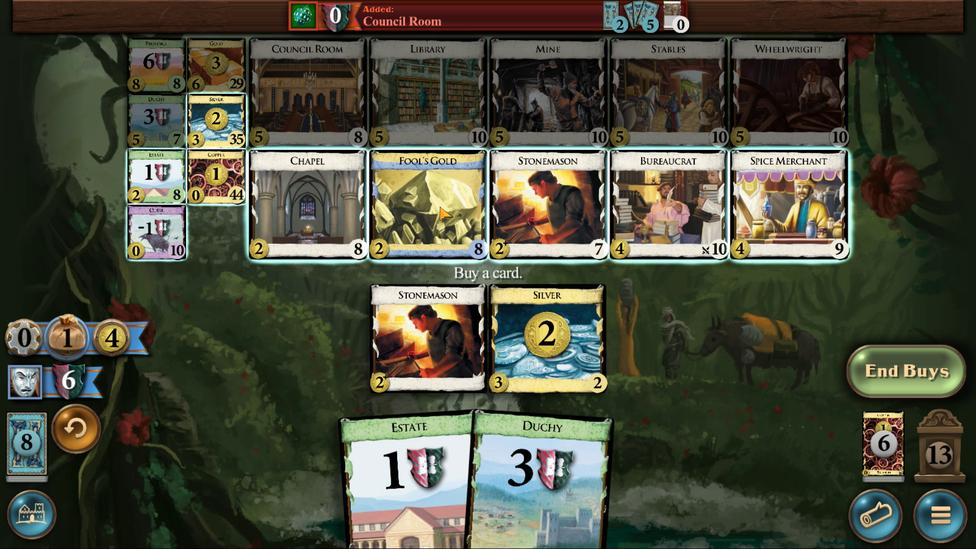 
Action: Mouse moved to (434, 336)
Screenshot: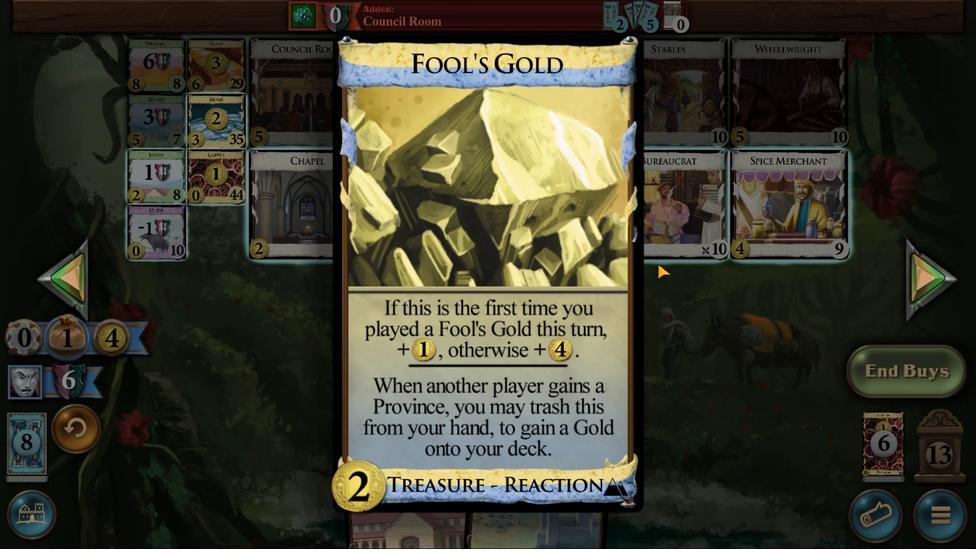 
Action: Mouse pressed left at (434, 336)
Screenshot: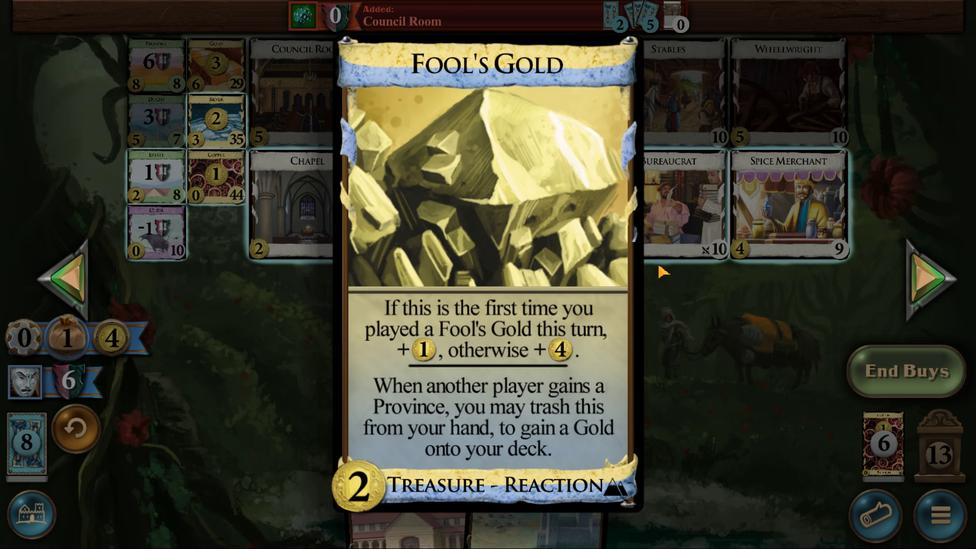 
Action: Mouse moved to (376, 345)
Screenshot: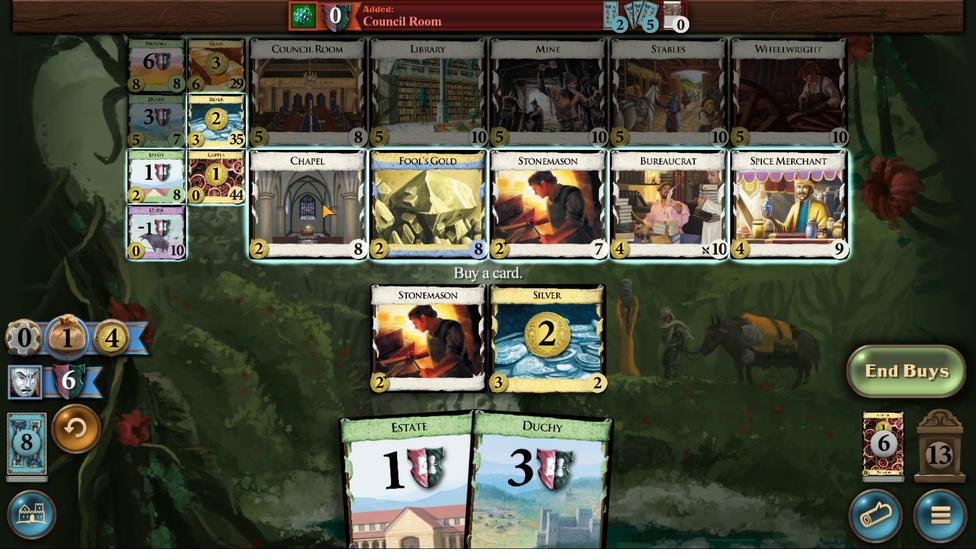 
Action: Mouse pressed left at (376, 345)
Screenshot: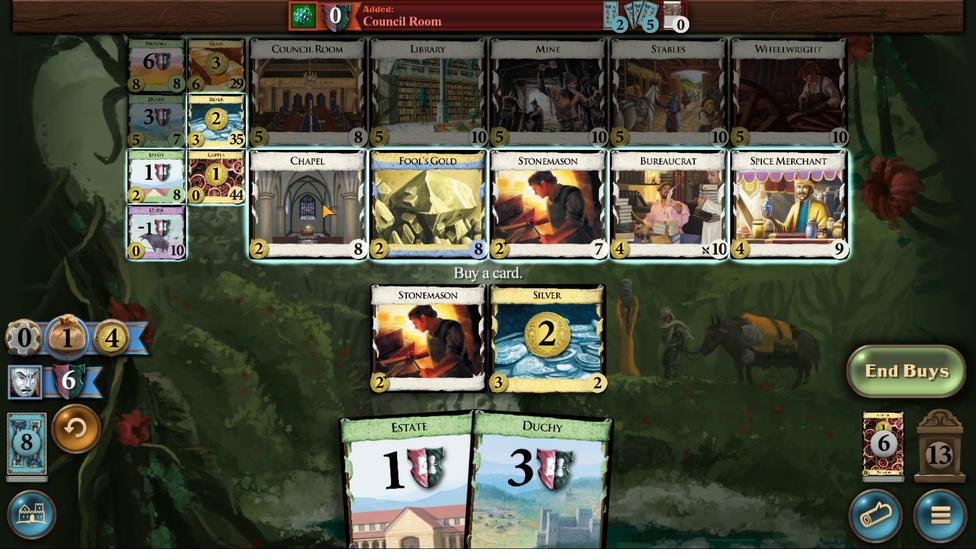 
Action: Mouse moved to (462, 335)
Screenshot: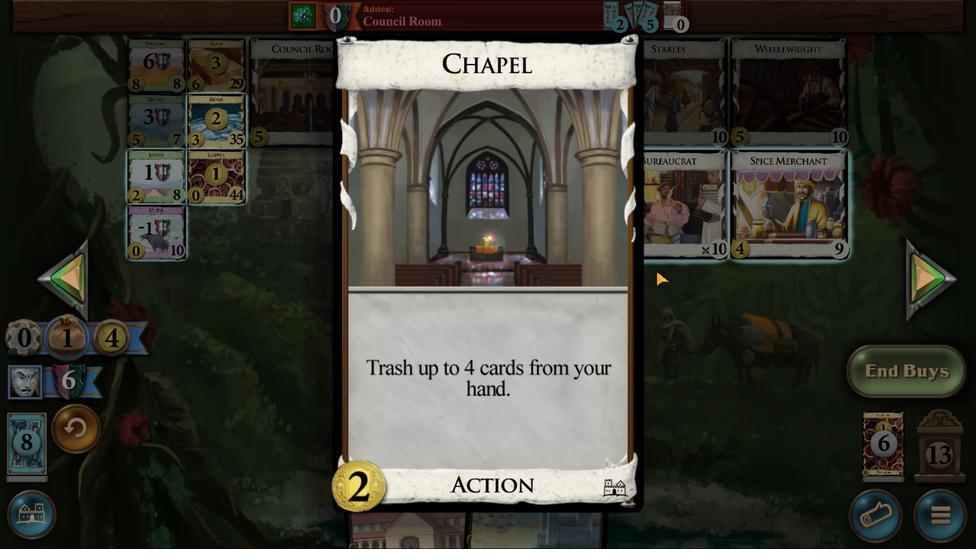 
Action: Mouse pressed left at (462, 335)
Screenshot: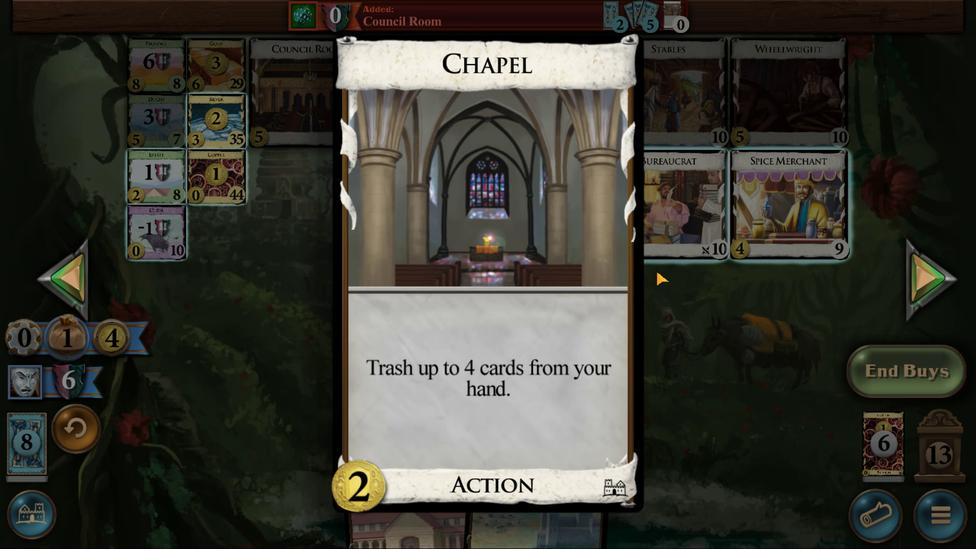 
Action: Mouse moved to (378, 346)
Screenshot: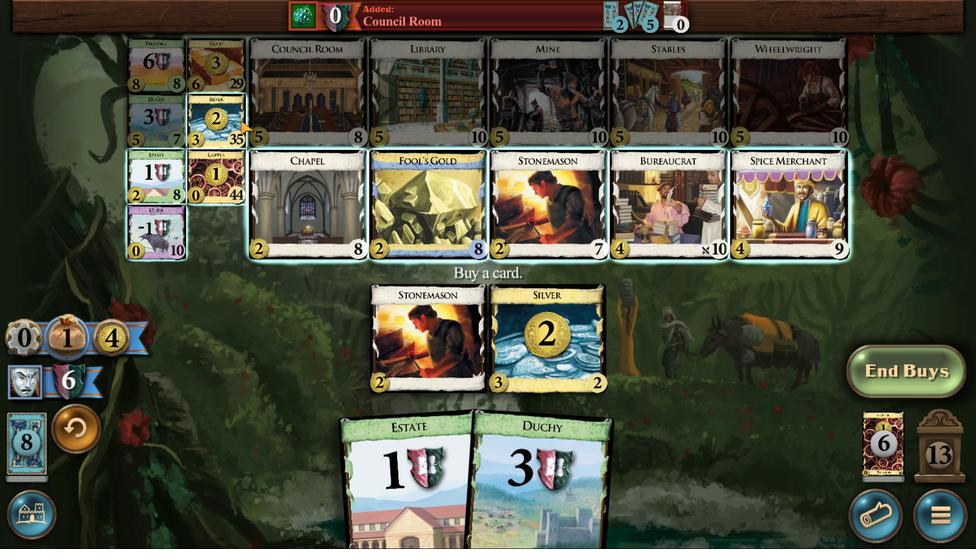 
Action: Mouse pressed left at (378, 346)
Screenshot: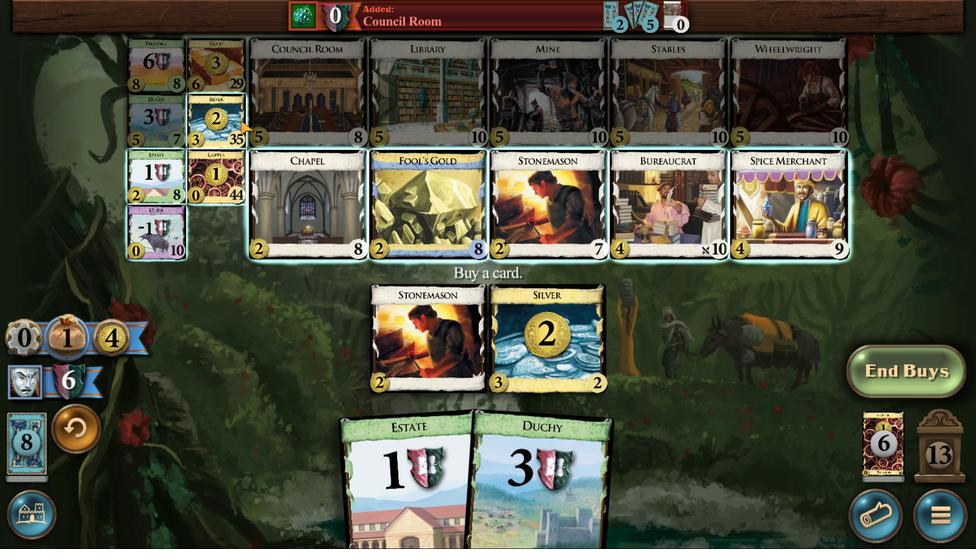 
Action: Mouse moved to (486, 321)
Screenshot: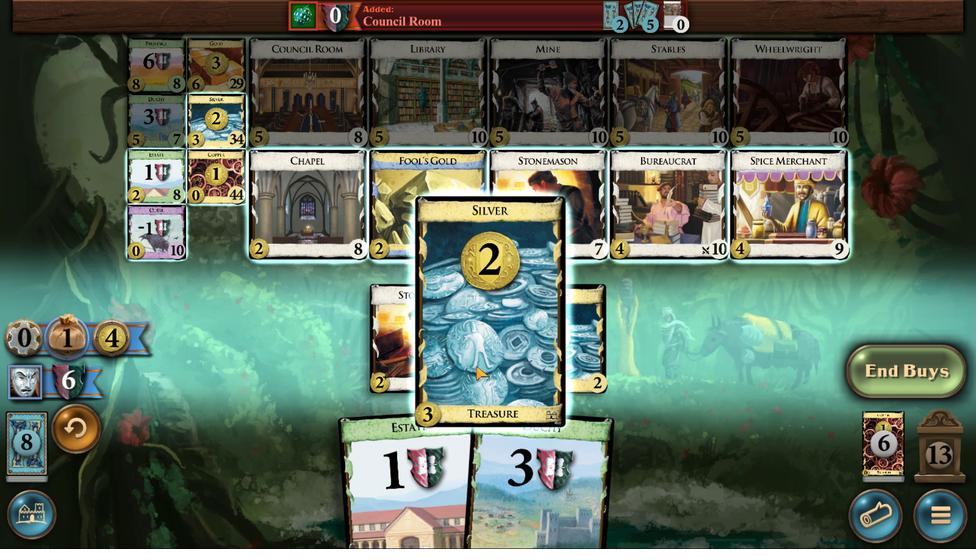 
Action: Mouse pressed left at (486, 321)
Screenshot: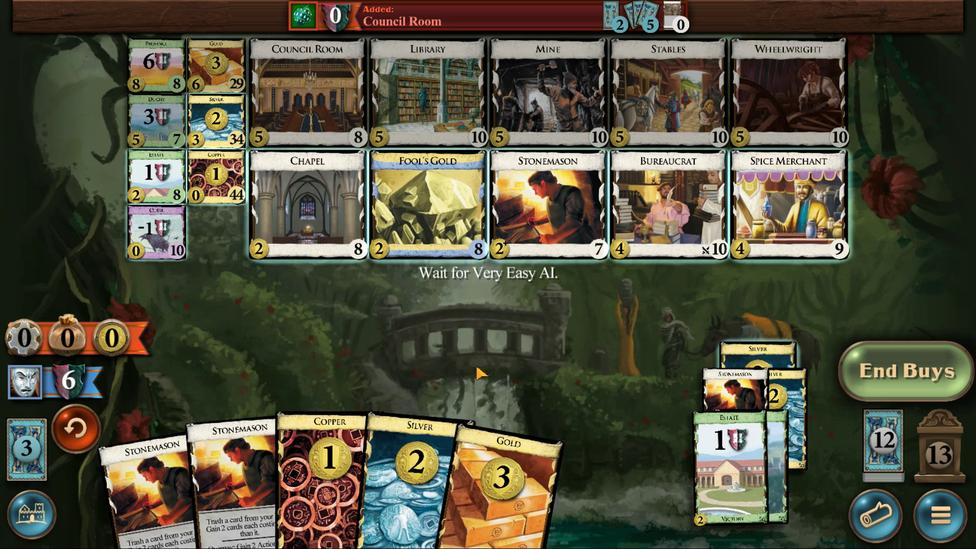 
Action: Mouse moved to (481, 377)
Screenshot: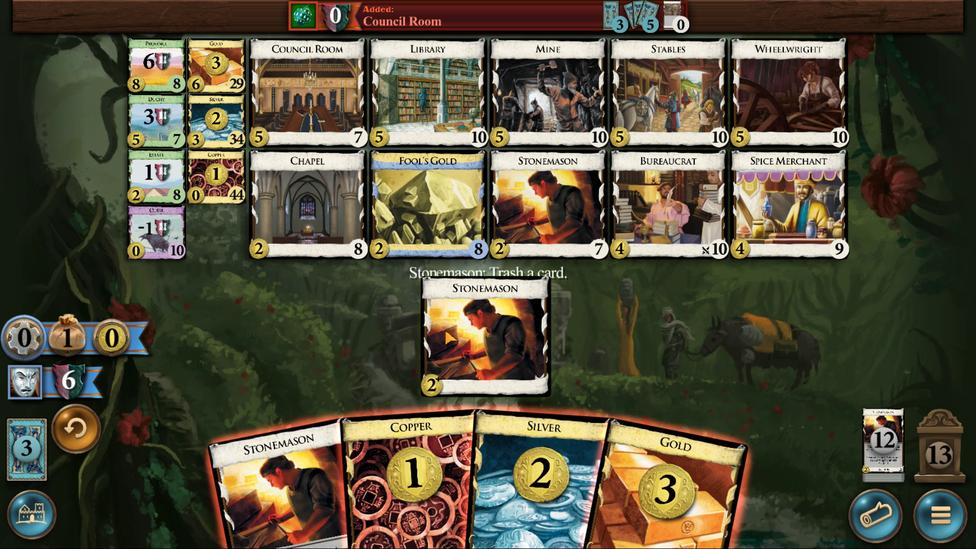 
Action: Mouse pressed left at (481, 377)
Screenshot: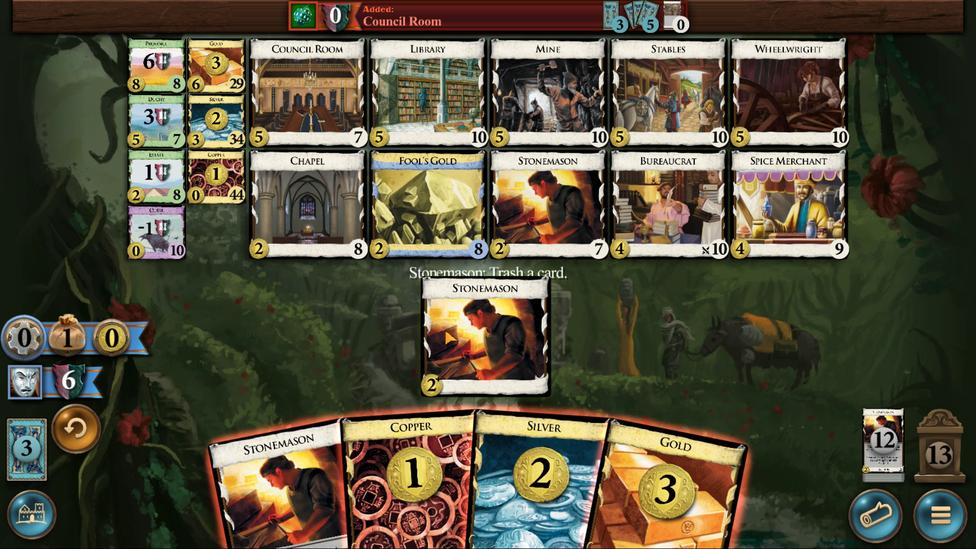 
Action: Mouse moved to (472, 373)
Screenshot: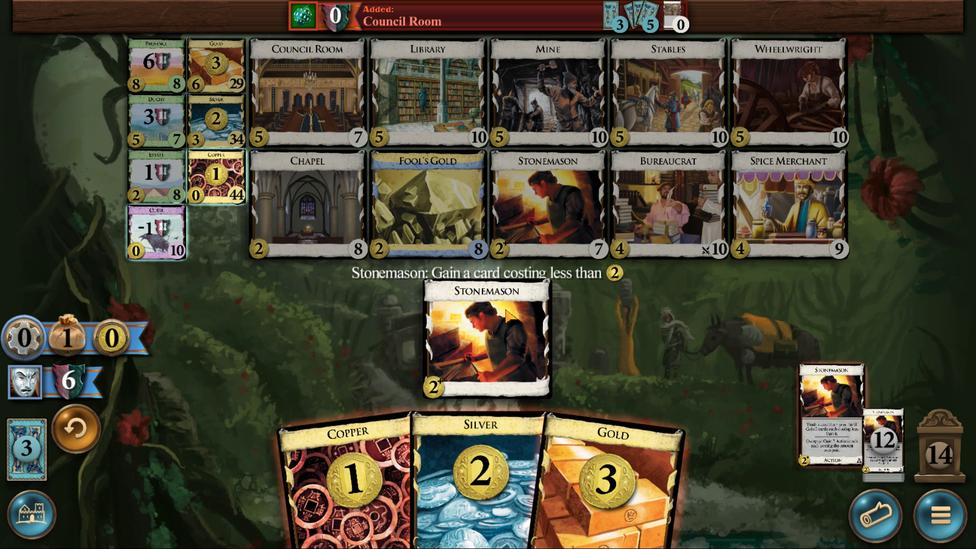 
Action: Mouse pressed left at (472, 373)
Screenshot: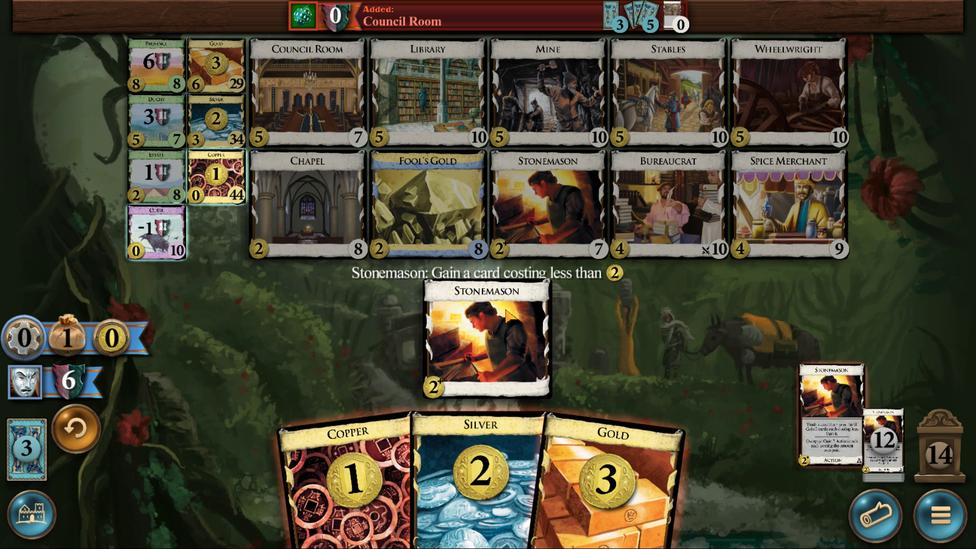 
Action: Mouse moved to (484, 330)
Screenshot: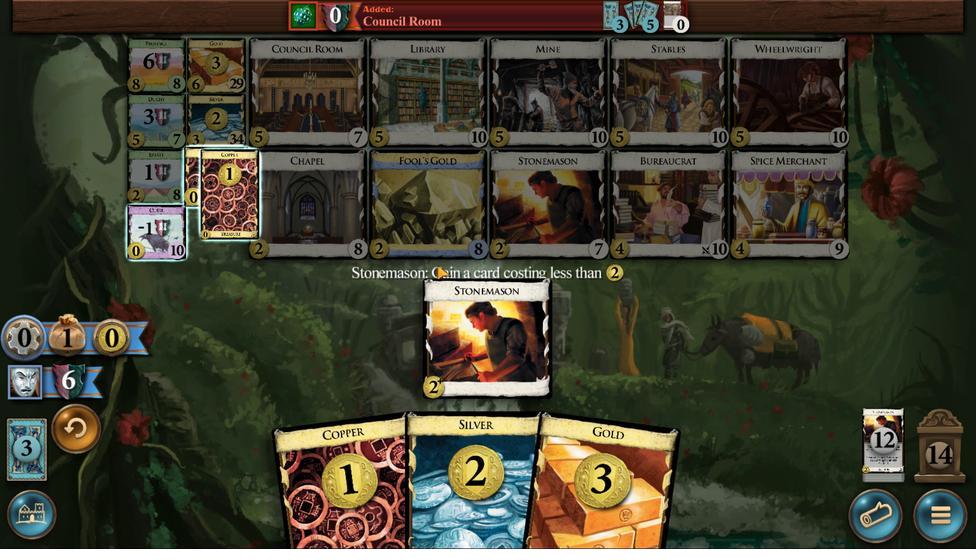 
Action: Mouse pressed left at (484, 330)
Screenshot: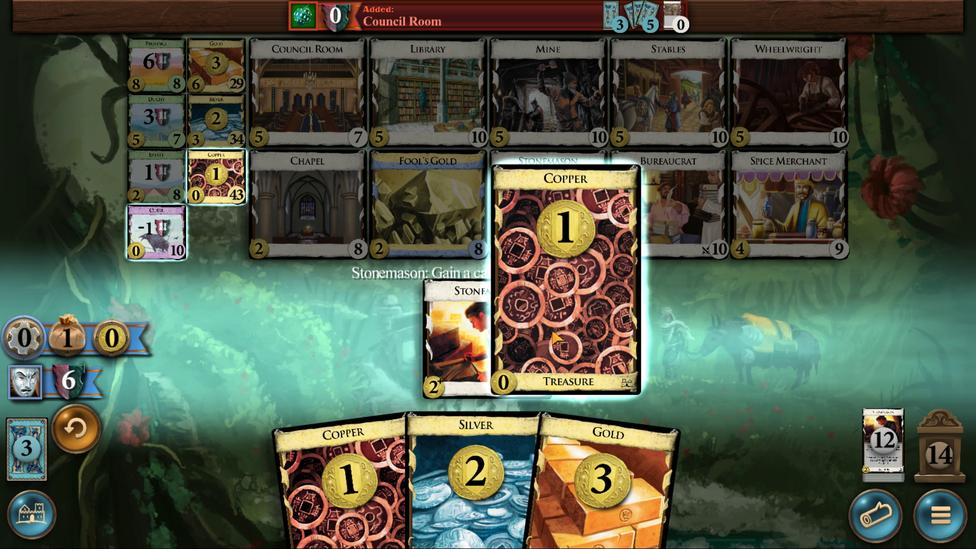 
Action: Mouse moved to (486, 332)
Screenshot: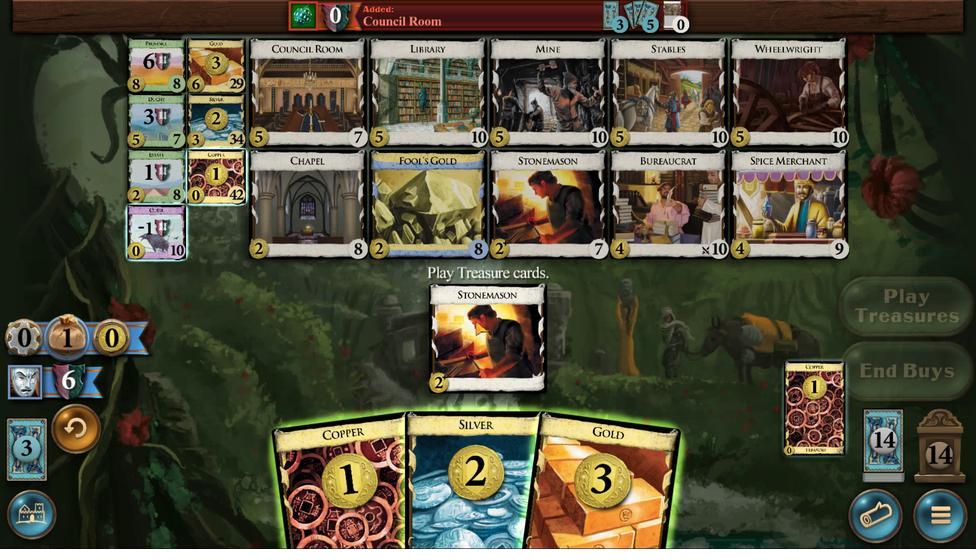 
Action: Mouse pressed left at (486, 332)
Screenshot: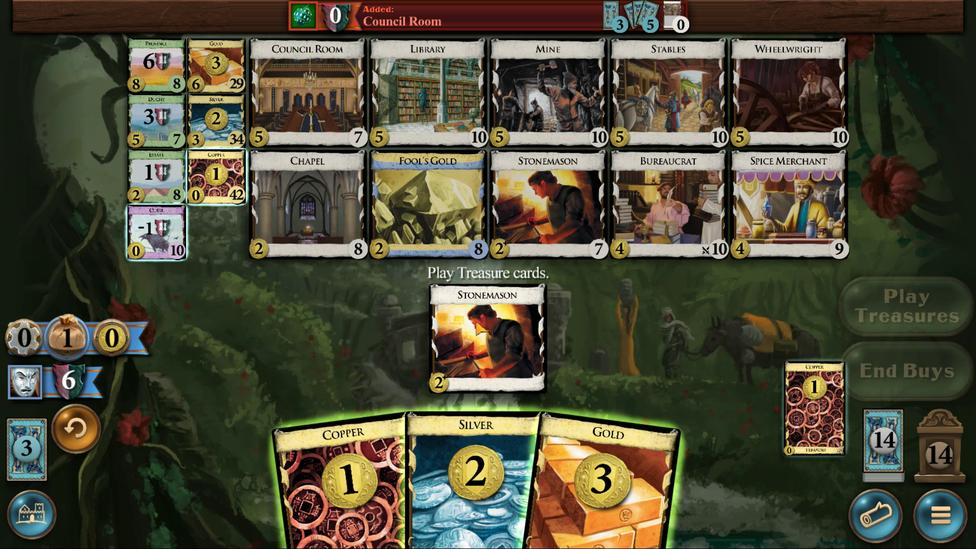 
Action: Mouse moved to (454, 373)
Screenshot: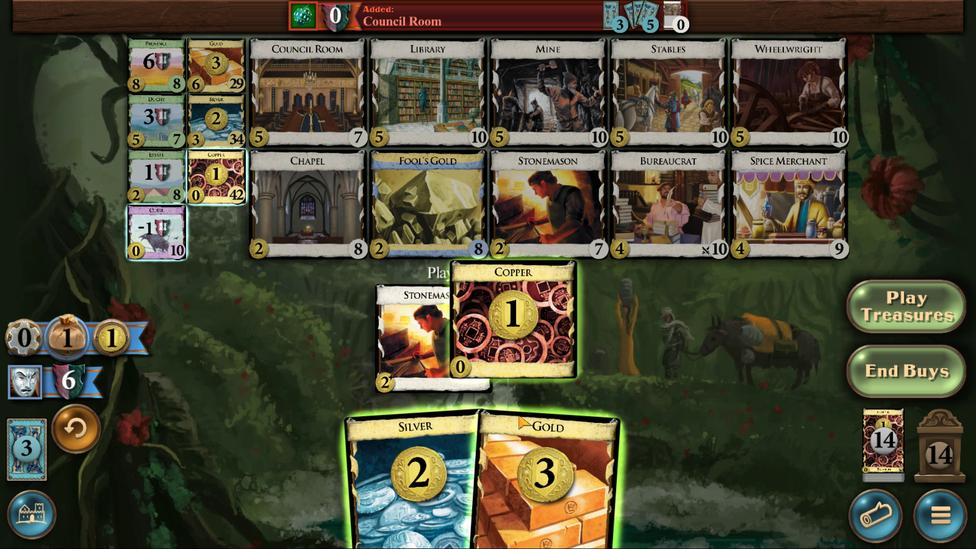 
Action: Mouse pressed left at (454, 373)
Screenshot: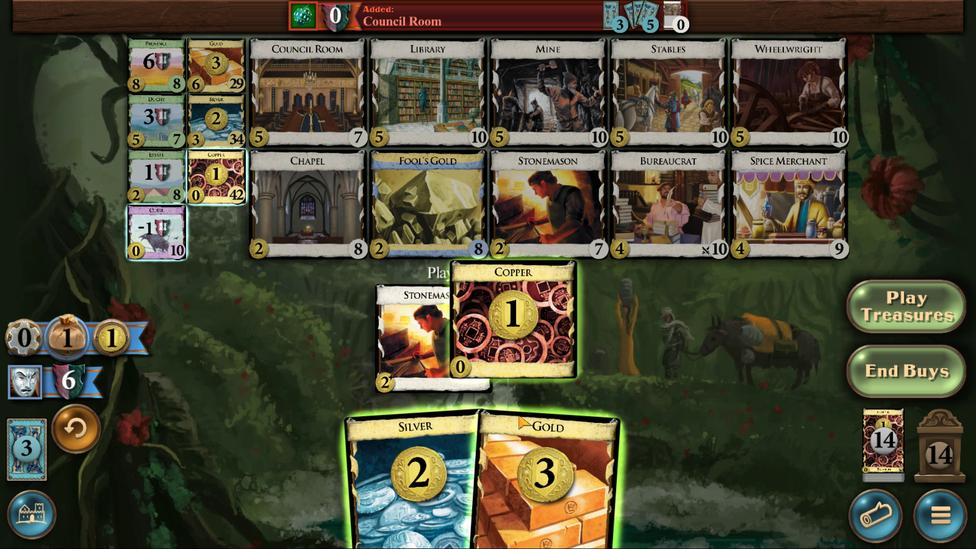 
Action: Mouse moved to (415, 373)
Screenshot: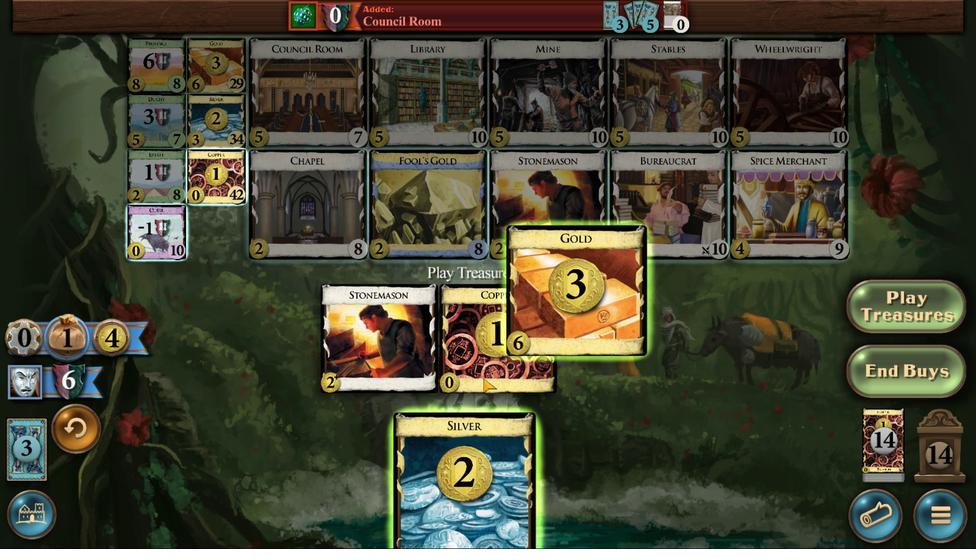 
Action: Mouse pressed left at (415, 373)
Screenshot: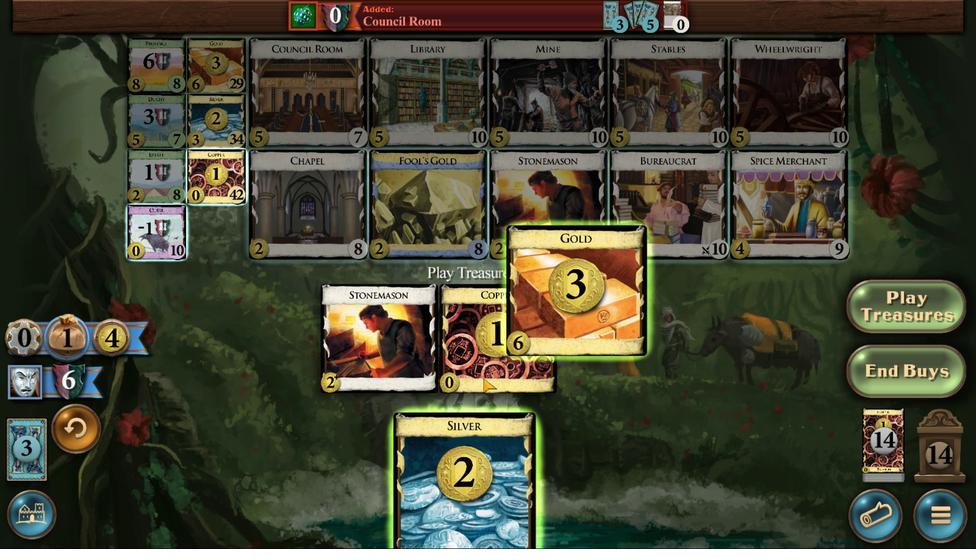 
Action: Mouse moved to (430, 373)
Screenshot: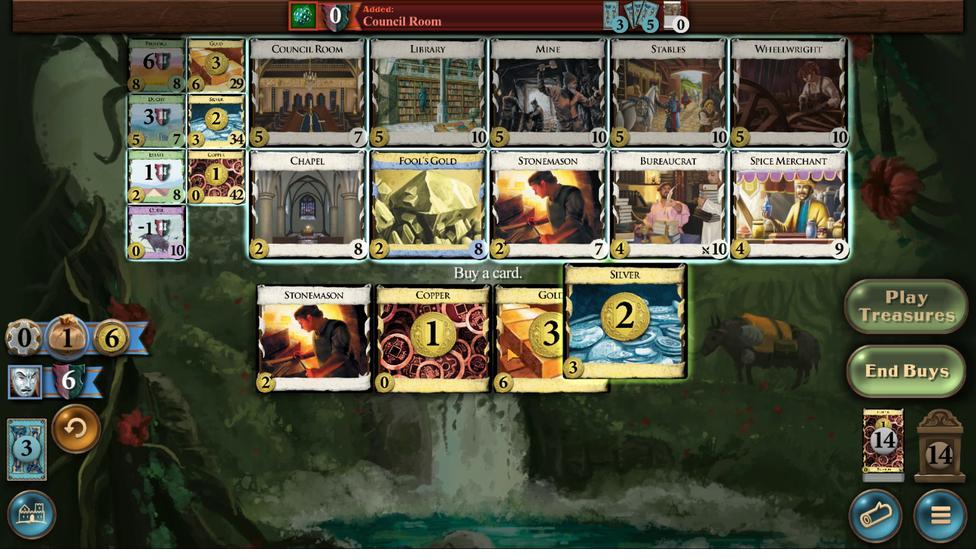 
Action: Mouse pressed left at (430, 373)
Screenshot: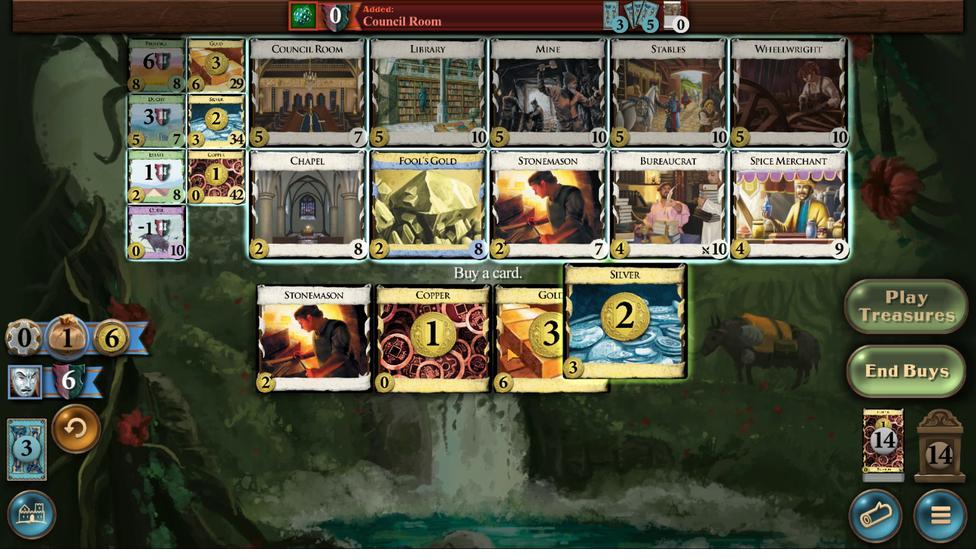 
Action: Mouse moved to (485, 314)
Screenshot: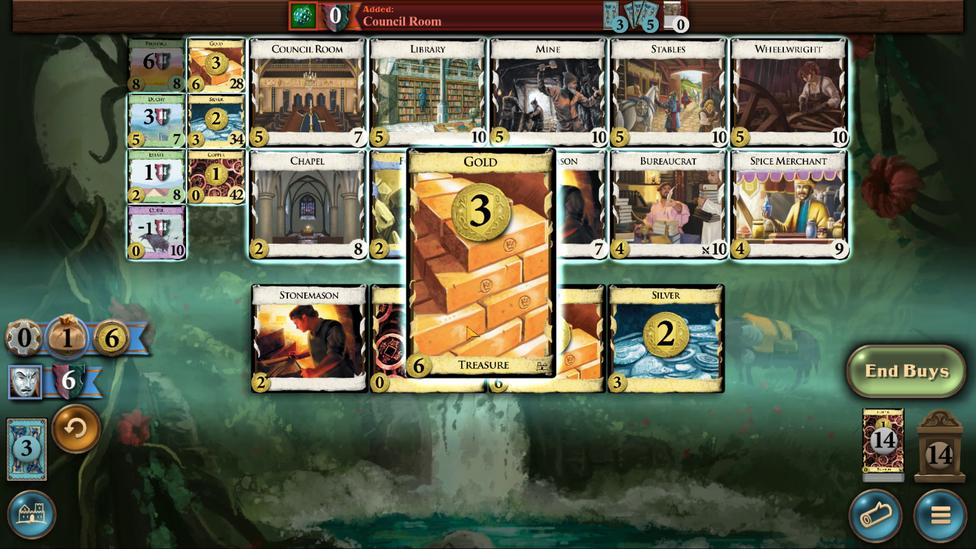 
Action: Mouse pressed left at (485, 314)
Screenshot: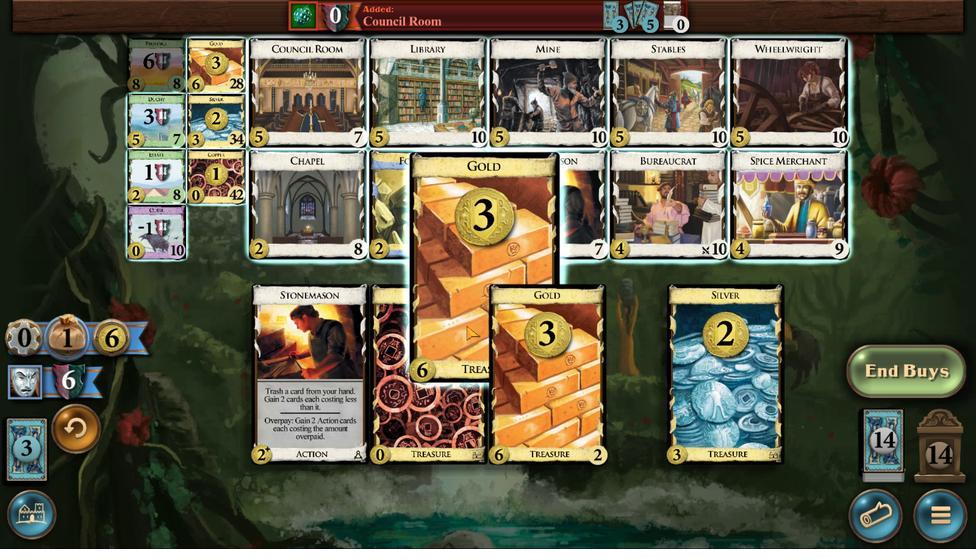 
Action: Mouse moved to (420, 372)
Screenshot: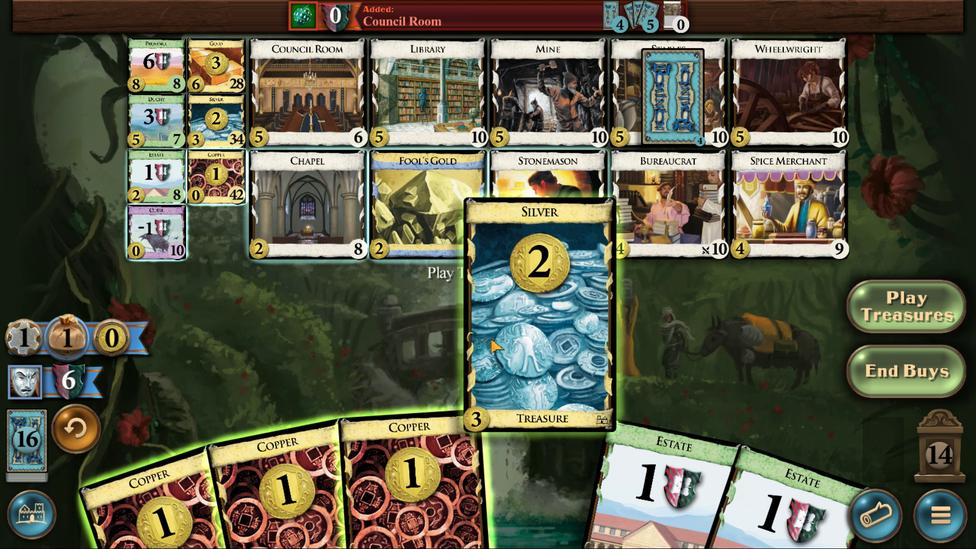 
Action: Mouse pressed left at (420, 372)
Screenshot: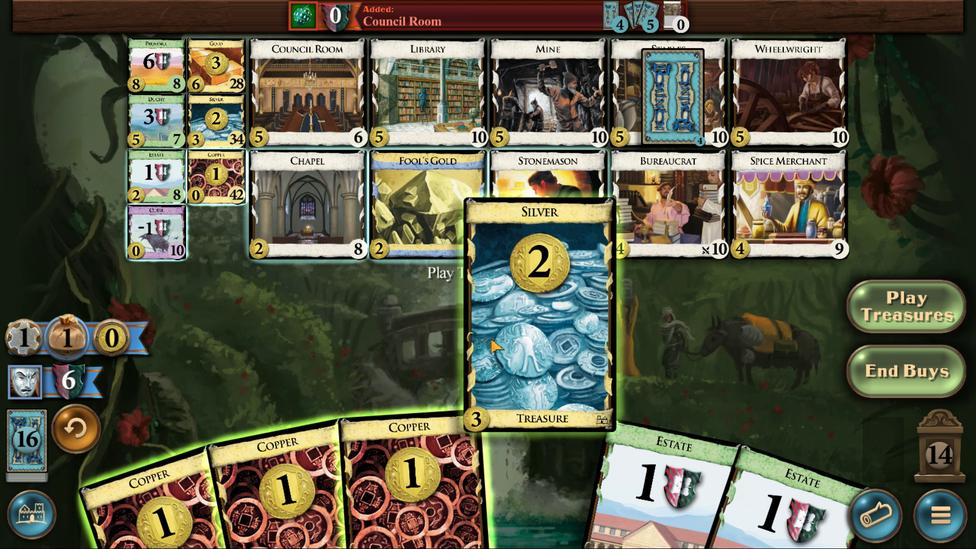 
Action: Mouse moved to (434, 370)
Screenshot: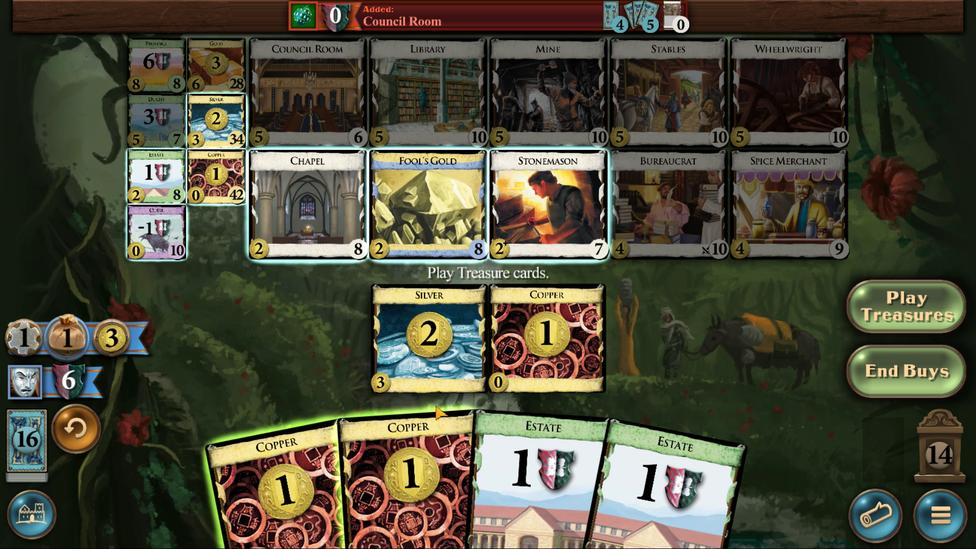 
Action: Mouse pressed left at (434, 370)
Screenshot: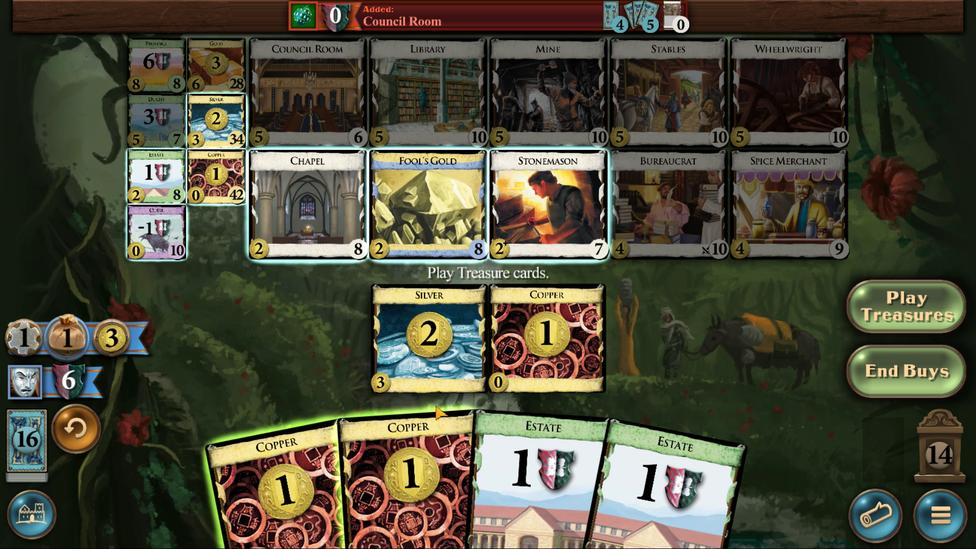 
Action: Mouse moved to (443, 373)
Screenshot: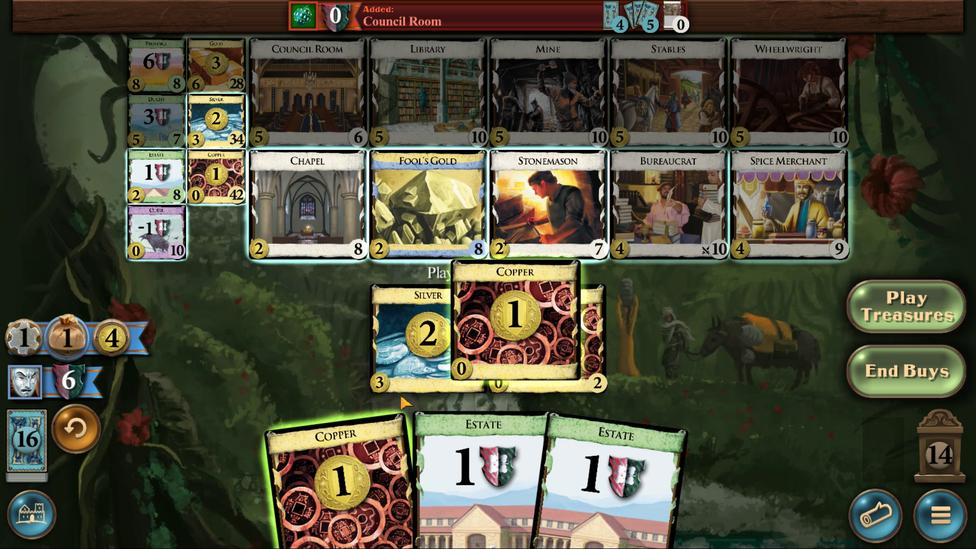 
Action: Mouse pressed left at (443, 373)
Screenshot: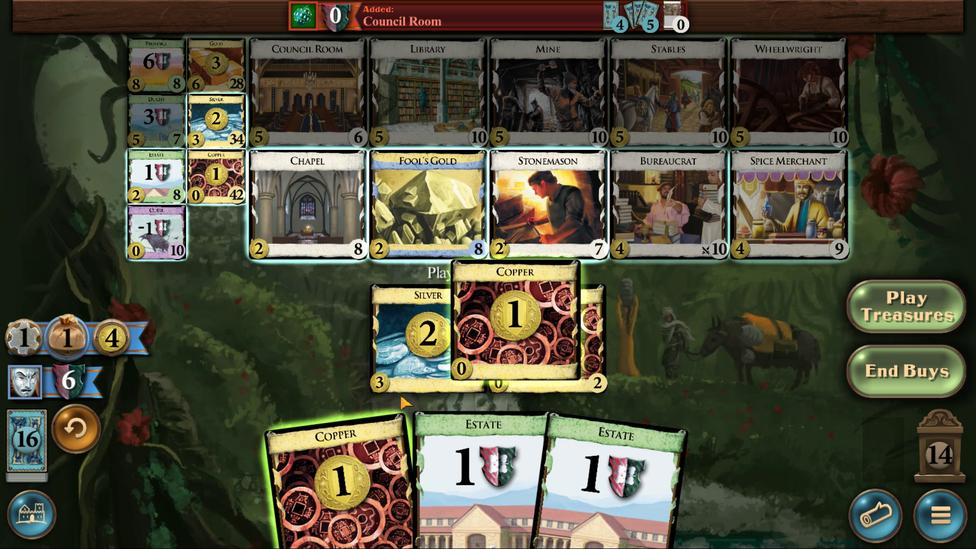 
Action: Mouse moved to (459, 376)
Screenshot: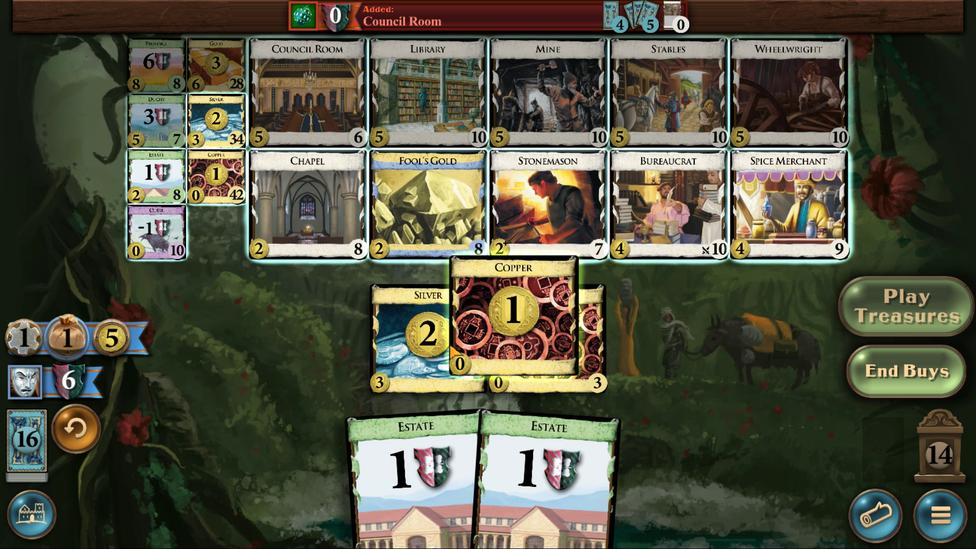 
Action: Mouse pressed left at (459, 376)
Screenshot: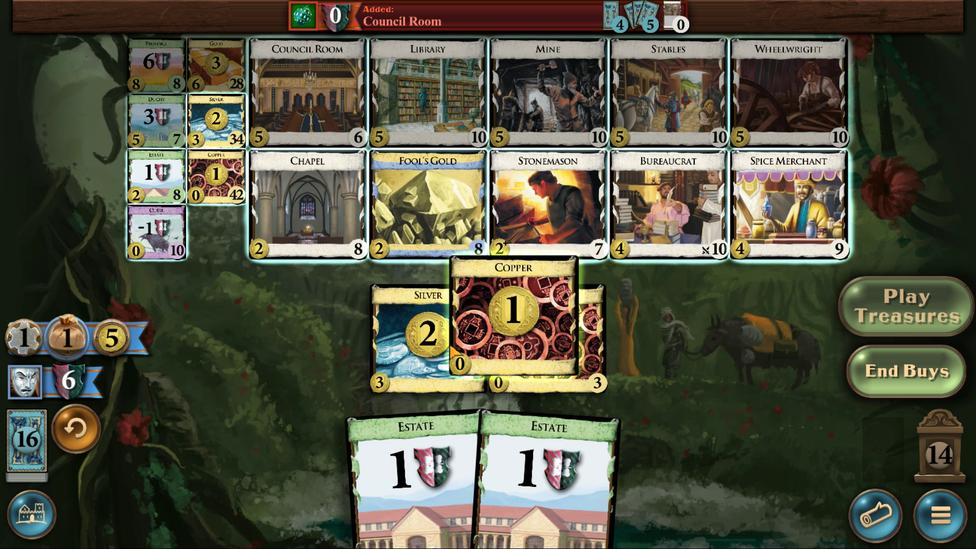 
Action: Mouse moved to (505, 323)
Screenshot: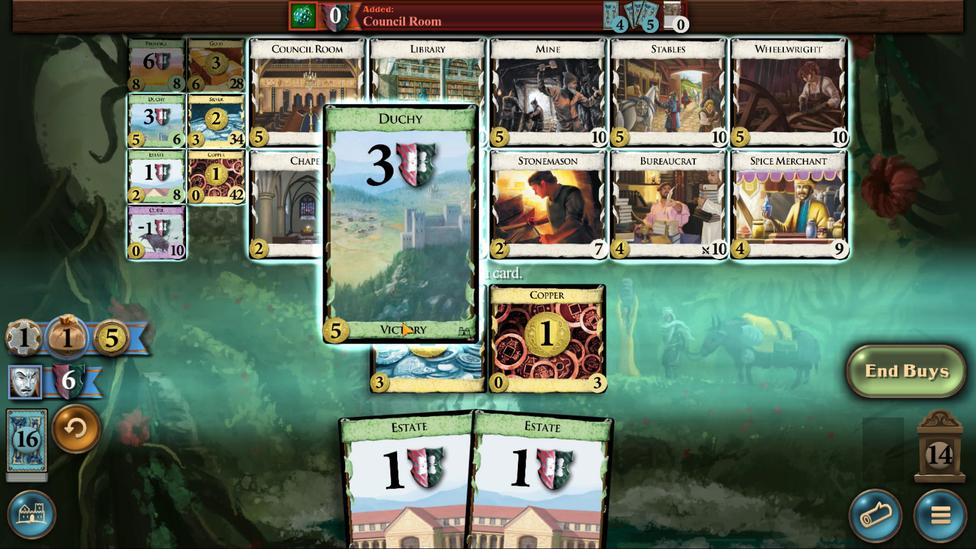
Action: Mouse pressed left at (505, 323)
Screenshot: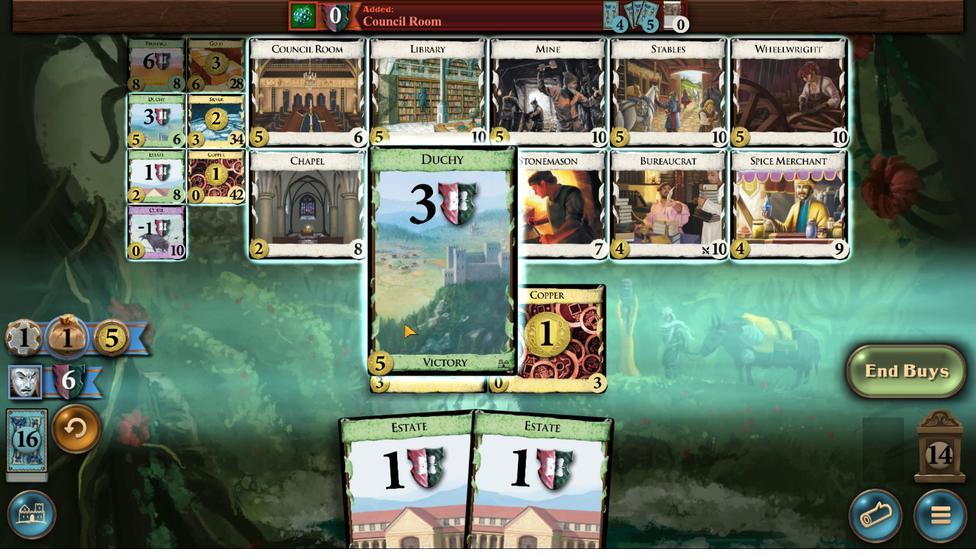 
Action: Mouse moved to (473, 375)
Screenshot: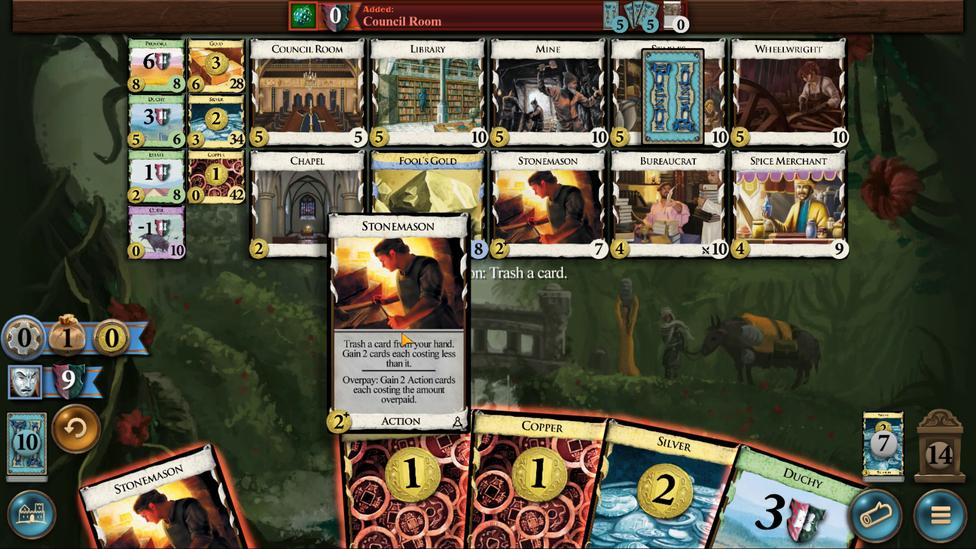 
Action: Mouse pressed left at (473, 375)
Screenshot: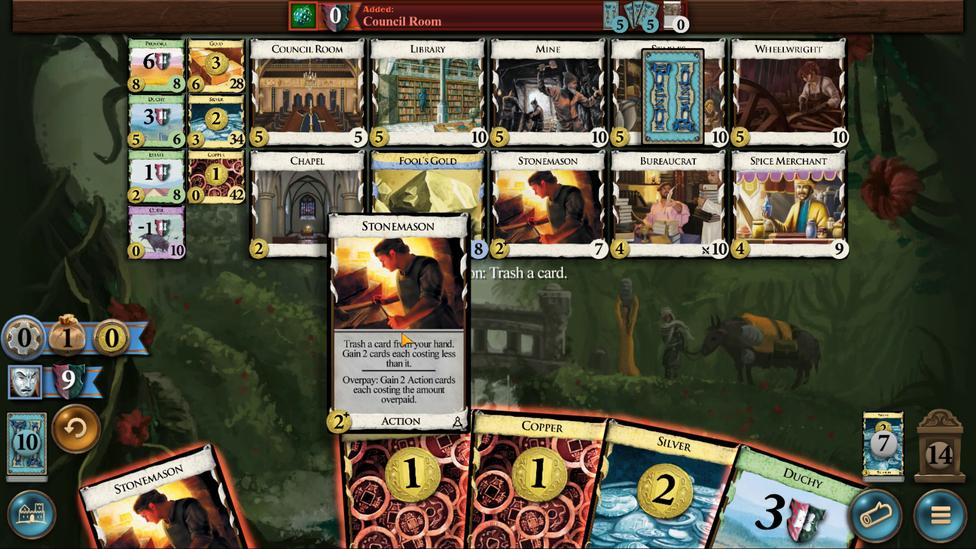 
Action: Mouse moved to (462, 374)
Screenshot: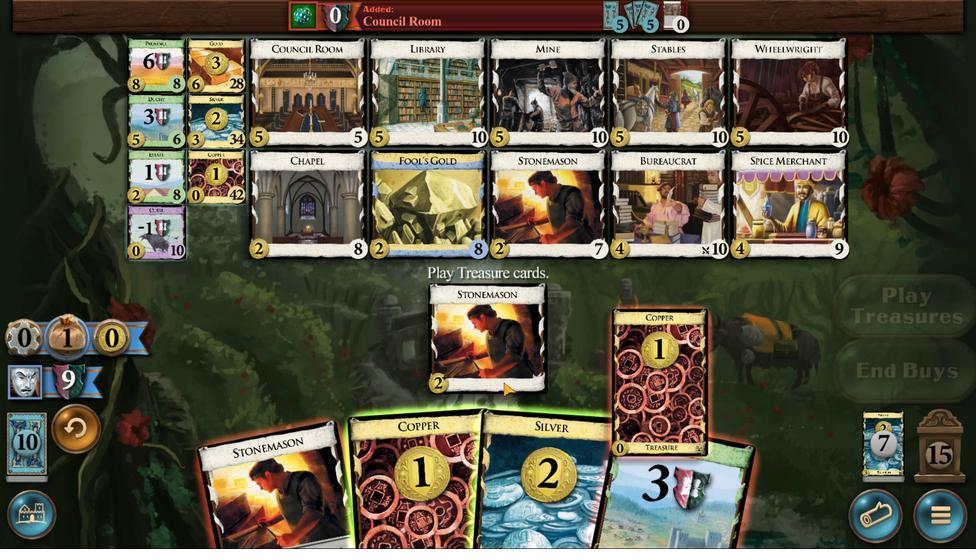 
Action: Mouse pressed left at (462, 374)
Screenshot: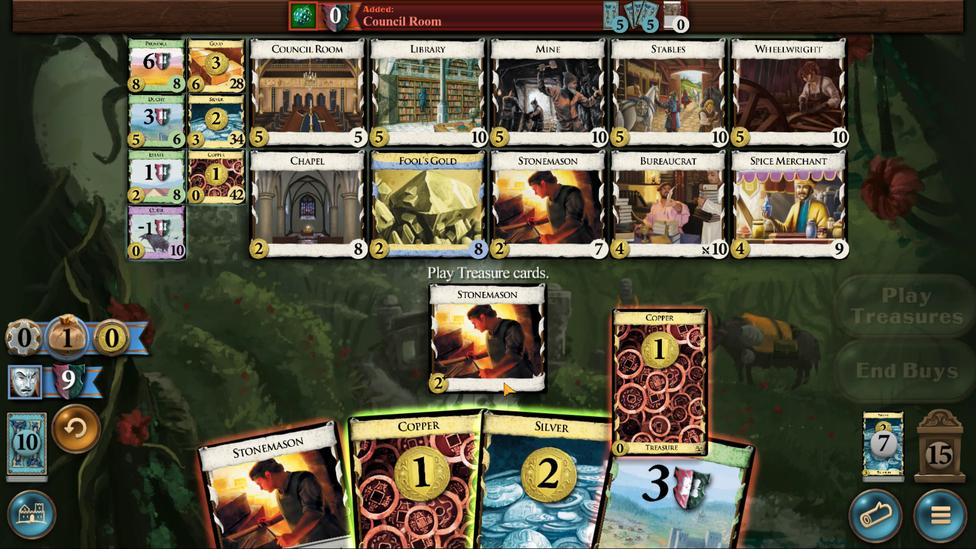 
Action: Mouse moved to (430, 379)
Screenshot: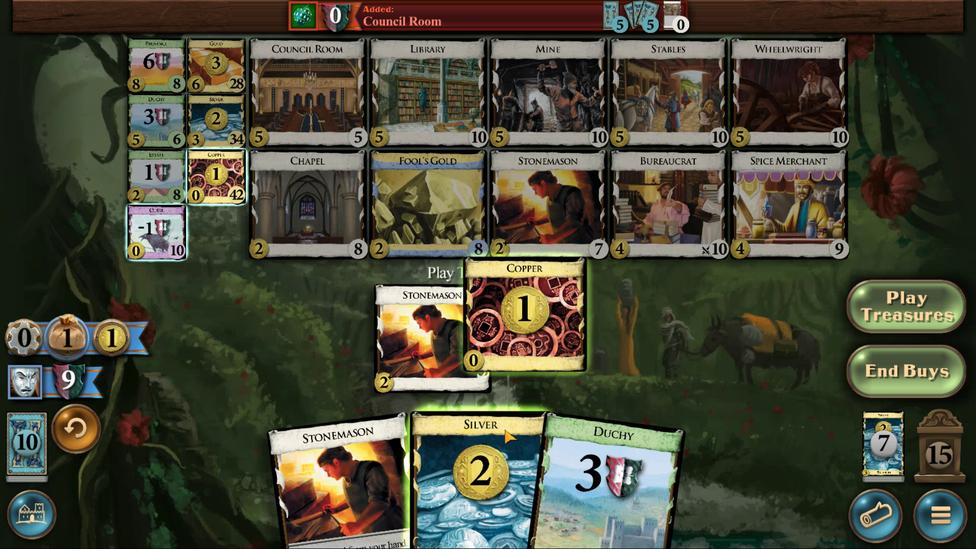 
Action: Mouse pressed left at (430, 379)
Screenshot: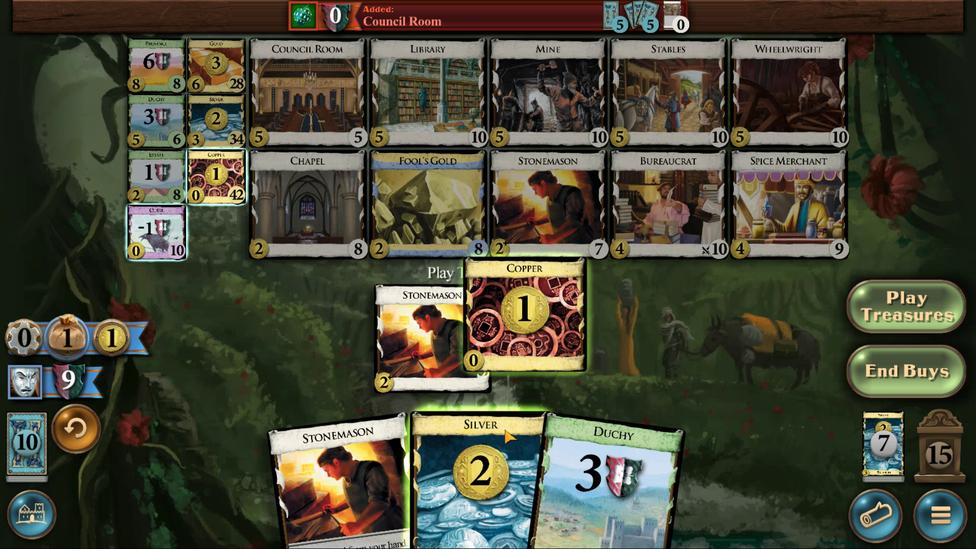 
Action: Mouse moved to (420, 378)
Screenshot: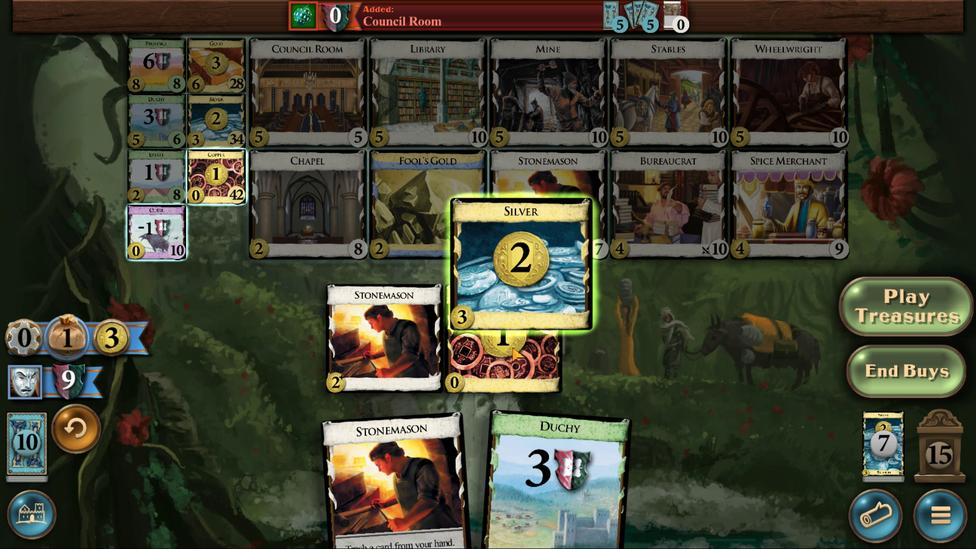 
Action: Mouse pressed left at (420, 378)
Screenshot: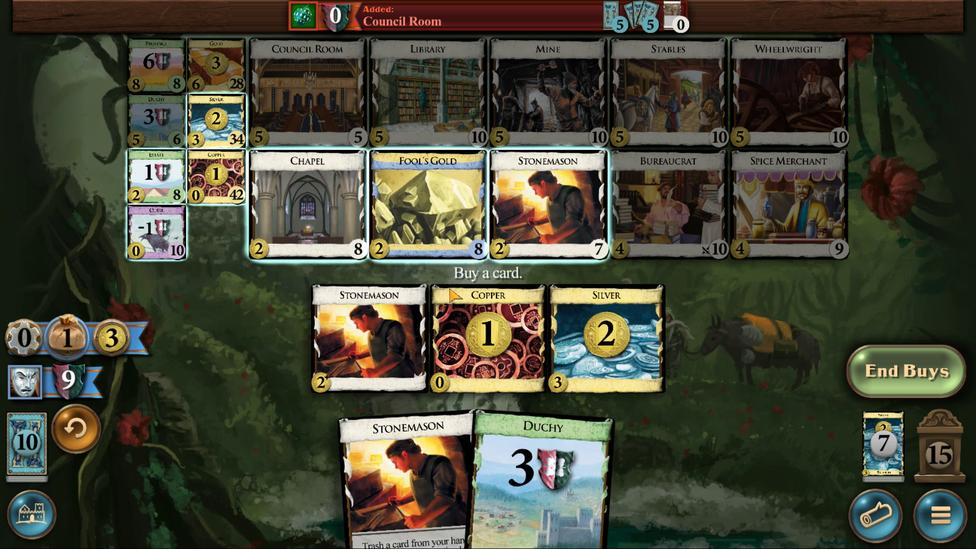
Action: Mouse moved to (486, 319)
Screenshot: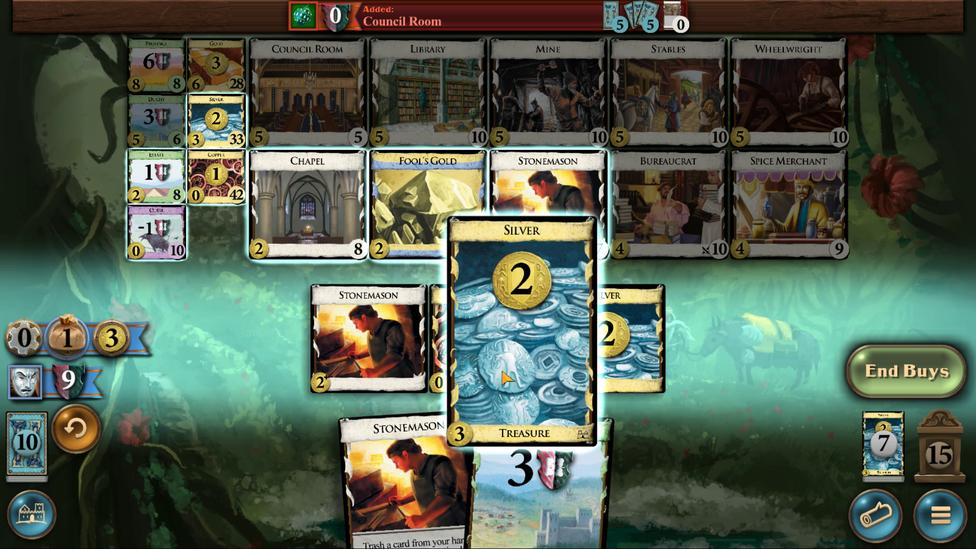 
Action: Mouse pressed left at (486, 319)
Screenshot: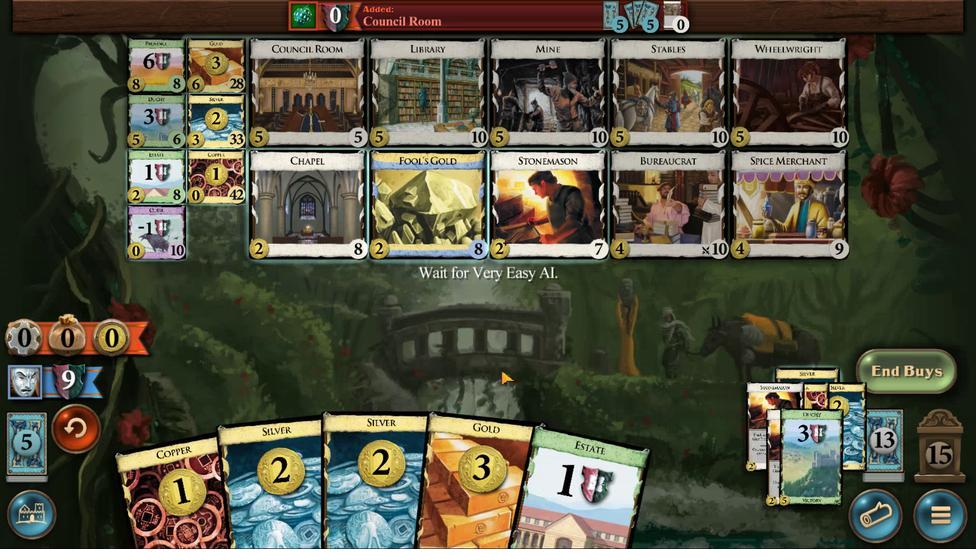 
Action: Mouse moved to (386, 372)
Screenshot: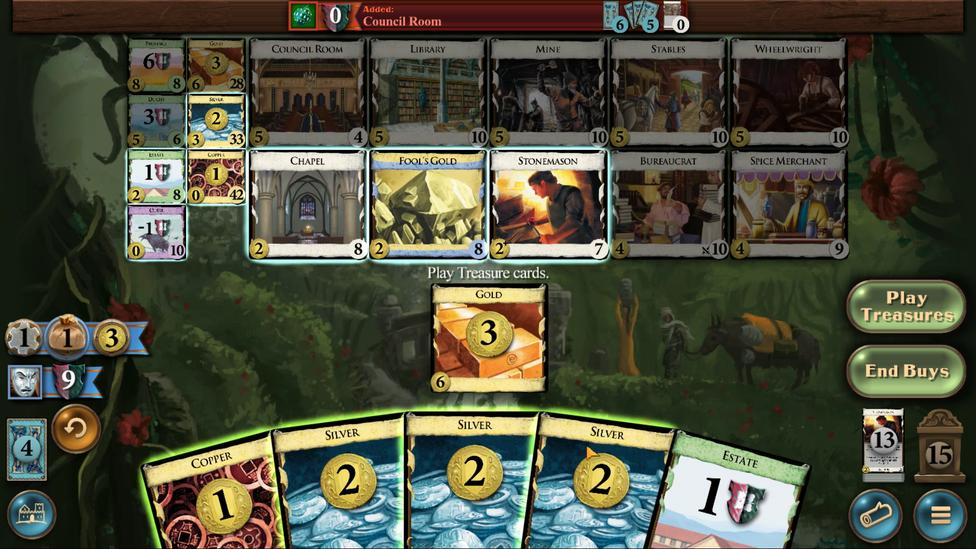 
Action: Mouse pressed left at (386, 372)
Screenshot: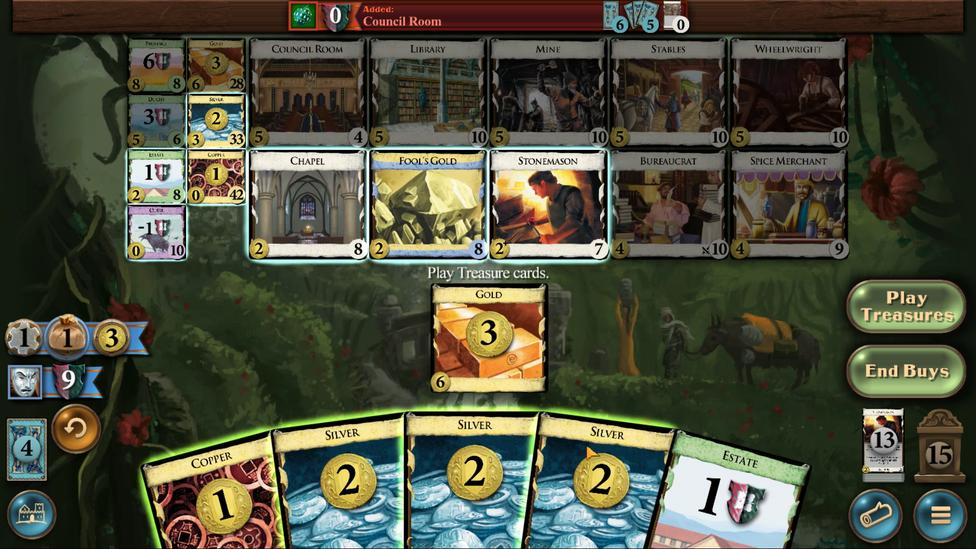 
Action: Mouse moved to (398, 372)
Screenshot: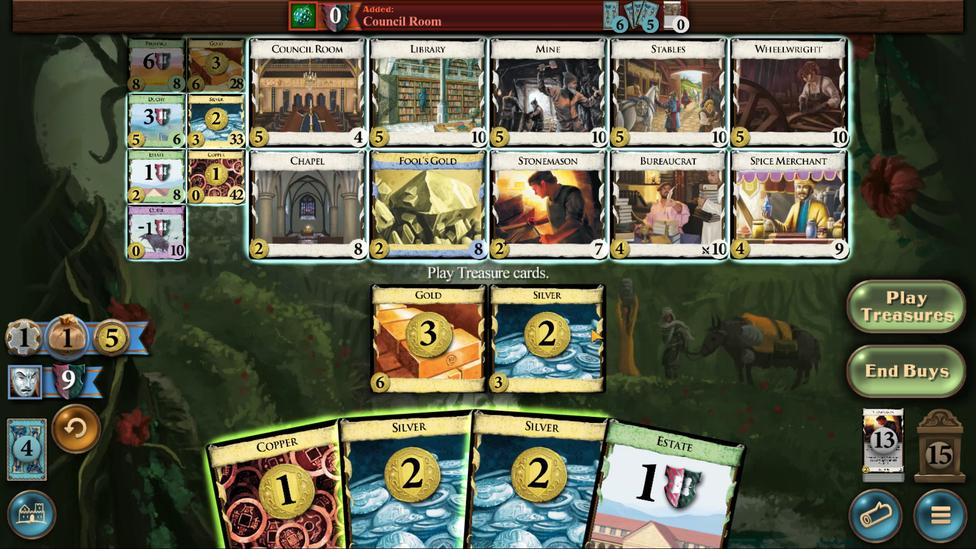 
Action: Mouse pressed left at (398, 372)
Screenshot: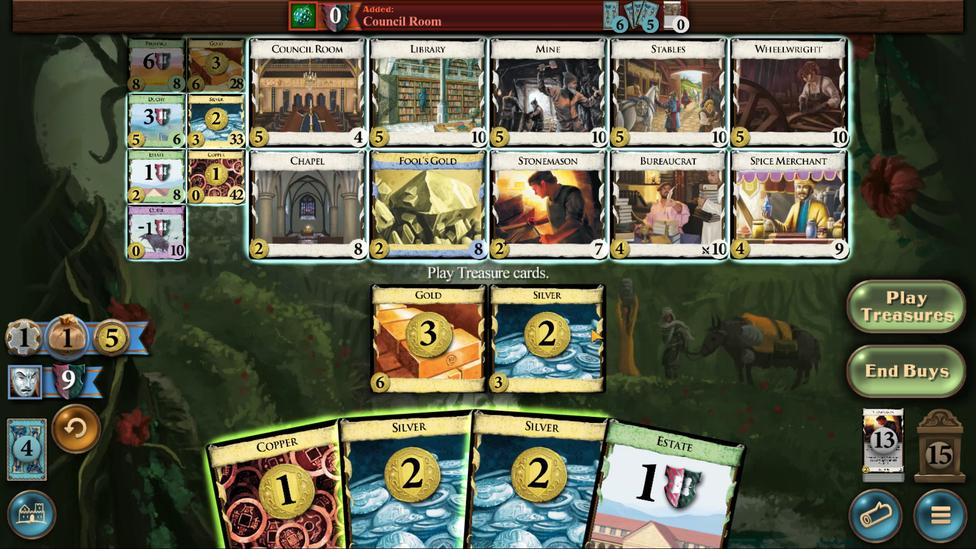 
Action: Mouse moved to (415, 375)
Screenshot: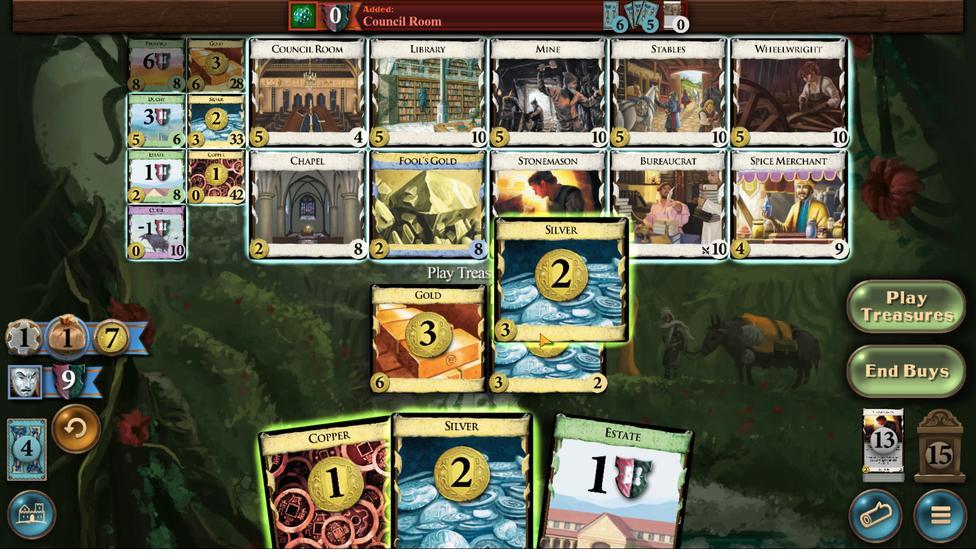 
Action: Mouse pressed left at (415, 375)
Screenshot: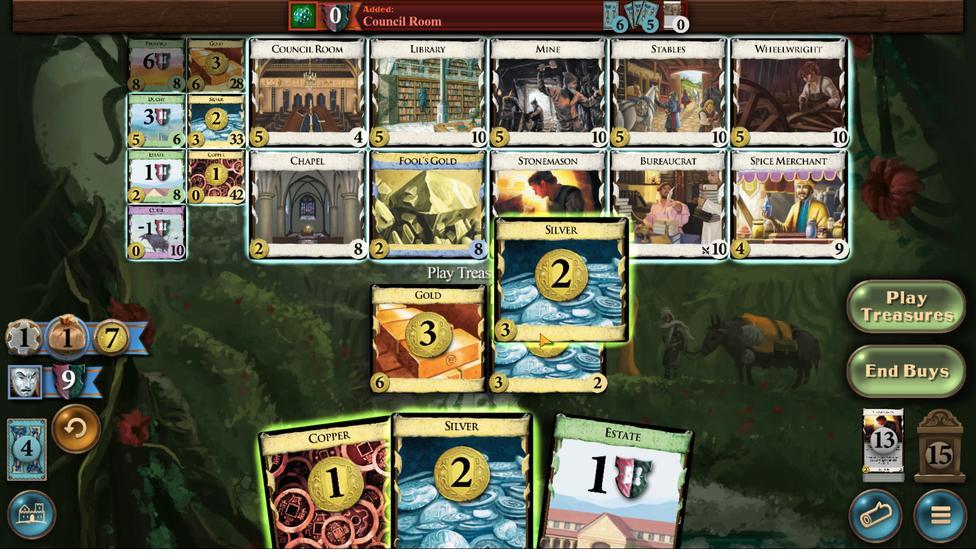 
Action: Mouse moved to (426, 371)
Screenshot: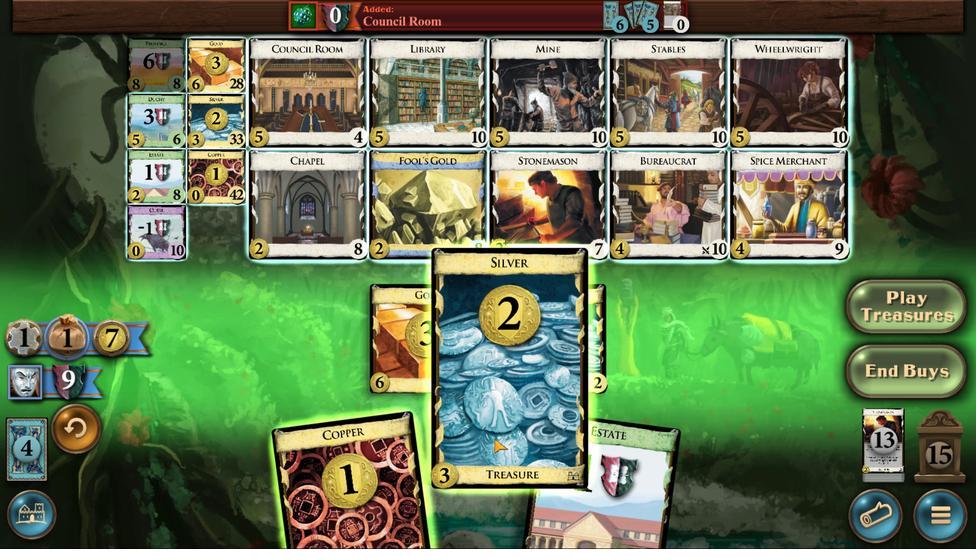 
Action: Mouse pressed left at (426, 371)
Screenshot: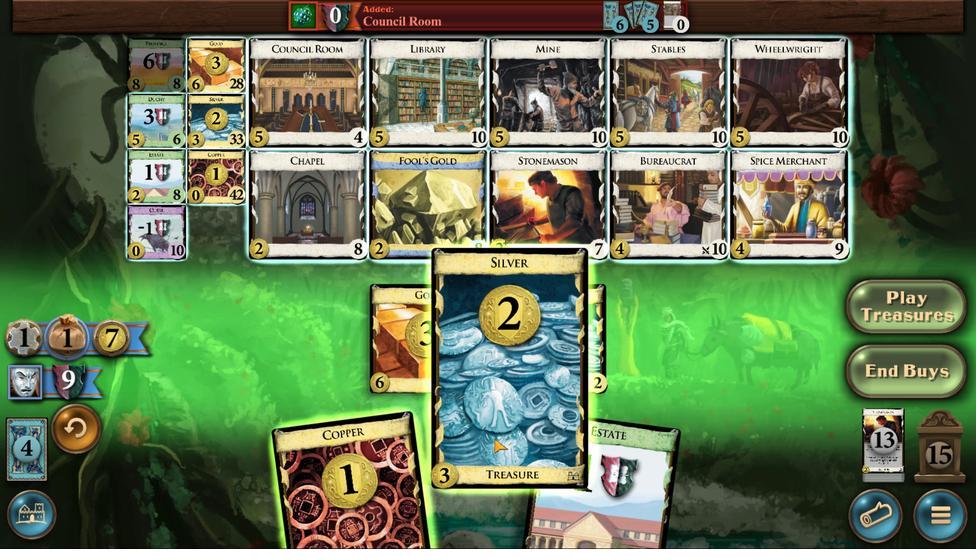 
Action: Mouse moved to (453, 374)
Screenshot: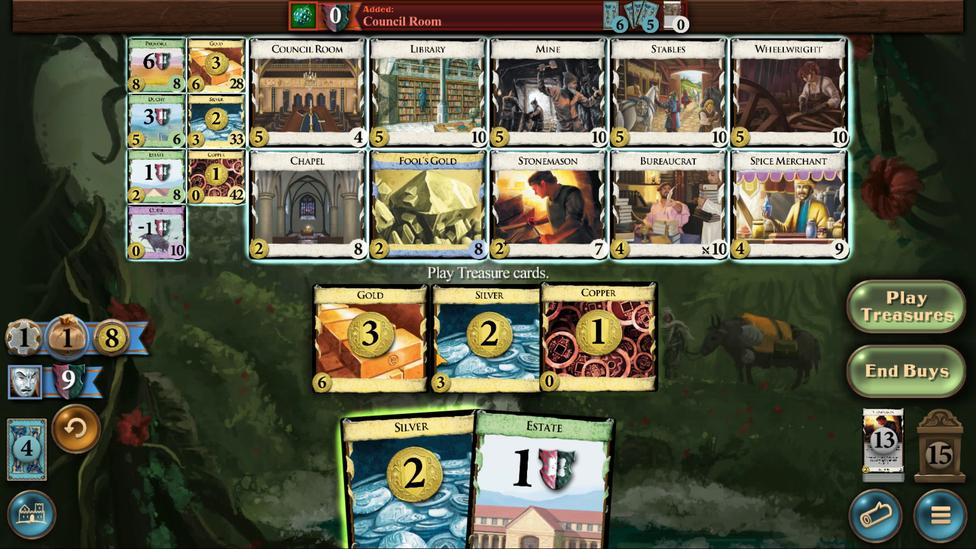 
Action: Mouse pressed left at (453, 374)
Screenshot: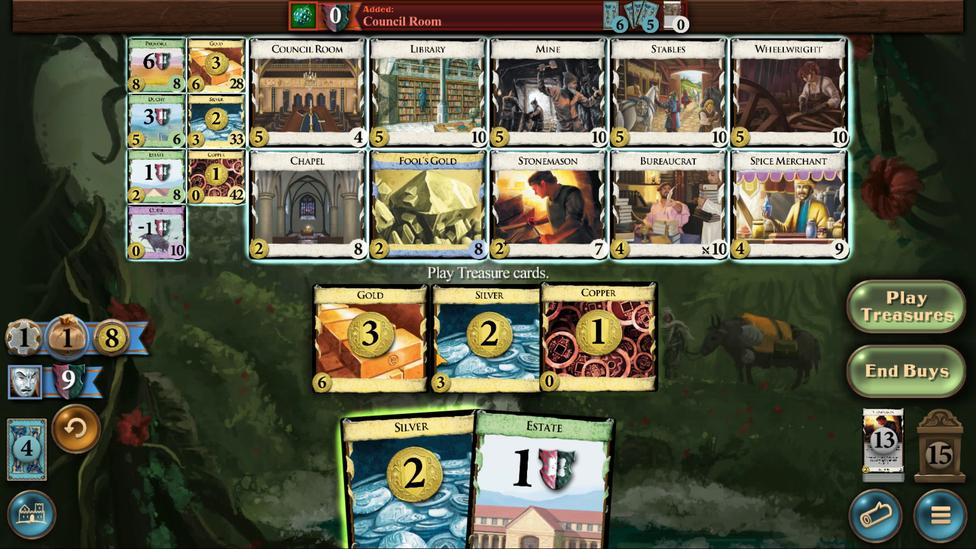 
Action: Mouse moved to (499, 313)
Screenshot: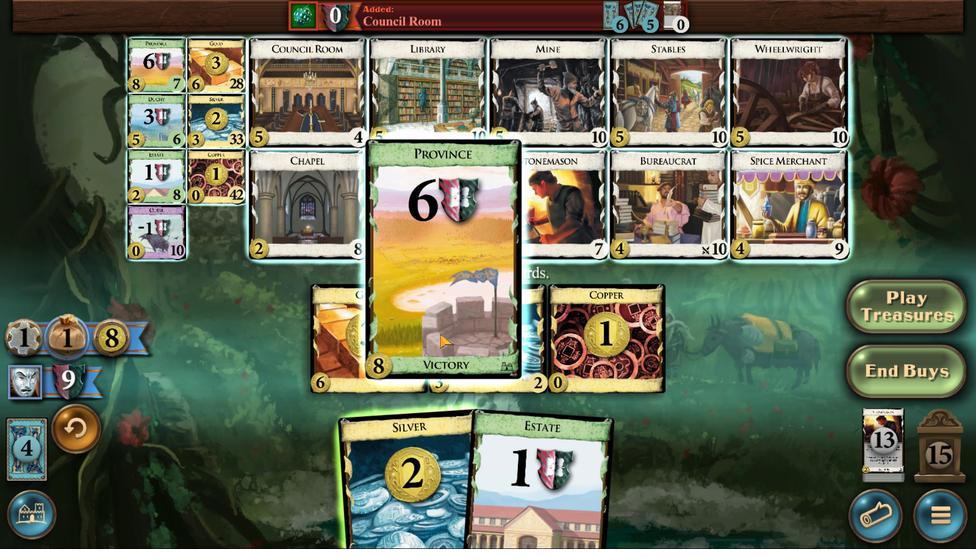 
Action: Mouse pressed left at (499, 313)
Screenshot: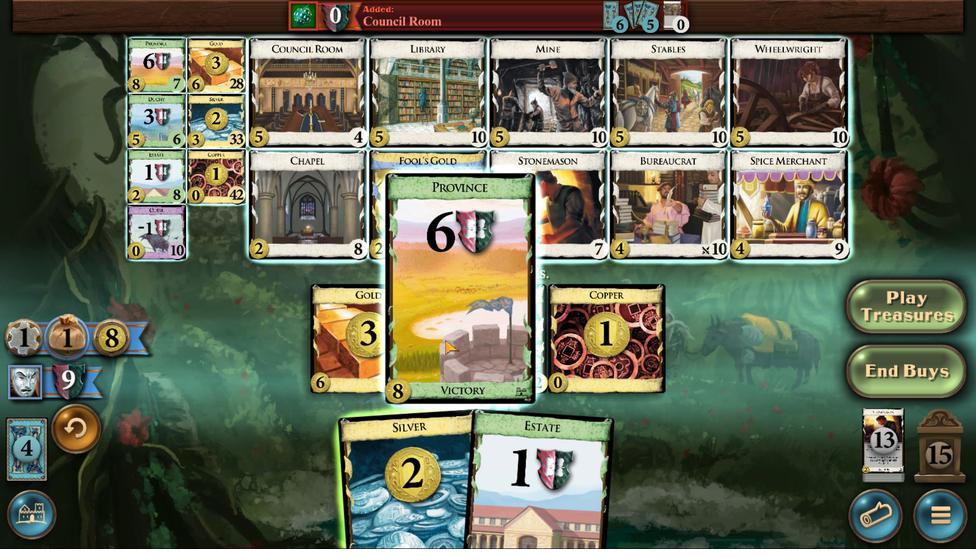
Action: Mouse moved to (496, 379)
Screenshot: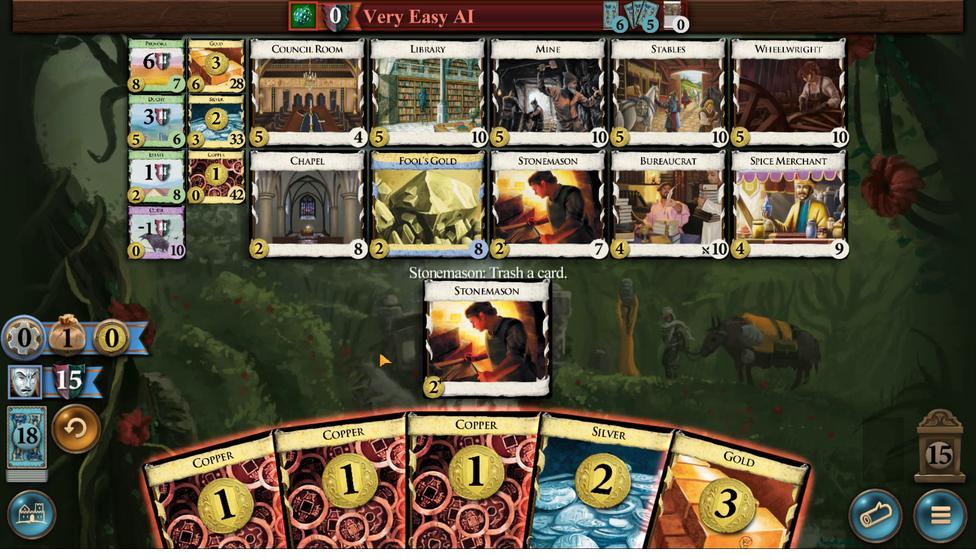 
Action: Mouse pressed left at (496, 379)
Screenshot: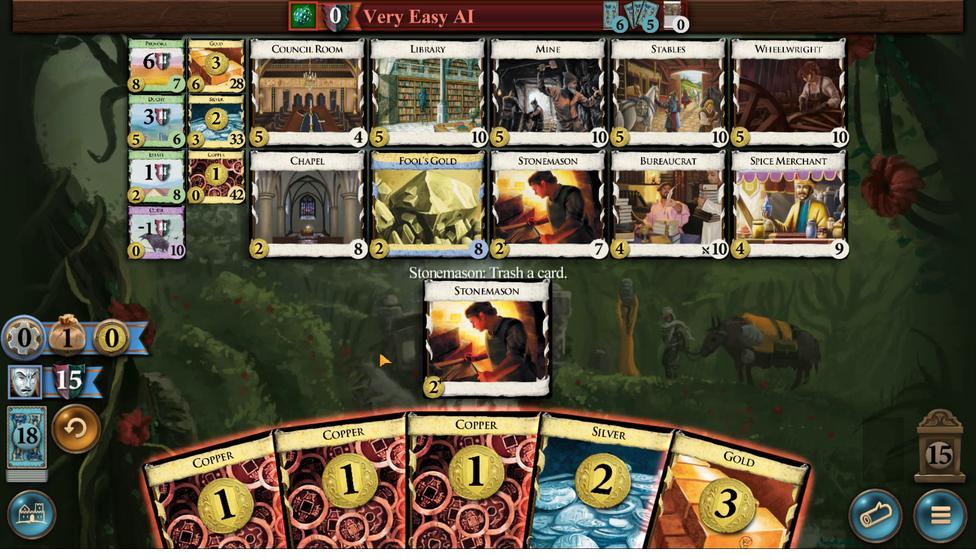 
Action: Mouse moved to (481, 375)
Screenshot: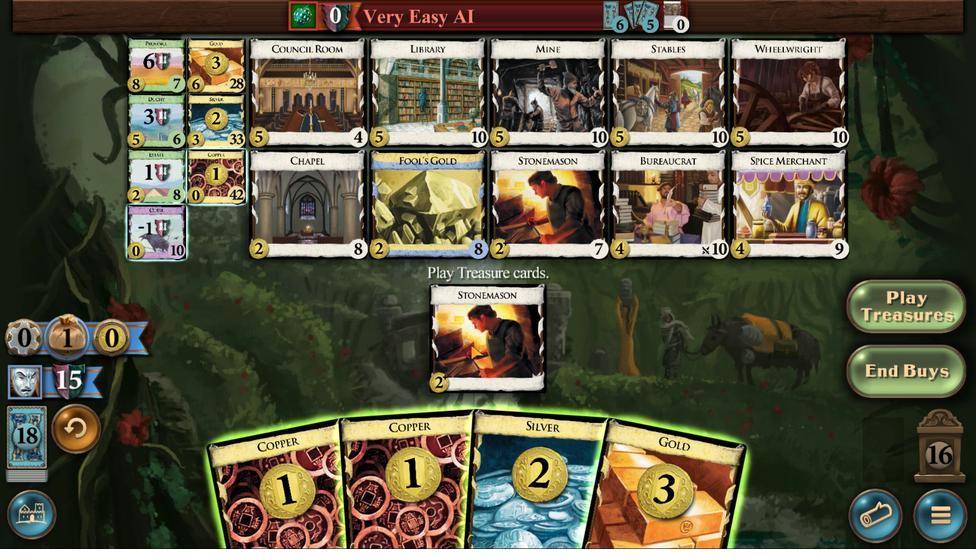 
Action: Mouse pressed left at (481, 375)
Screenshot: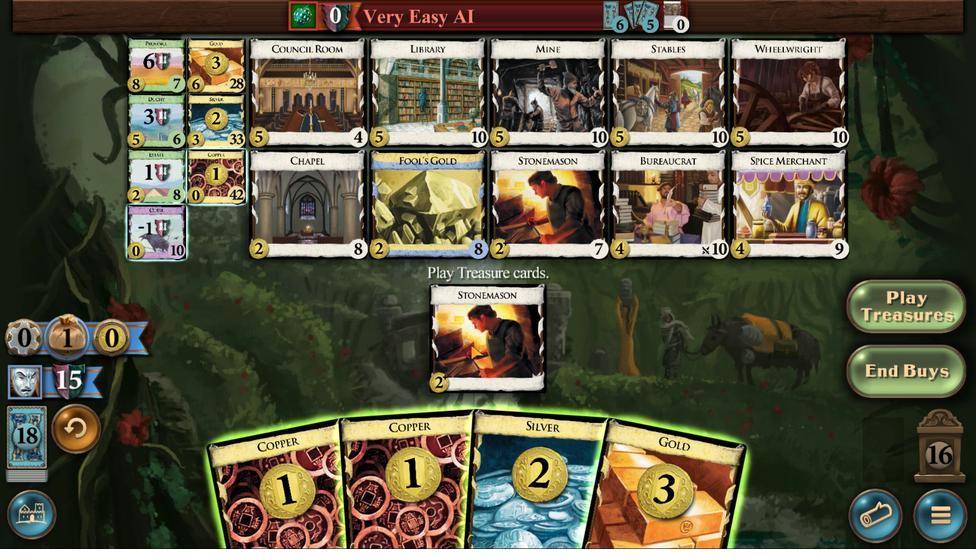 
Action: Mouse moved to (377, 377)
Screenshot: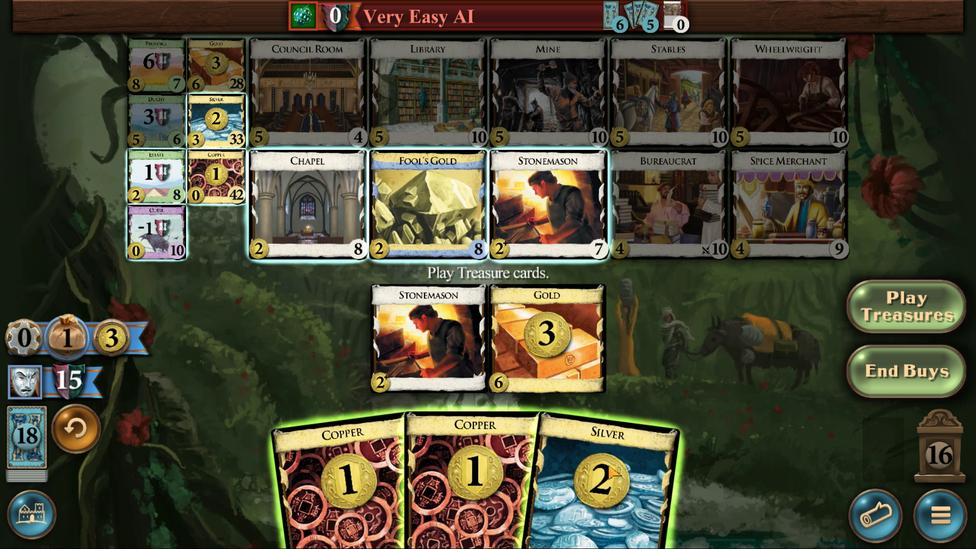 
Action: Mouse pressed left at (377, 377)
Screenshot: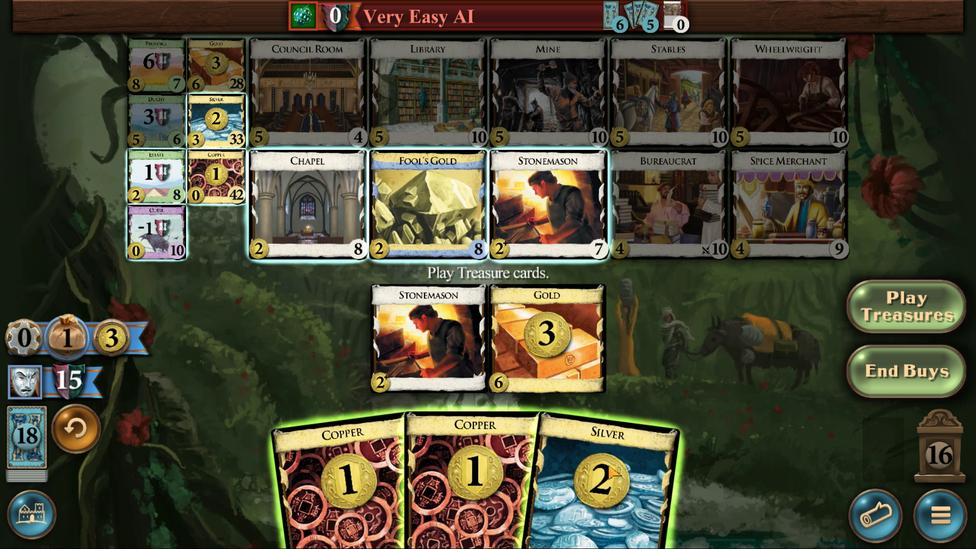 
Action: Mouse moved to (393, 376)
Screenshot: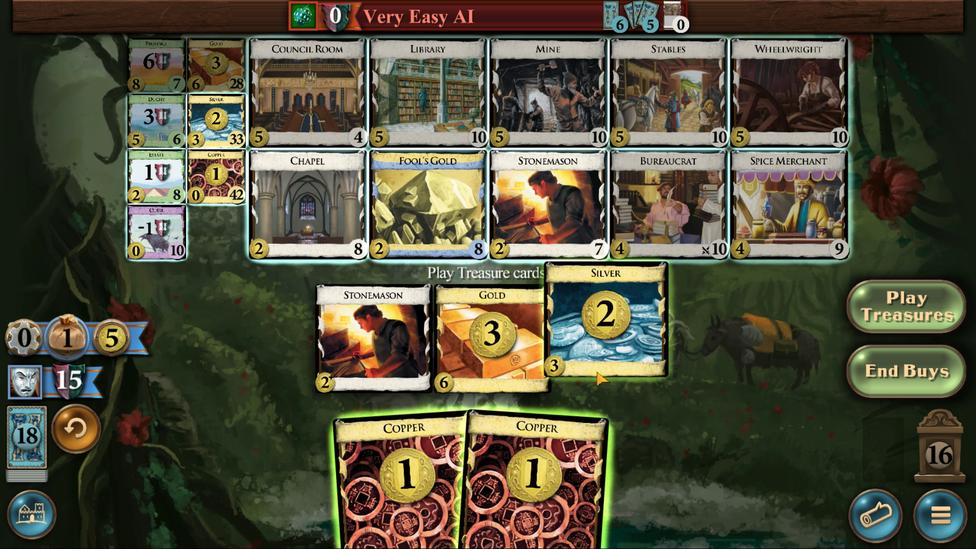 
Action: Mouse pressed left at (393, 376)
Screenshot: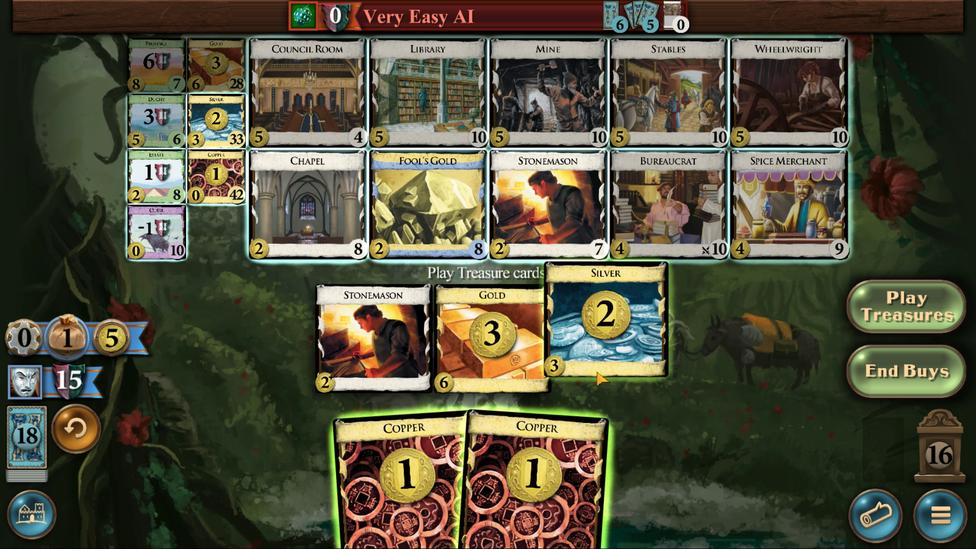 
Action: Mouse moved to (403, 373)
Screenshot: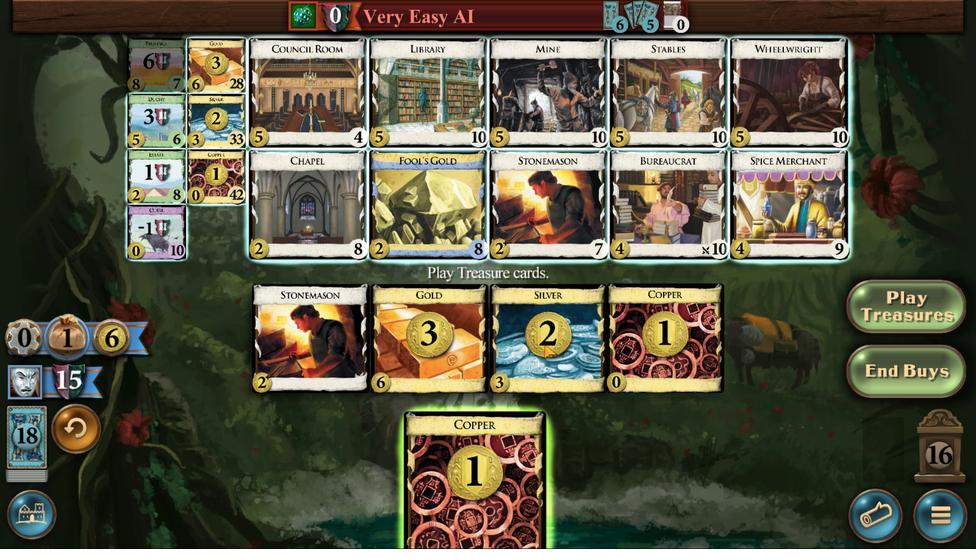 
Action: Mouse pressed left at (403, 373)
Screenshot: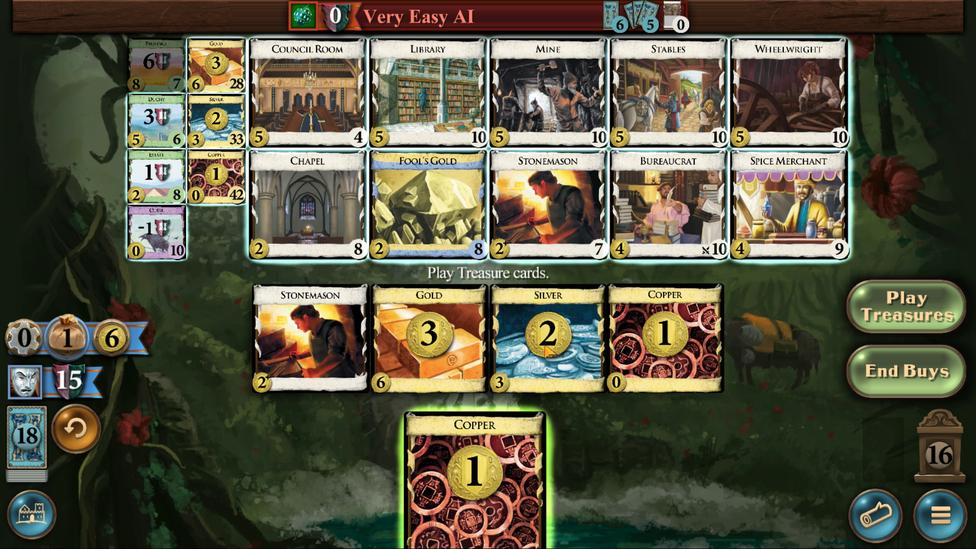 
Action: Mouse moved to (487, 313)
Screenshot: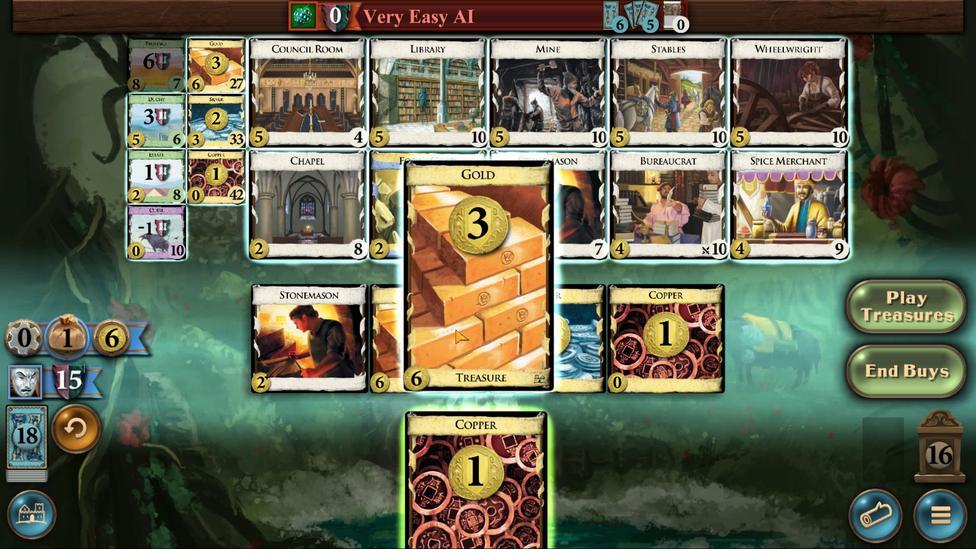 
Action: Mouse pressed left at (487, 313)
Screenshot: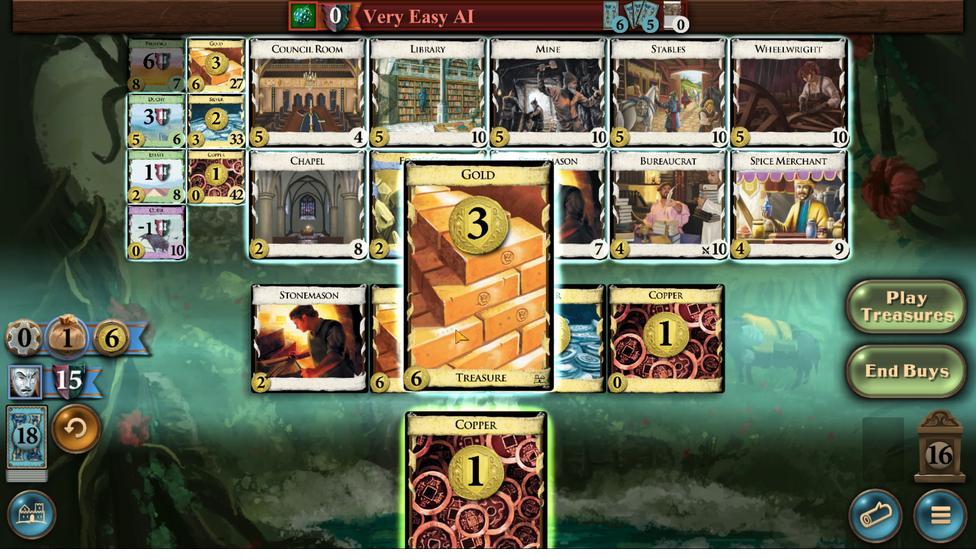 
Action: Mouse moved to (446, 375)
Screenshot: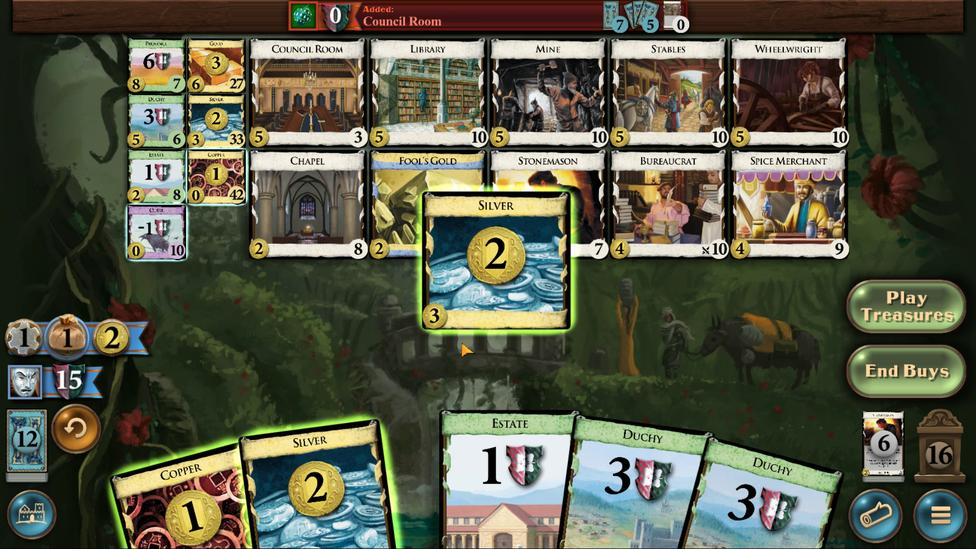 
Action: Mouse pressed left at (446, 375)
Screenshot: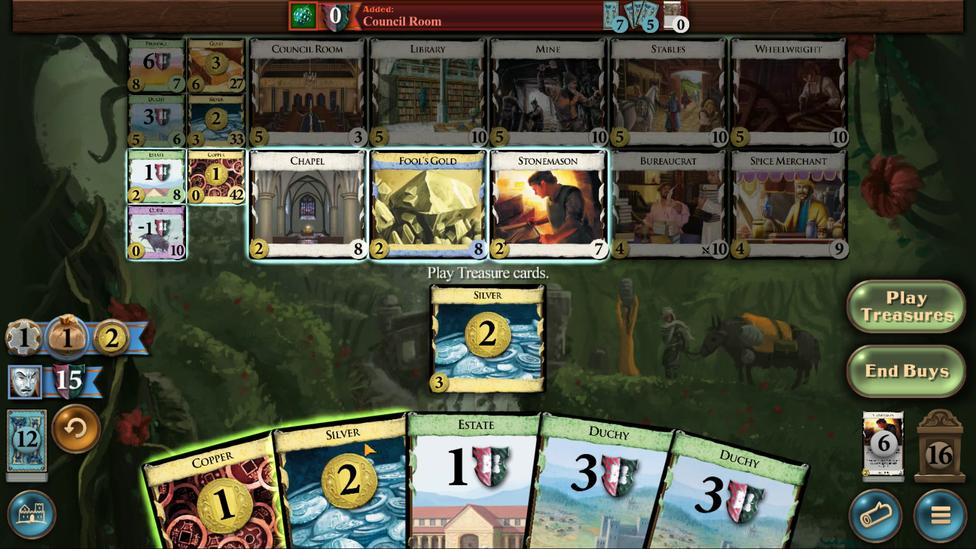 
Action: Mouse moved to (453, 374)
Screenshot: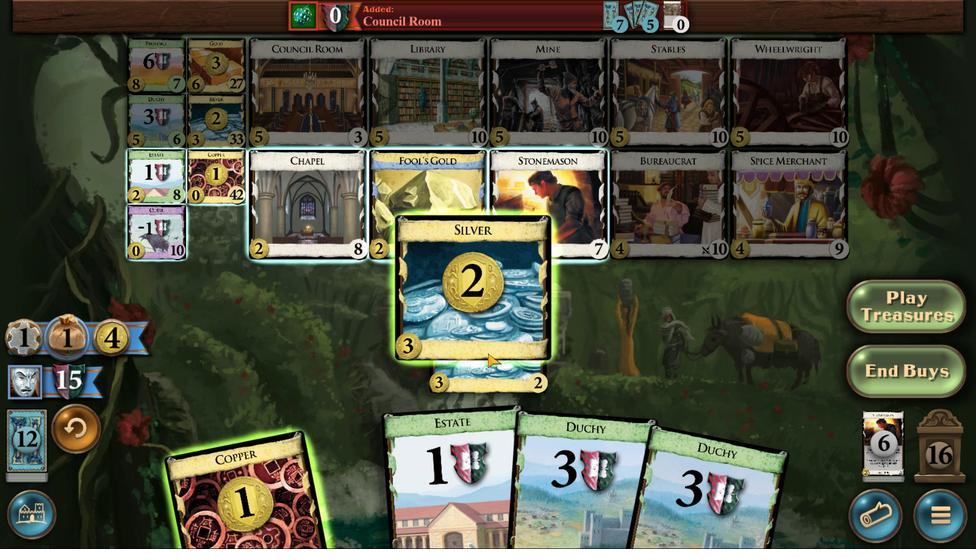 
Action: Mouse pressed left at (453, 374)
Screenshot: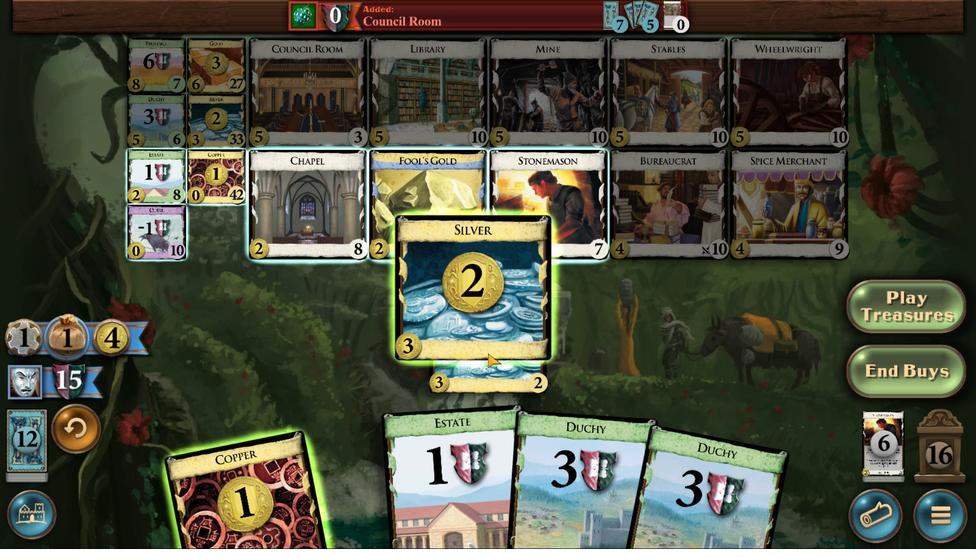 
Action: Mouse moved to (470, 377)
Screenshot: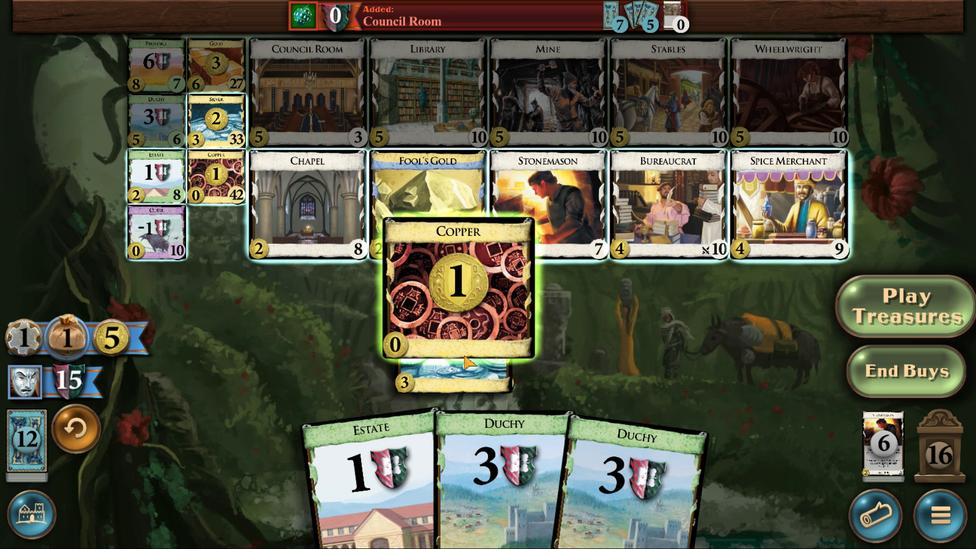 
Action: Mouse pressed left at (470, 377)
Screenshot: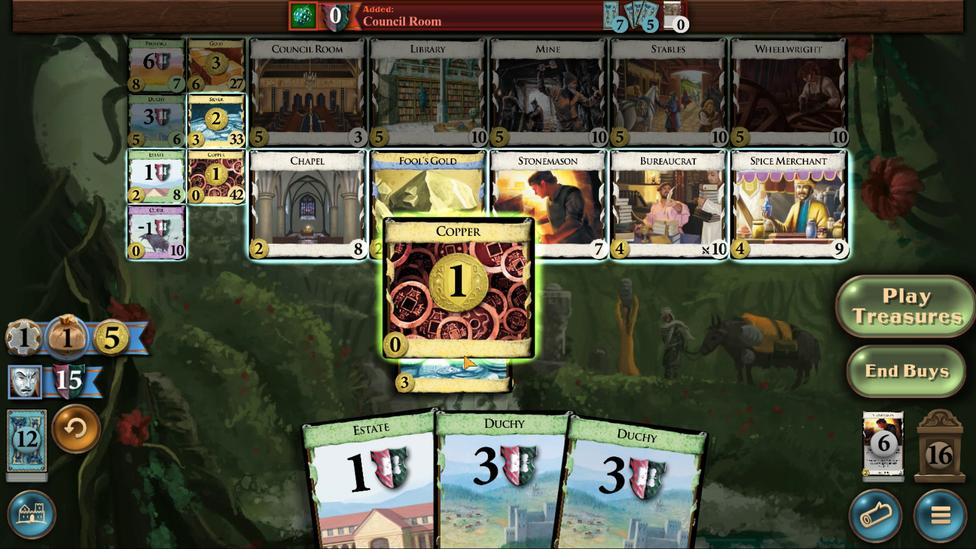 
Action: Mouse moved to (502, 322)
Screenshot: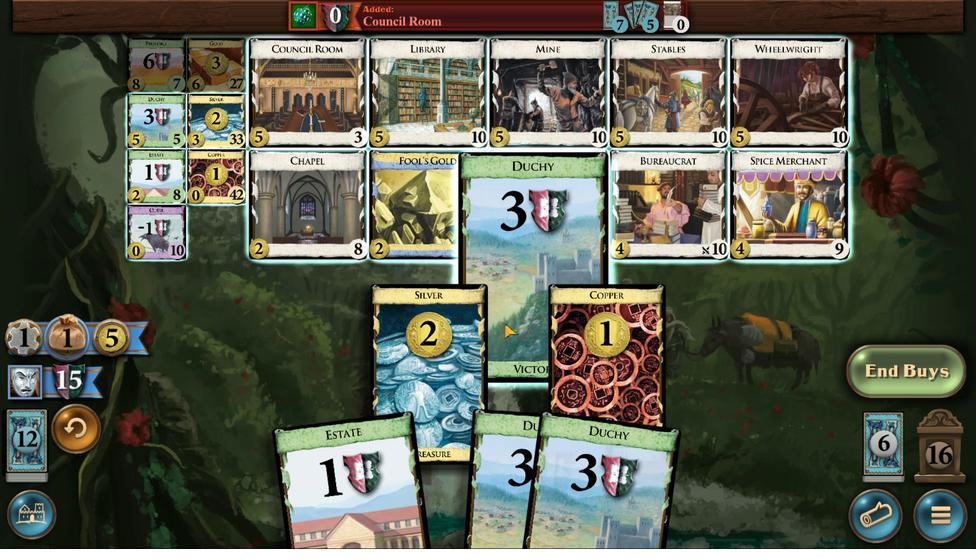 
Action: Mouse pressed left at (502, 322)
Screenshot: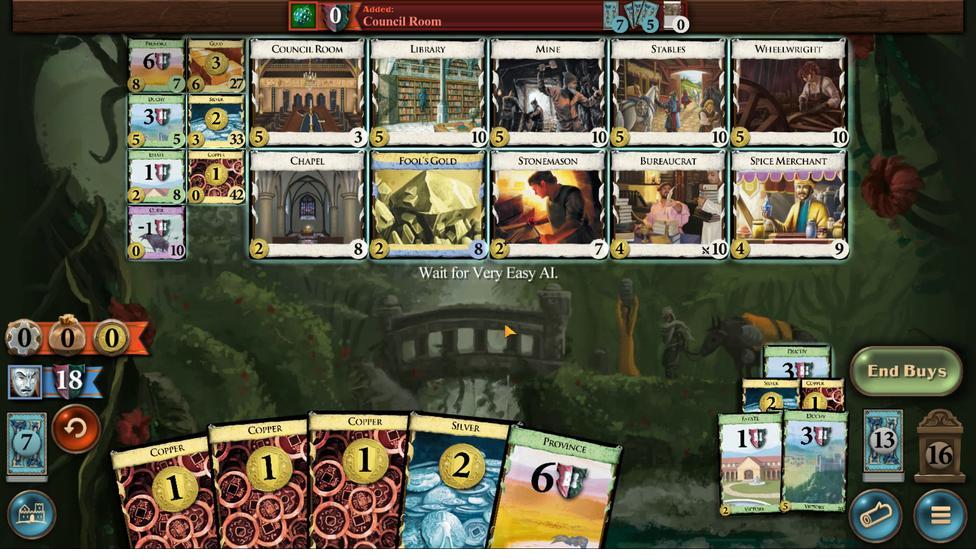 
Action: Mouse moved to (447, 371)
Screenshot: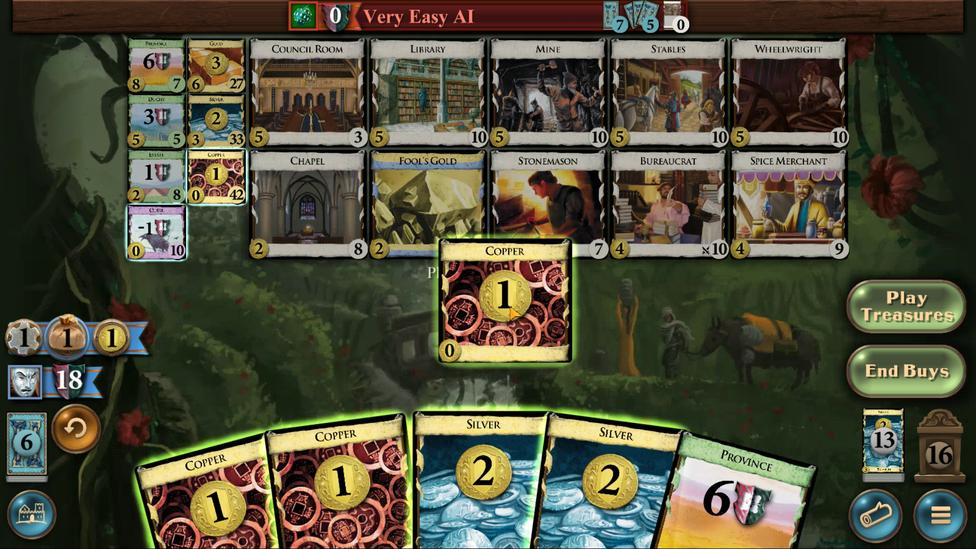 
Action: Mouse pressed left at (447, 371)
Screenshot: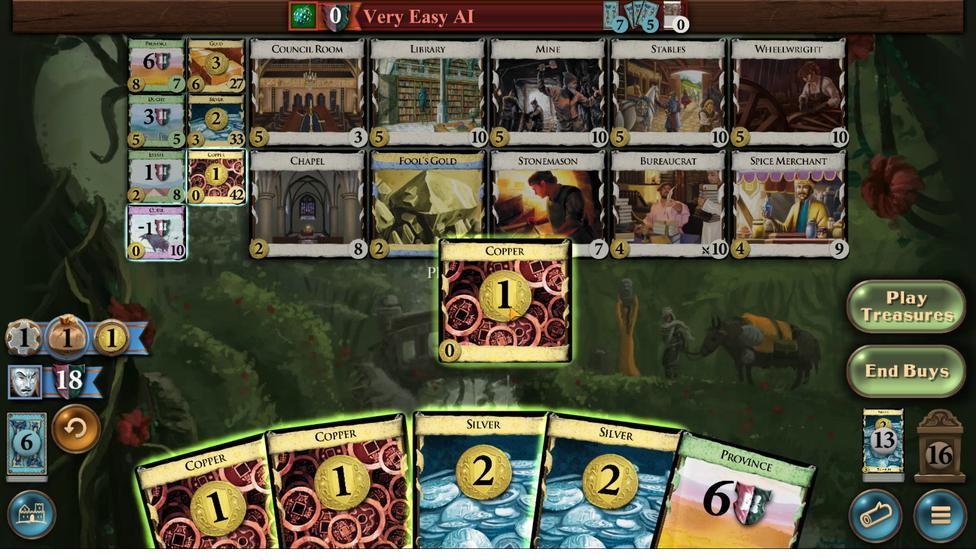 
Action: Mouse moved to (431, 374)
Screenshot: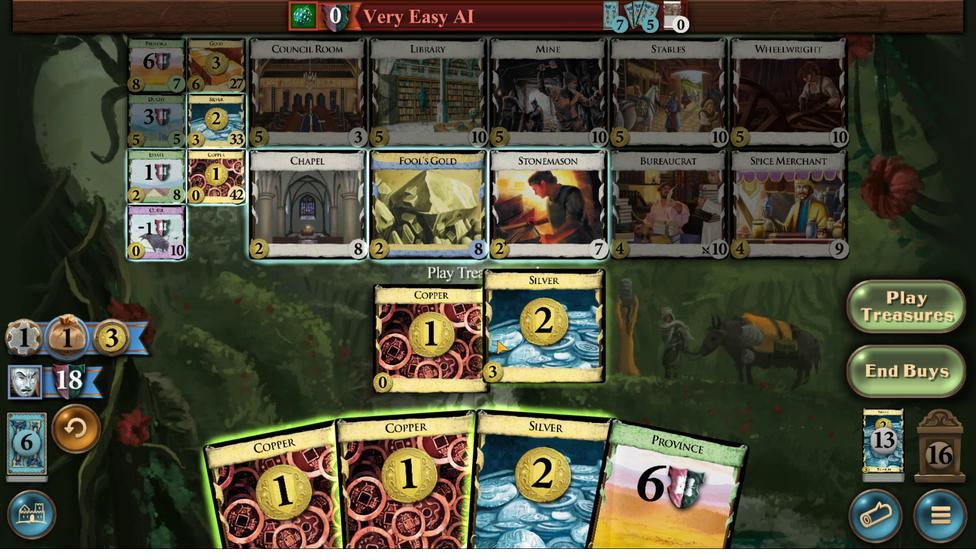 
Action: Mouse pressed left at (431, 374)
Screenshot: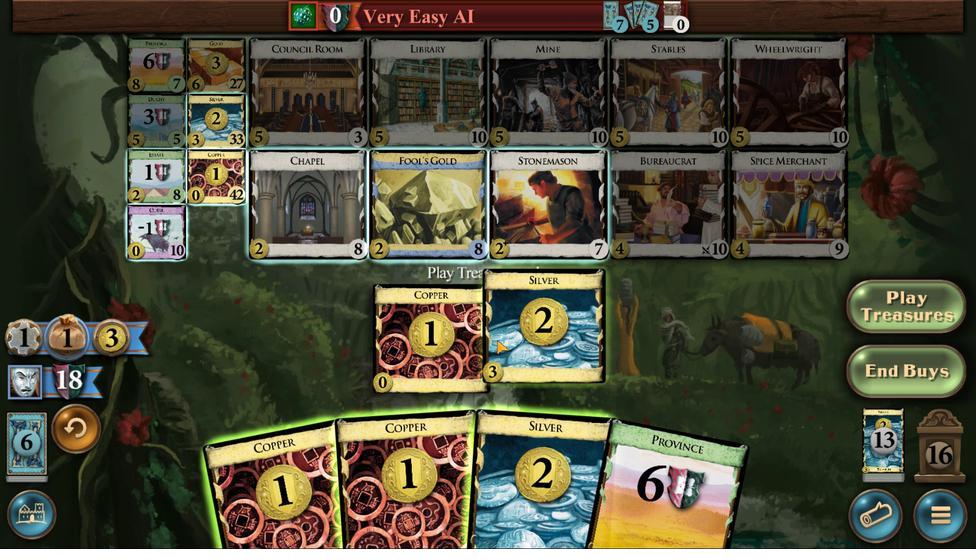 
Action: Mouse moved to (415, 369)
Screenshot: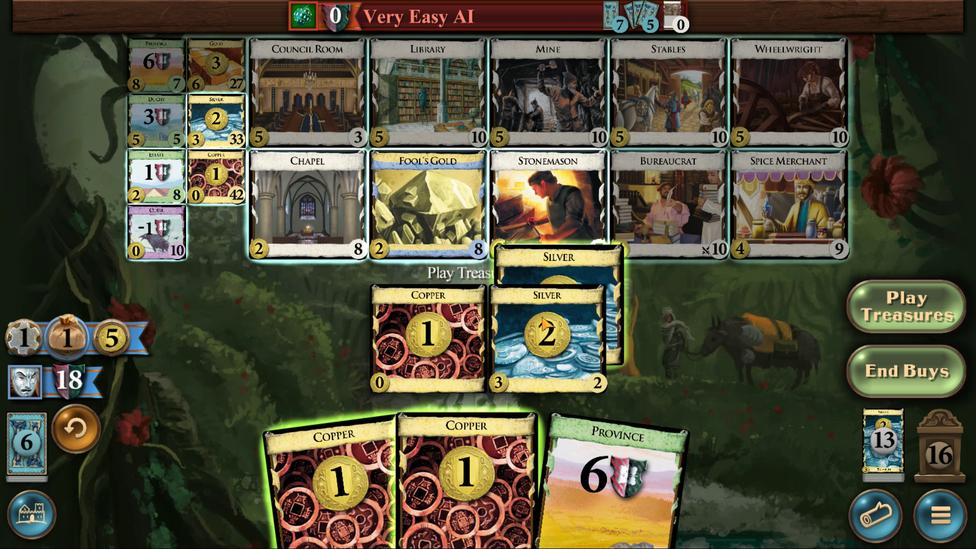 
Action: Mouse pressed left at (415, 369)
Screenshot: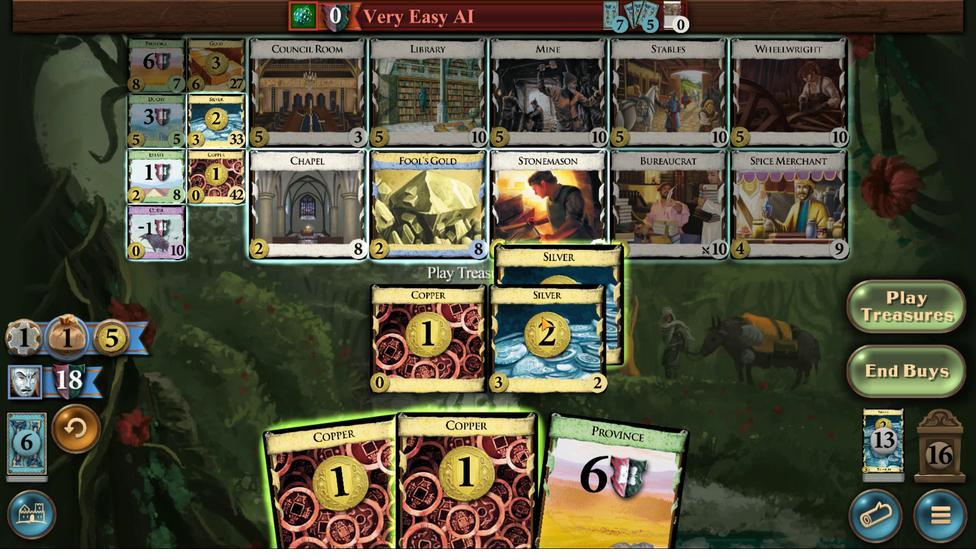 
Action: Mouse moved to (427, 374)
Screenshot: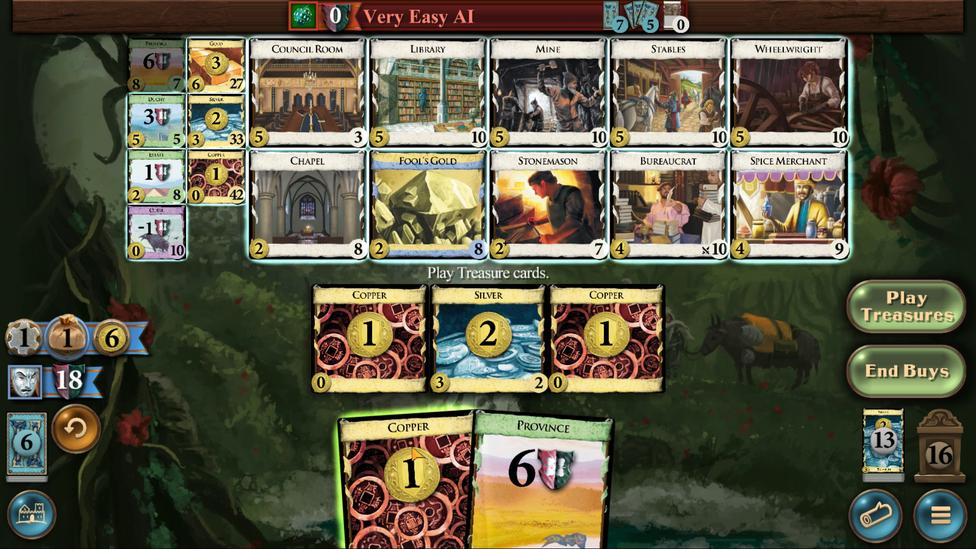 
Action: Mouse pressed left at (427, 374)
Screenshot: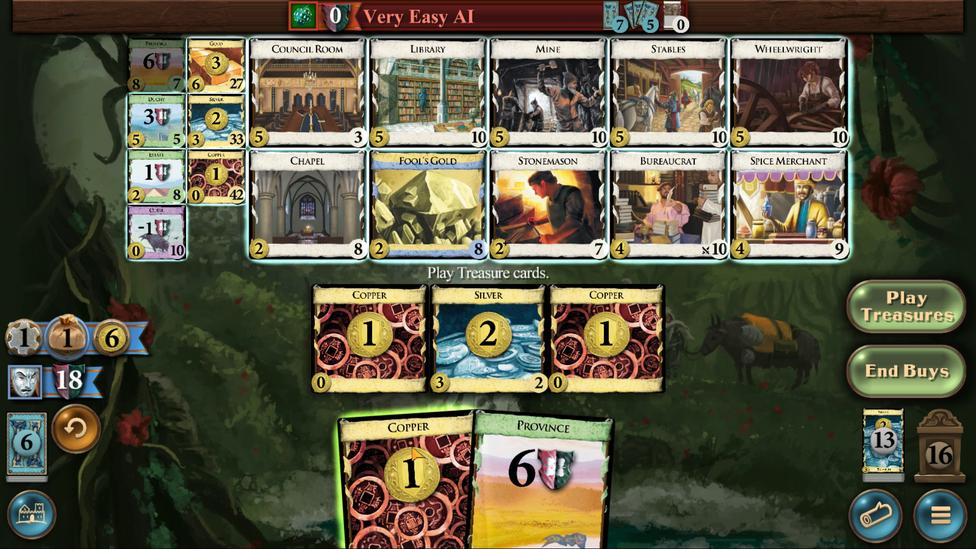 
Action: Mouse moved to (441, 374)
Screenshot: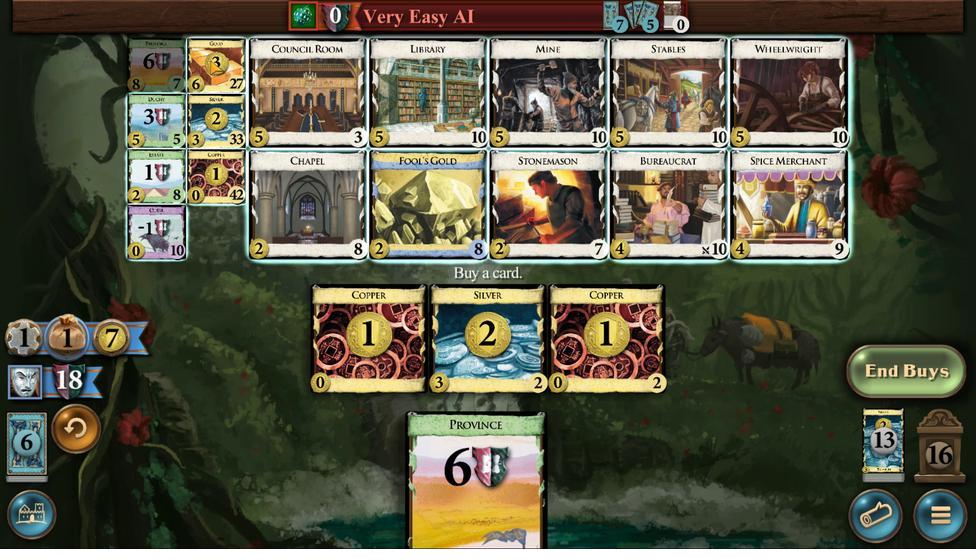 
Action: Mouse pressed left at (441, 374)
Screenshot: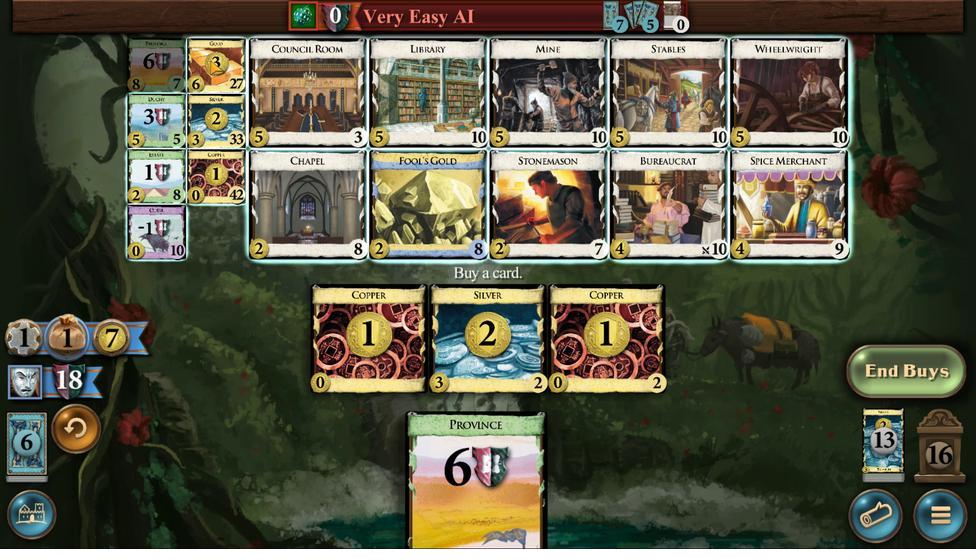 
Action: Mouse moved to (489, 312)
Screenshot: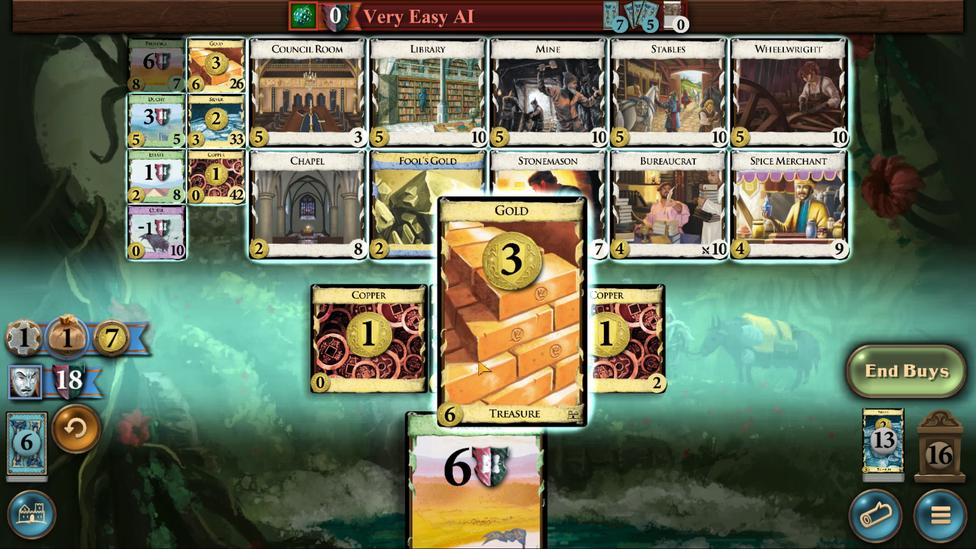 
Action: Mouse pressed left at (489, 312)
Screenshot: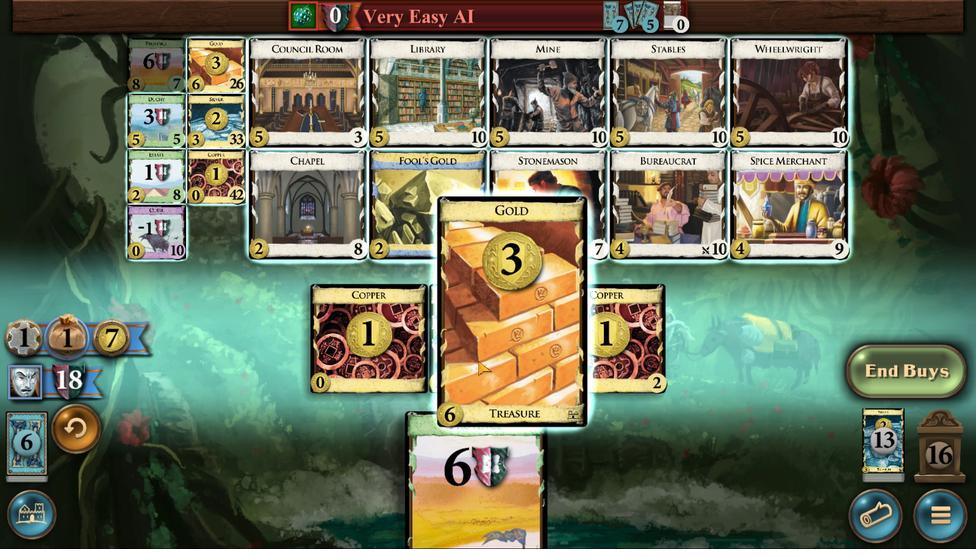 
Action: Mouse moved to (508, 384)
Screenshot: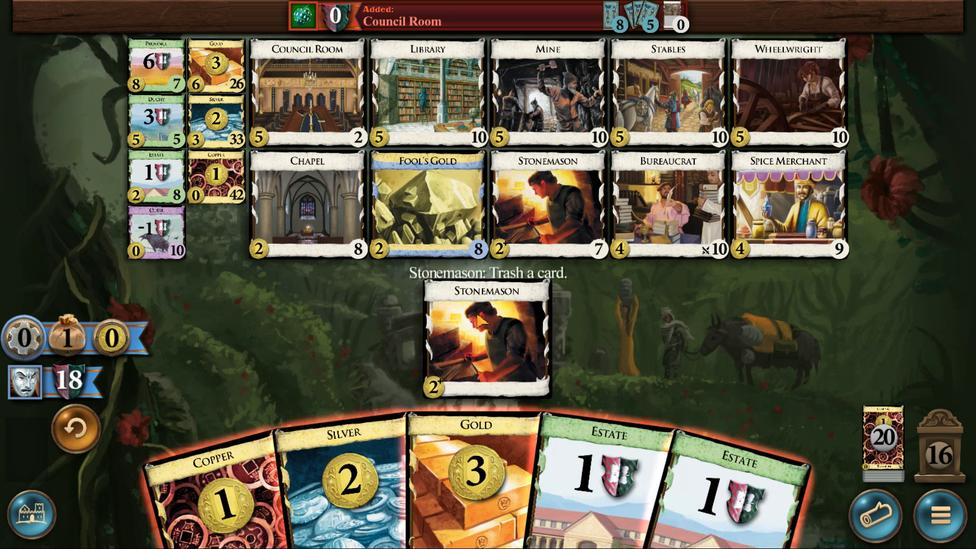 
Action: Mouse pressed left at (508, 384)
Screenshot: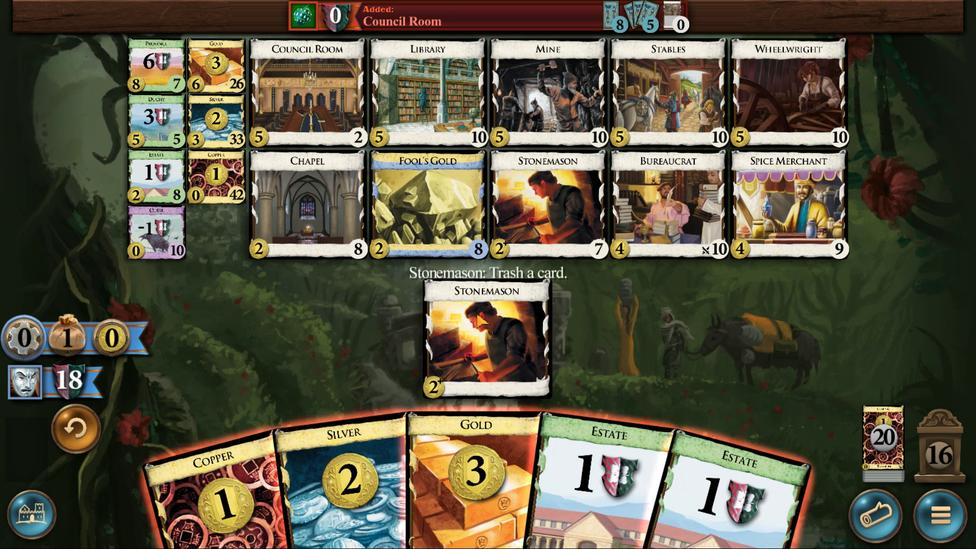 
Action: Mouse moved to (481, 376)
Screenshot: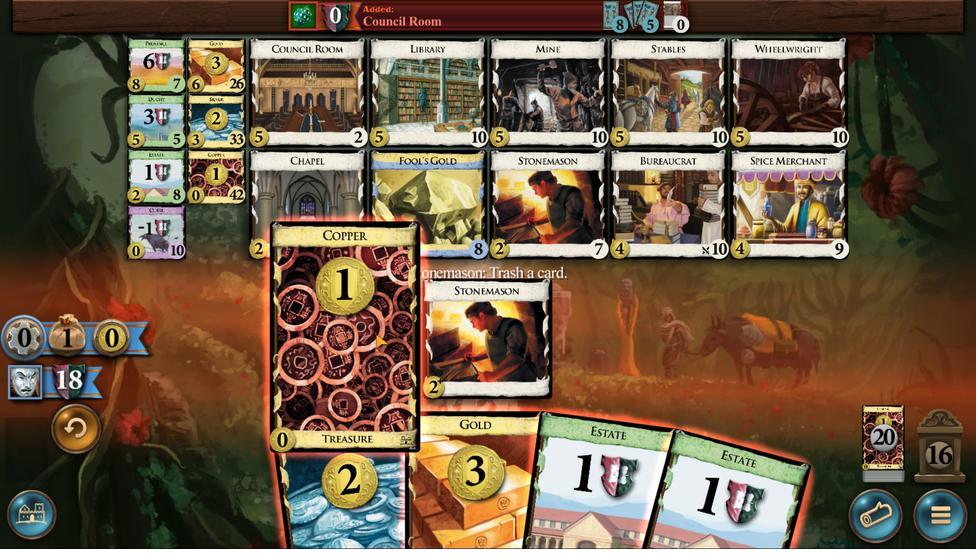 
Action: Mouse pressed left at (481, 376)
Screenshot: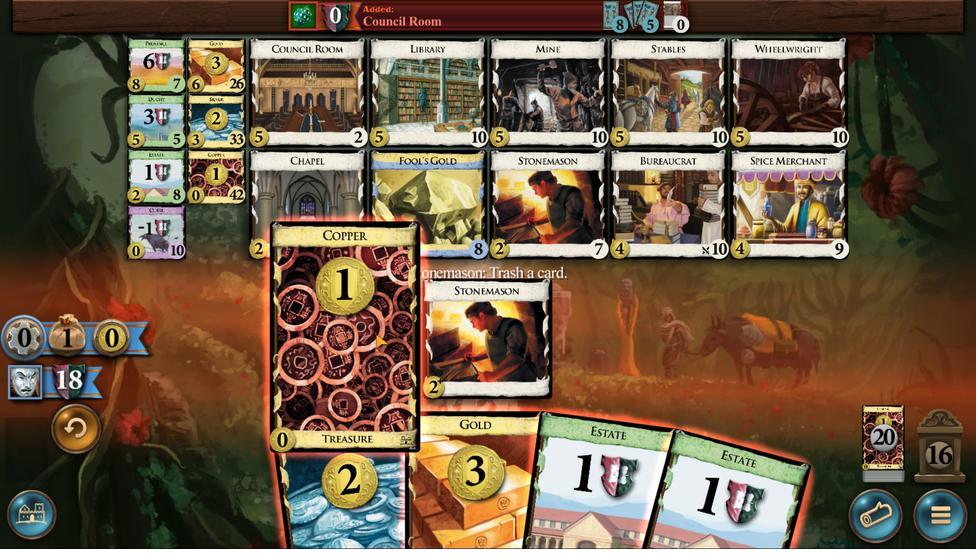 
Action: Mouse moved to (453, 374)
Screenshot: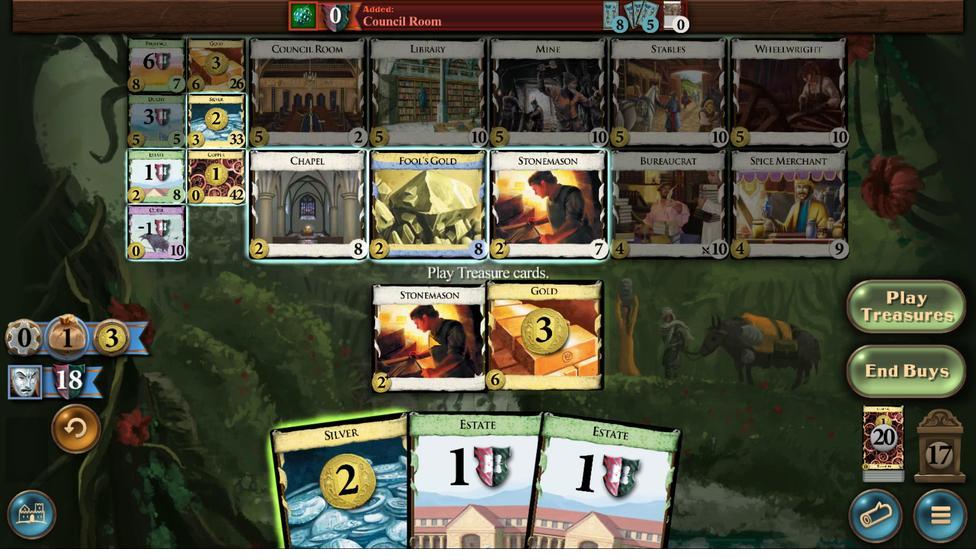 
Action: Mouse pressed left at (453, 374)
Screenshot: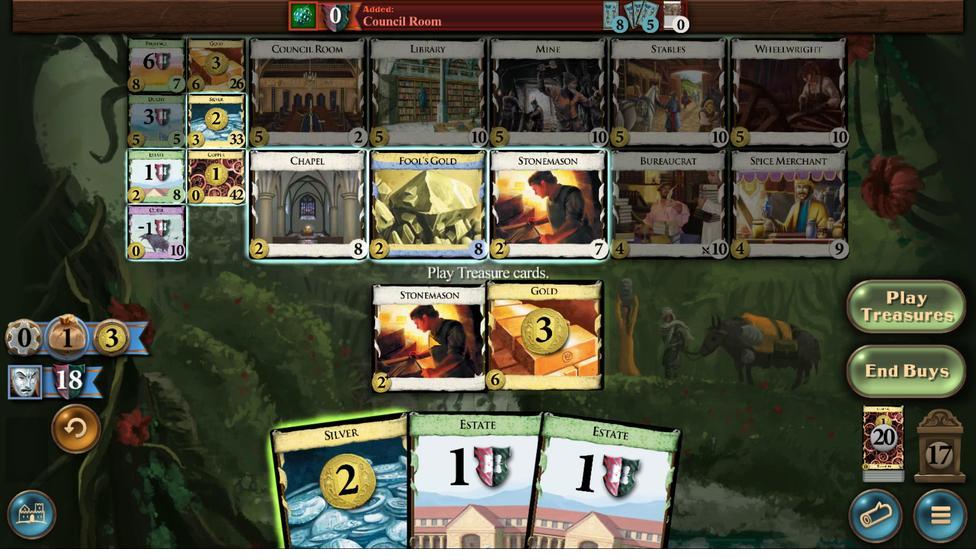 
Action: Mouse moved to (449, 371)
Screenshot: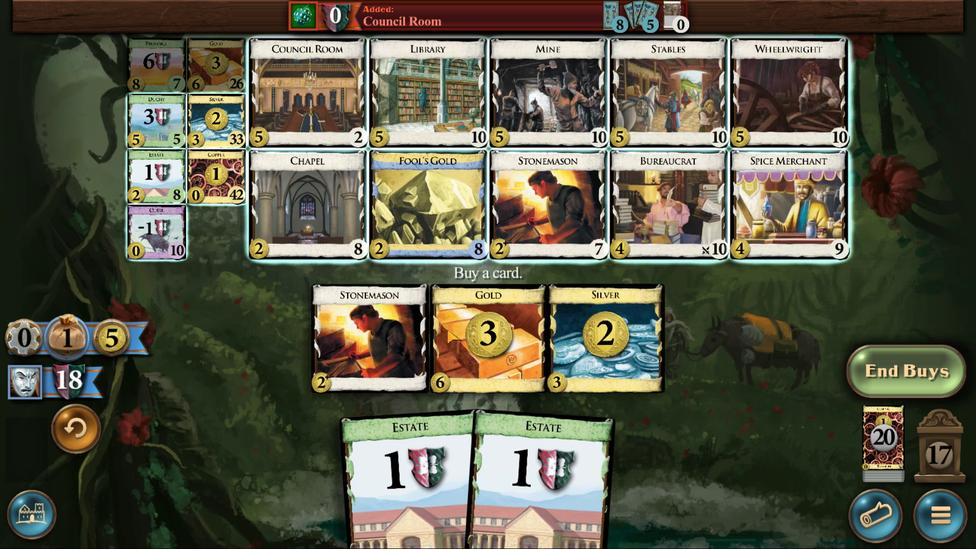
Action: Mouse pressed left at (449, 371)
Screenshot: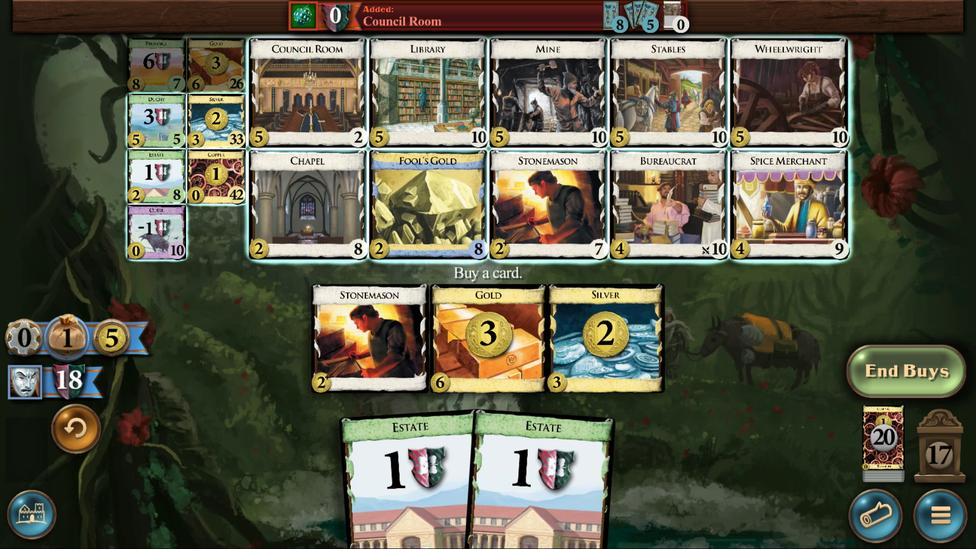
Action: Mouse moved to (504, 320)
Screenshot: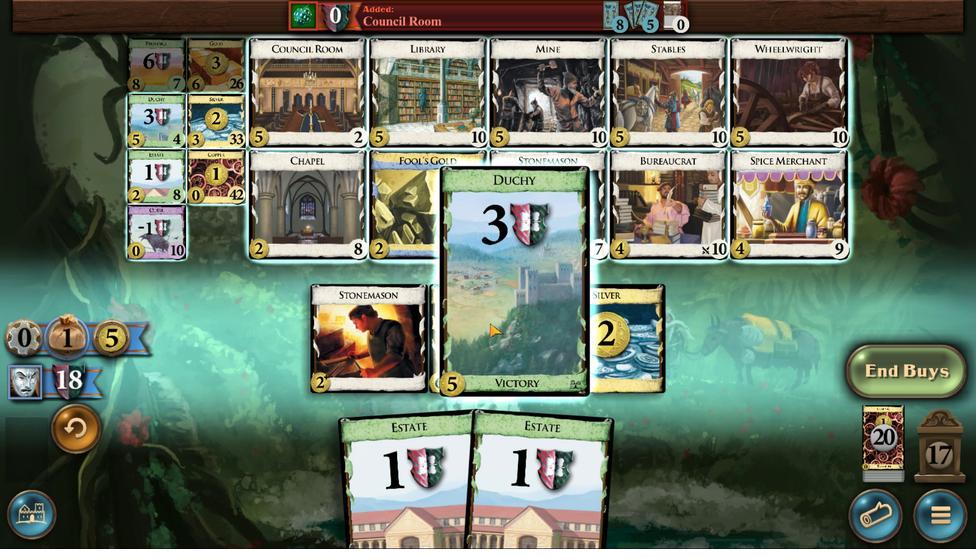 
Action: Mouse pressed left at (504, 320)
Screenshot: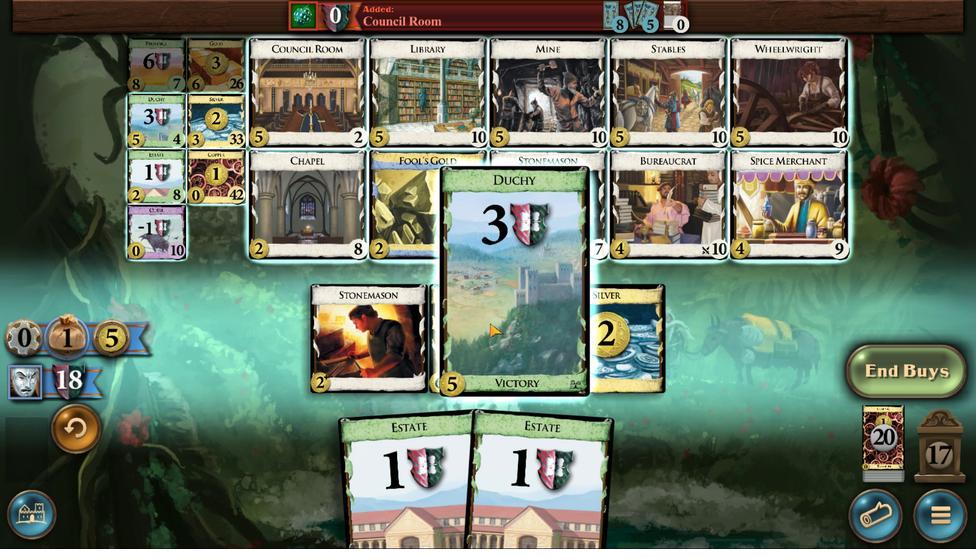 
Action: Mouse moved to (409, 370)
Screenshot: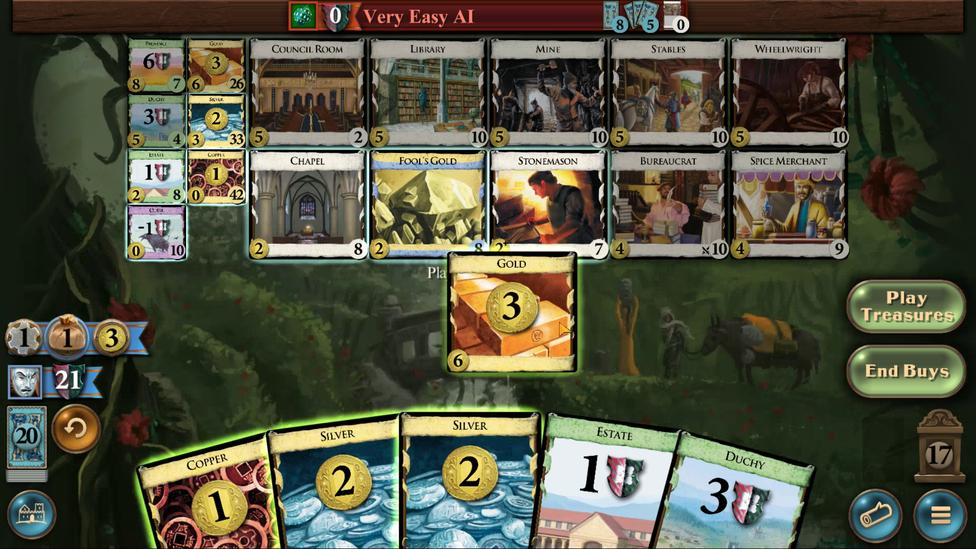 
Action: Mouse pressed left at (409, 370)
Screenshot: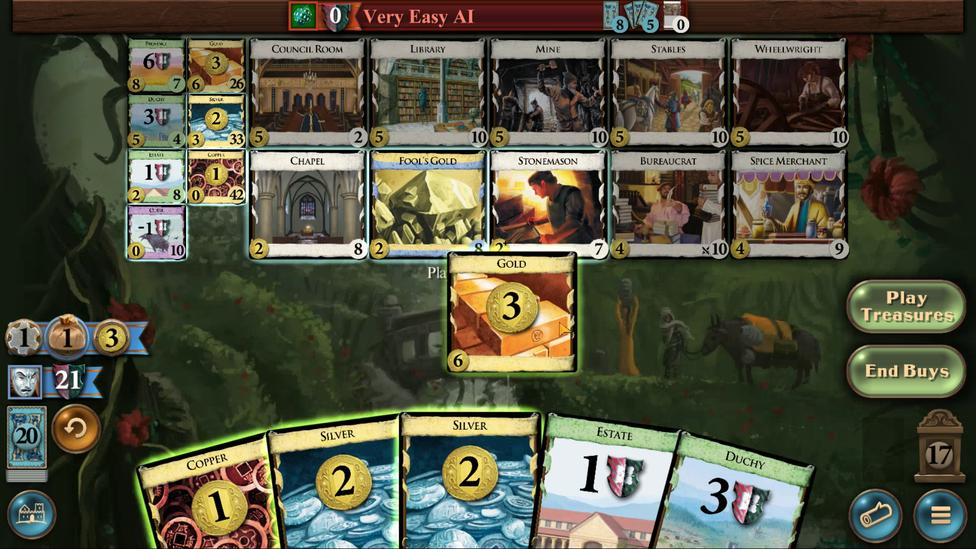 
Action: Mouse moved to (419, 371)
Screenshot: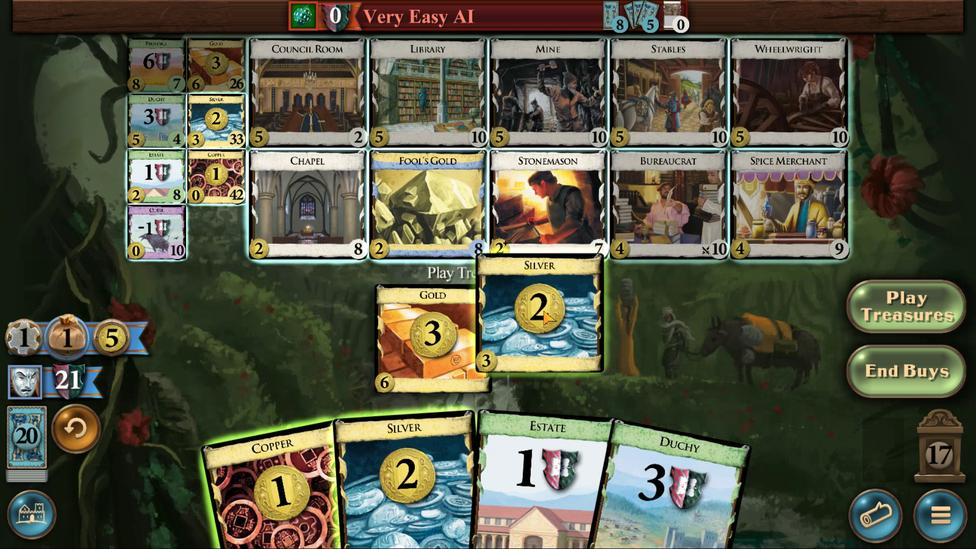 
Action: Mouse pressed left at (419, 371)
Screenshot: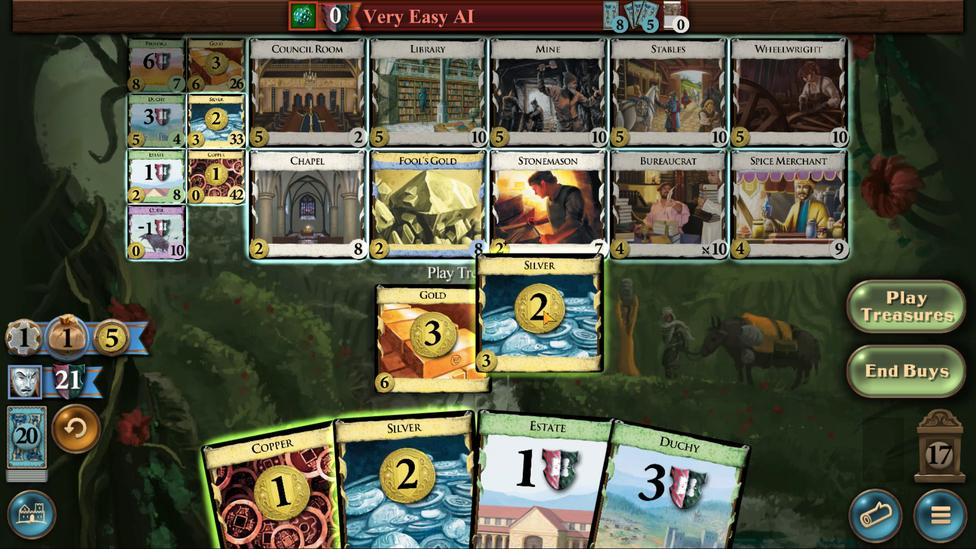 
Action: Mouse moved to (439, 374)
Screenshot: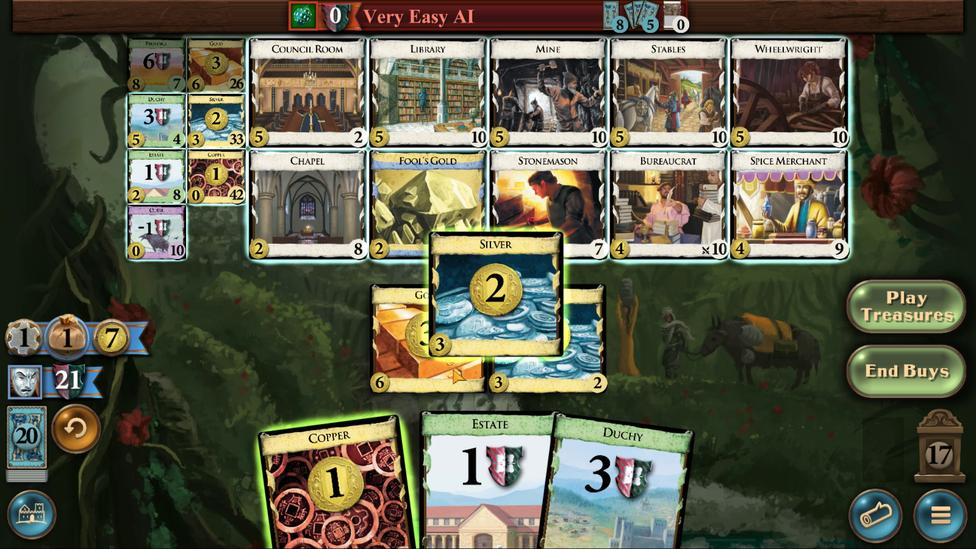 
Action: Mouse pressed left at (439, 374)
Screenshot: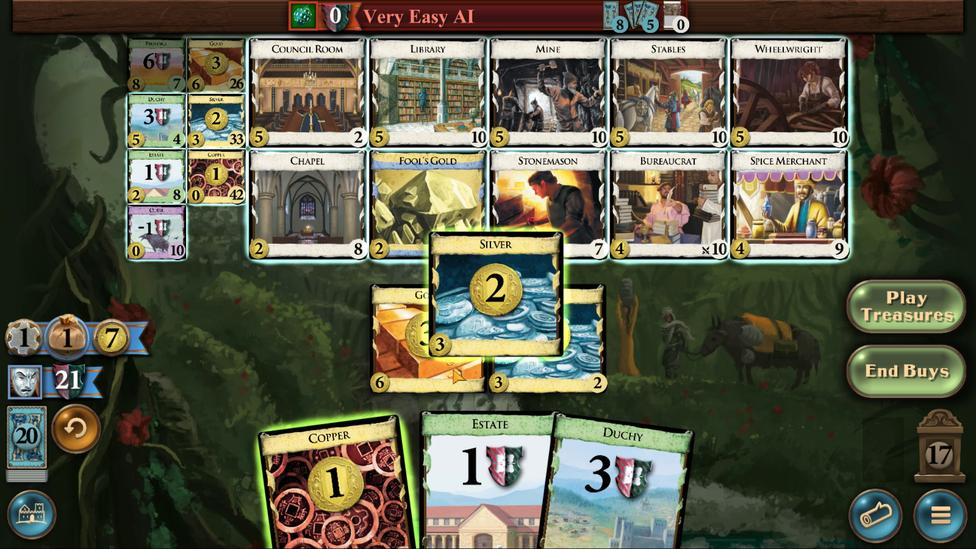 
Action: Mouse moved to (457, 373)
Screenshot: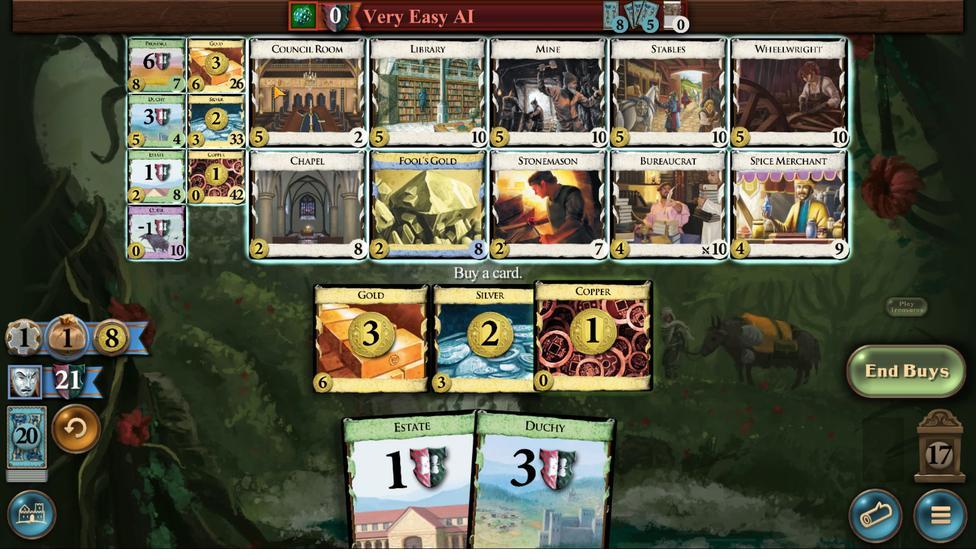 
Action: Mouse pressed left at (457, 373)
Screenshot: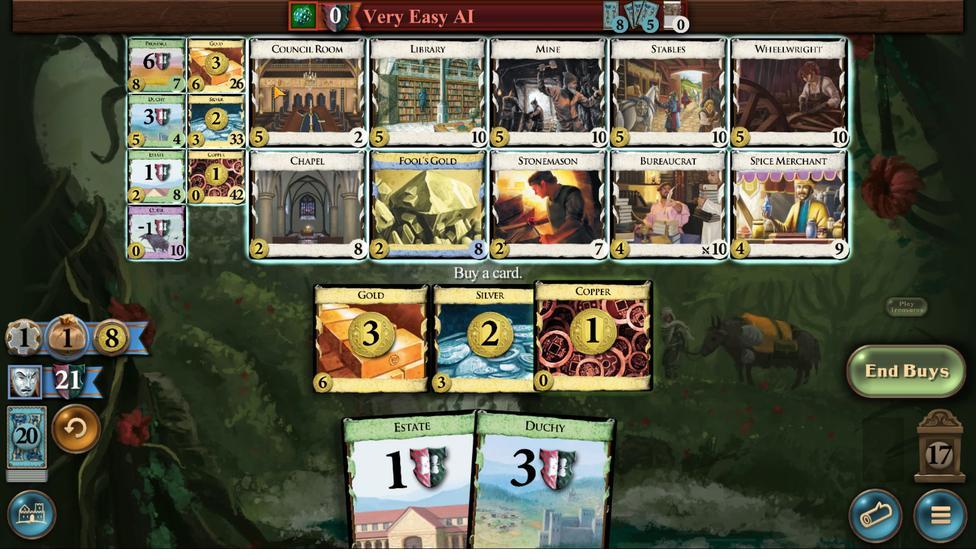 
Action: Mouse moved to (498, 311)
Screenshot: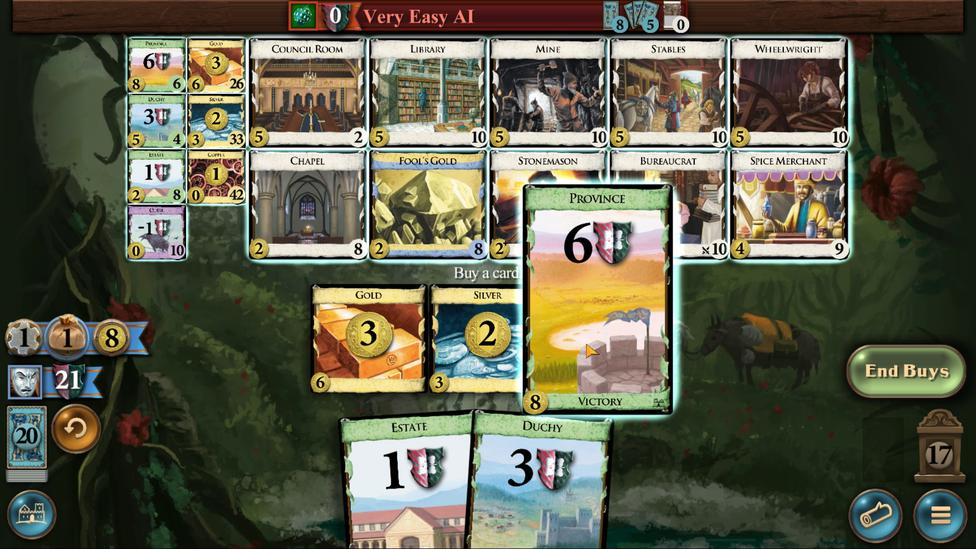 
Action: Mouse pressed left at (498, 311)
Screenshot: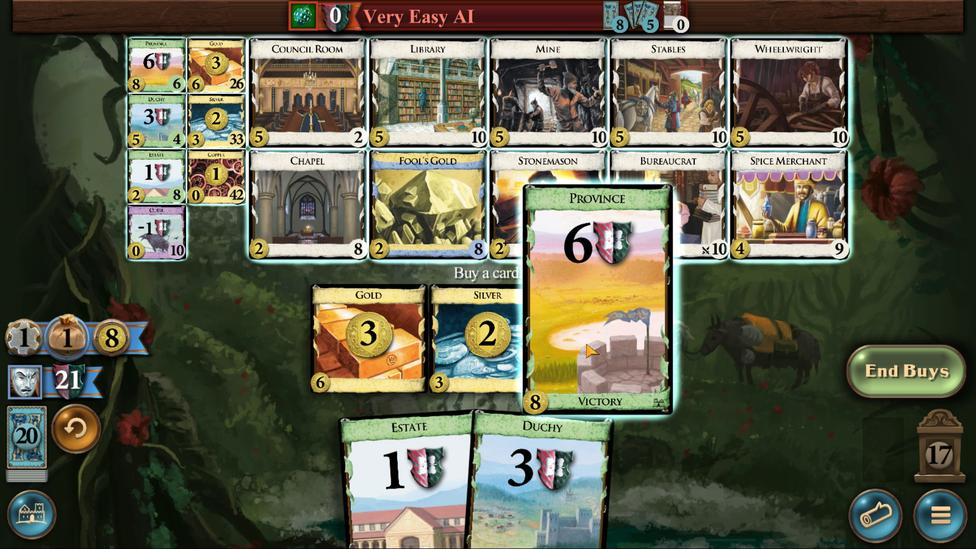 
Action: Mouse moved to (500, 377)
Screenshot: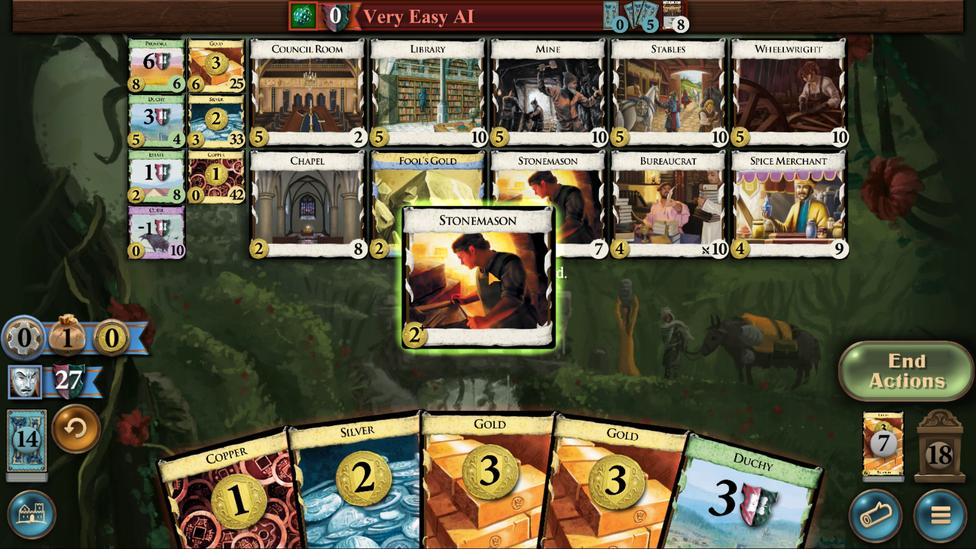 
Action: Mouse pressed left at (500, 377)
Screenshot: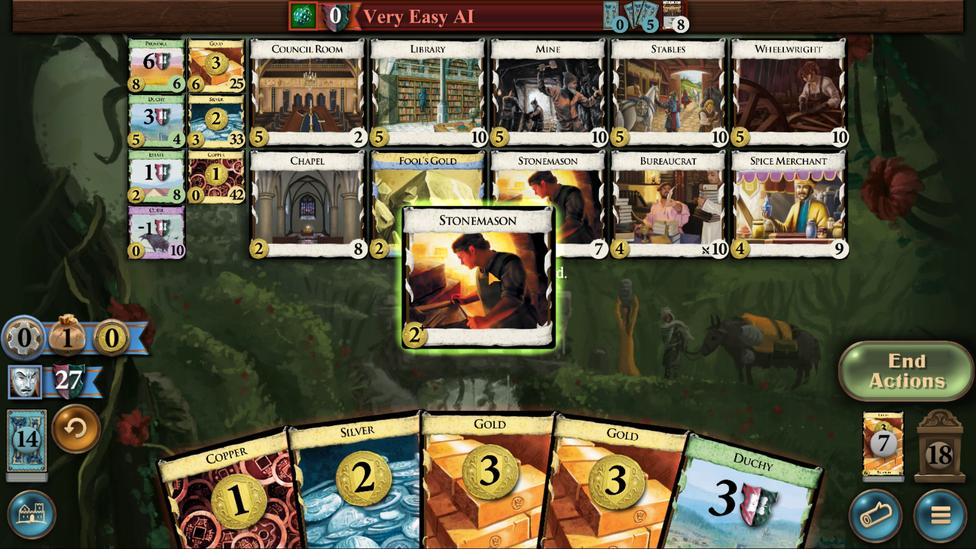 
Action: Mouse moved to (484, 376)
Screenshot: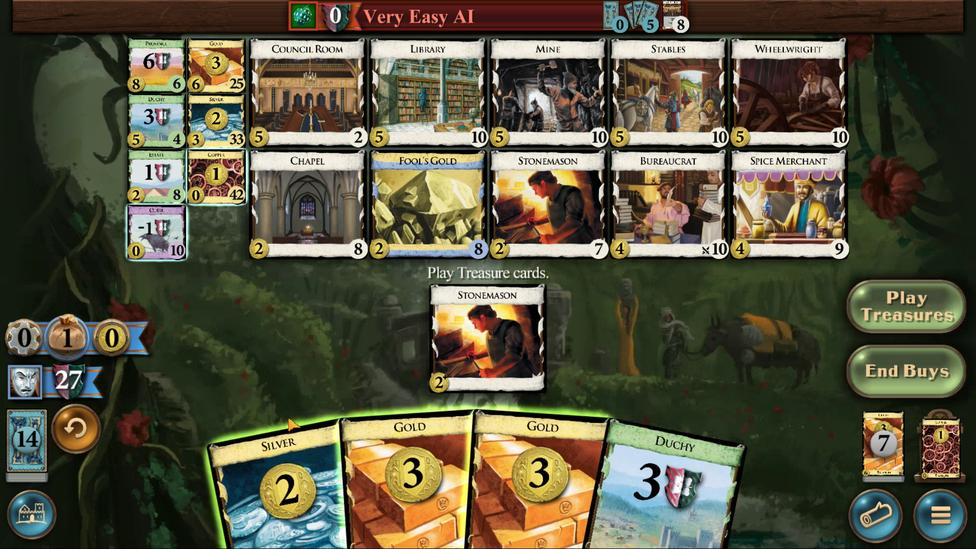 
Action: Mouse pressed left at (484, 376)
Screenshot: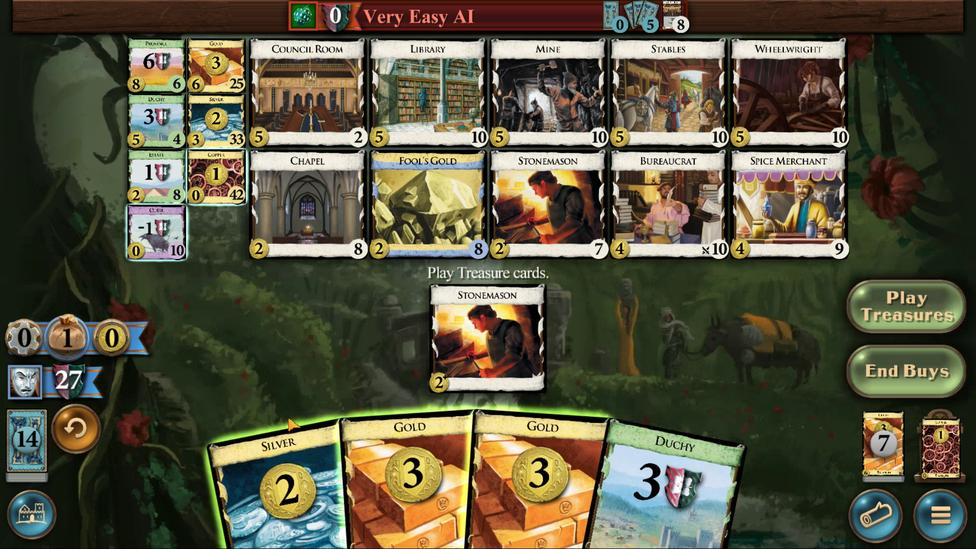 
Action: Mouse moved to (411, 372)
Screenshot: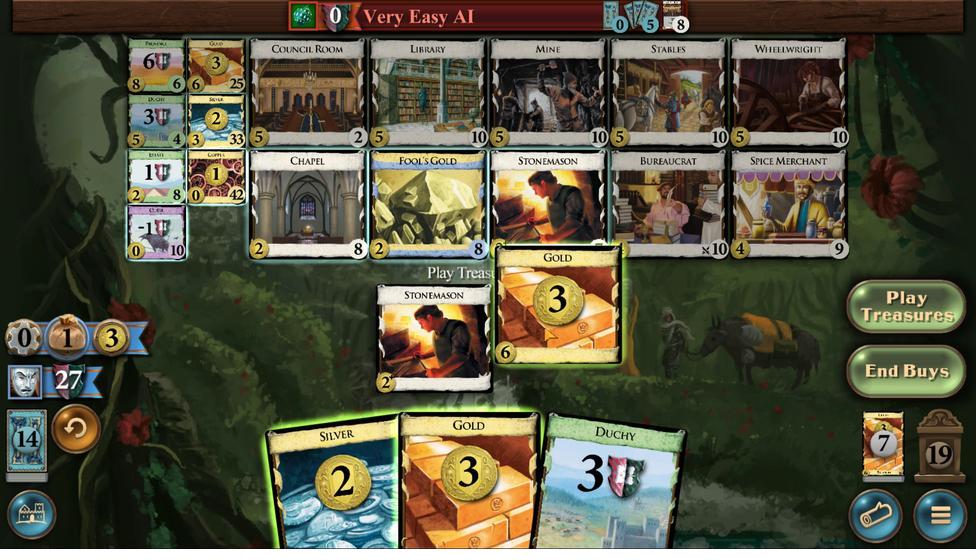 
Action: Mouse pressed left at (411, 372)
Screenshot: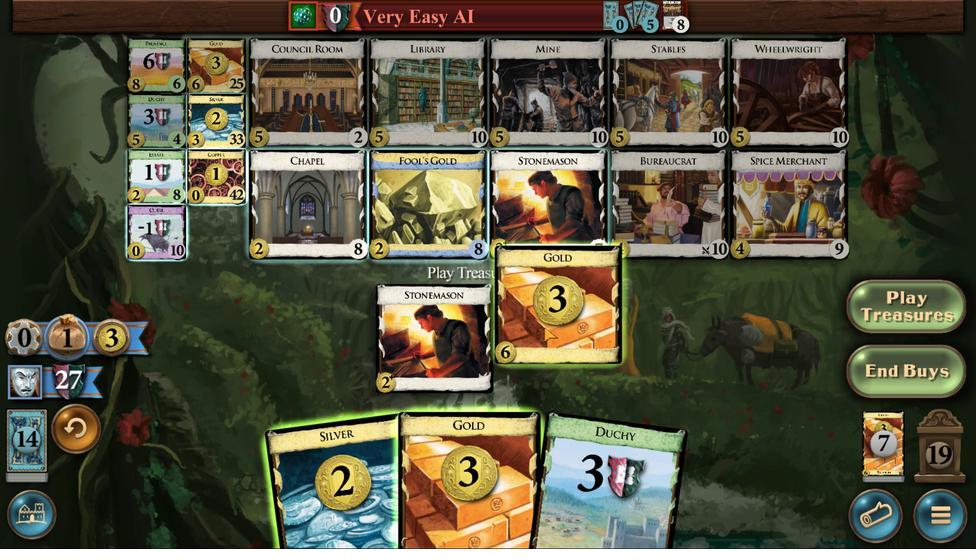
Action: Mouse moved to (428, 372)
Screenshot: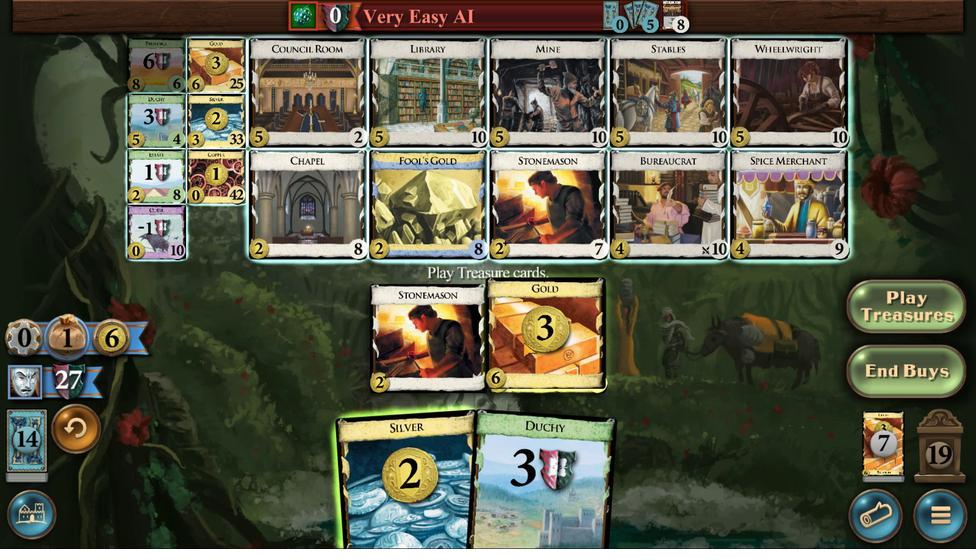 
Action: Mouse pressed left at (428, 372)
Screenshot: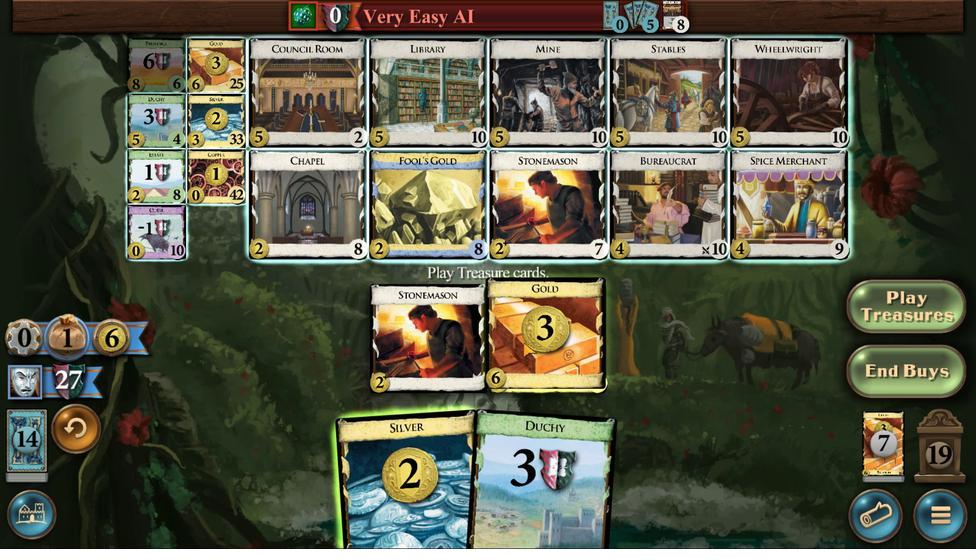 
Action: Mouse moved to (448, 371)
Screenshot: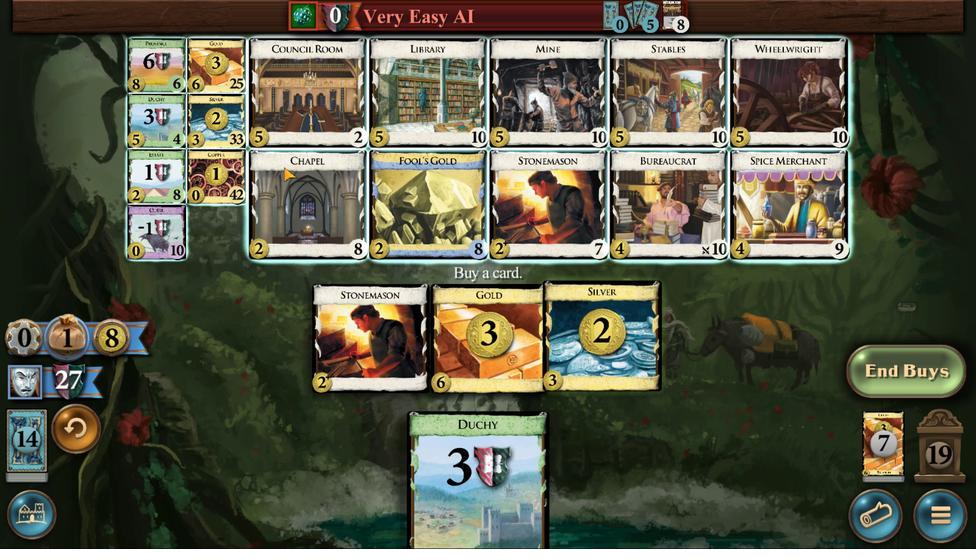 
Action: Mouse pressed left at (448, 371)
Screenshot: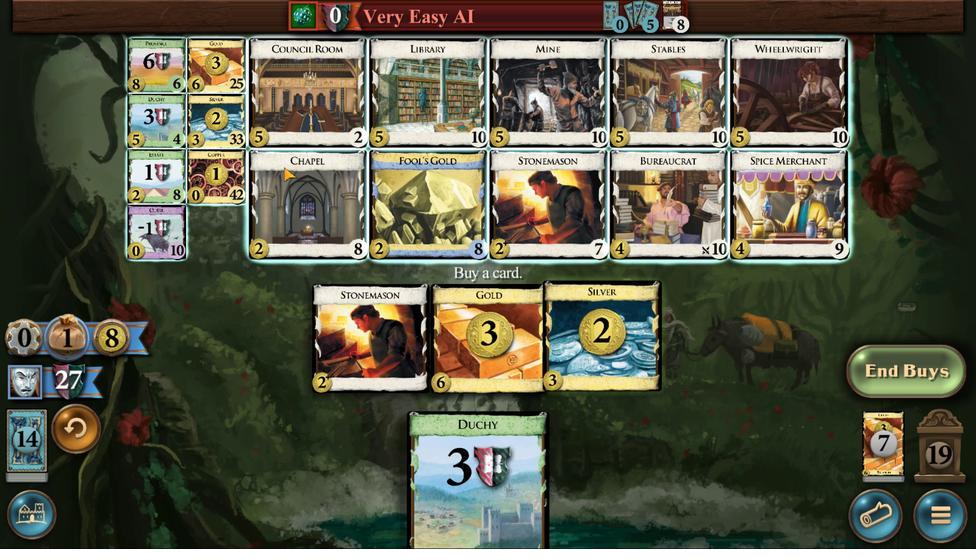 
Action: Mouse moved to (498, 314)
Screenshot: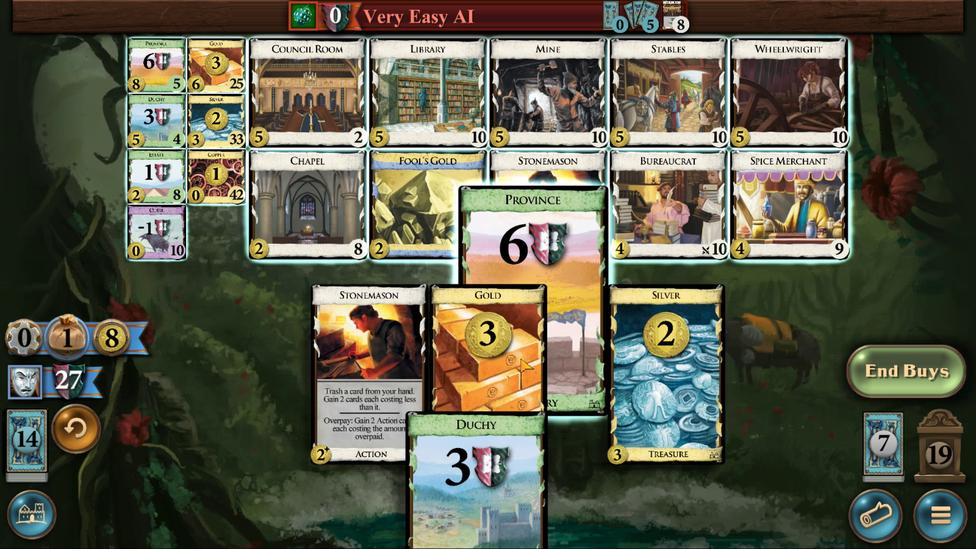 
Action: Mouse pressed left at (498, 314)
Screenshot: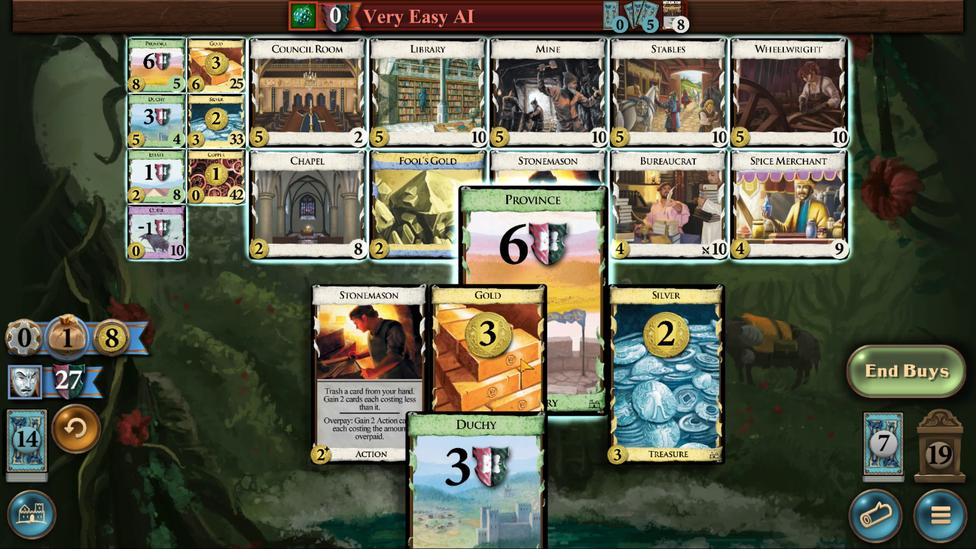 
Action: Mouse moved to (439, 372)
Screenshot: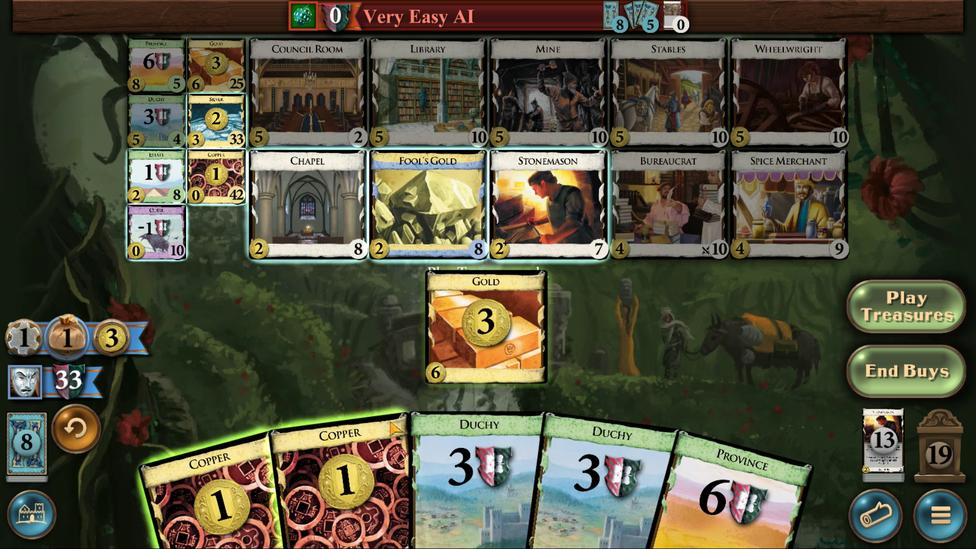 
Action: Mouse pressed left at (439, 372)
Screenshot: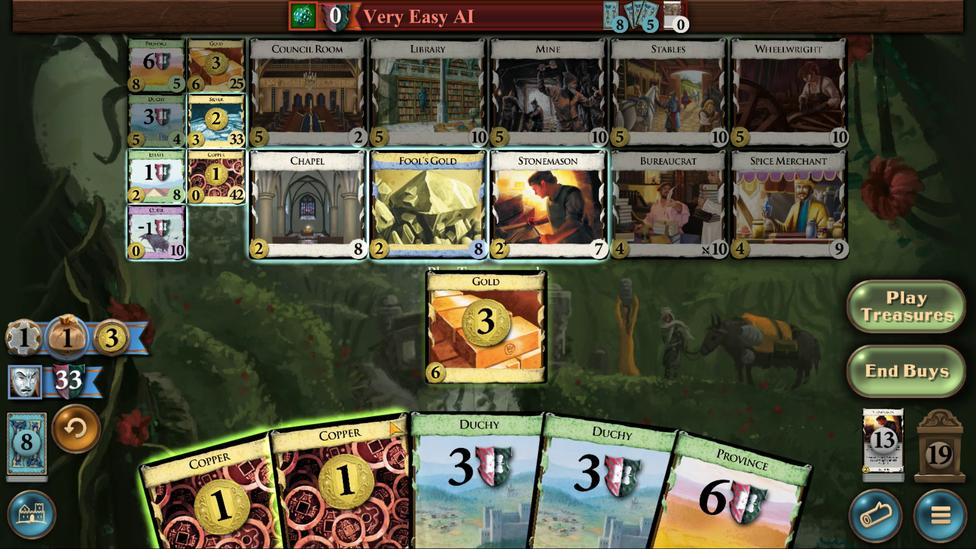 
Action: Mouse moved to (449, 373)
Screenshot: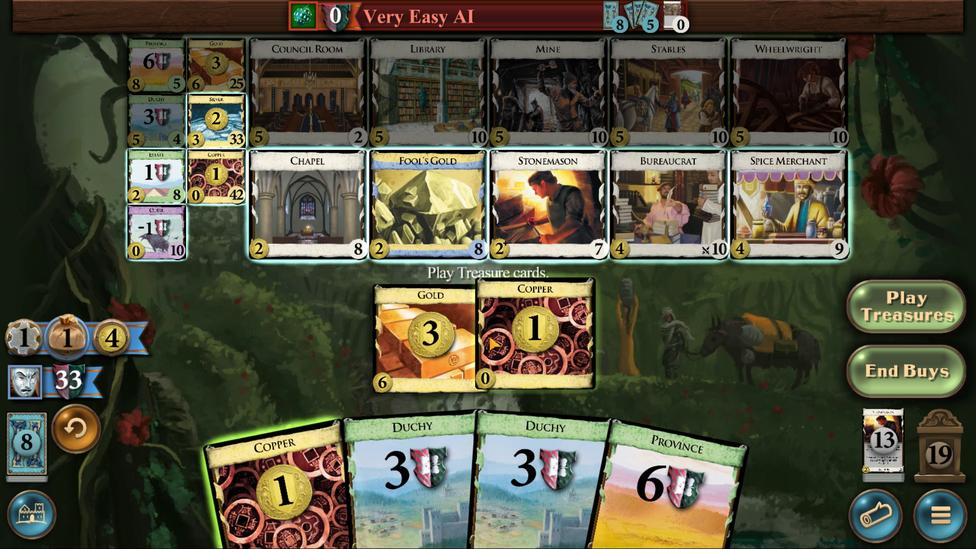 
Action: Mouse pressed left at (449, 373)
Screenshot: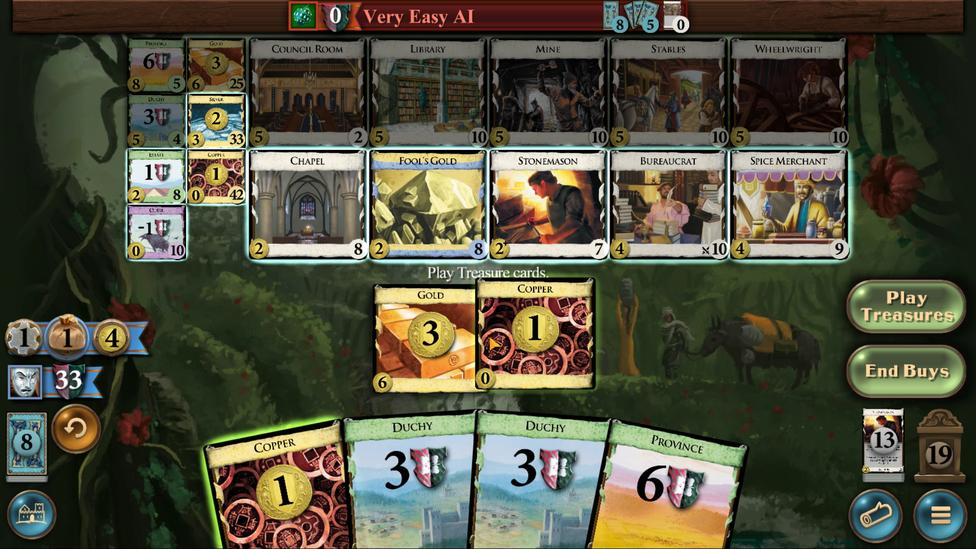 
Action: Mouse moved to (462, 374)
Screenshot: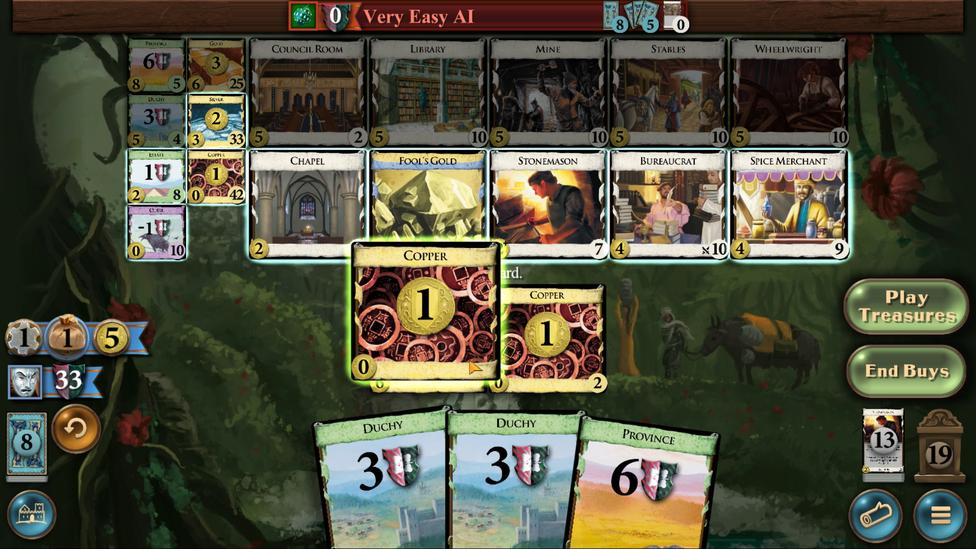 
Action: Mouse pressed left at (462, 374)
Screenshot: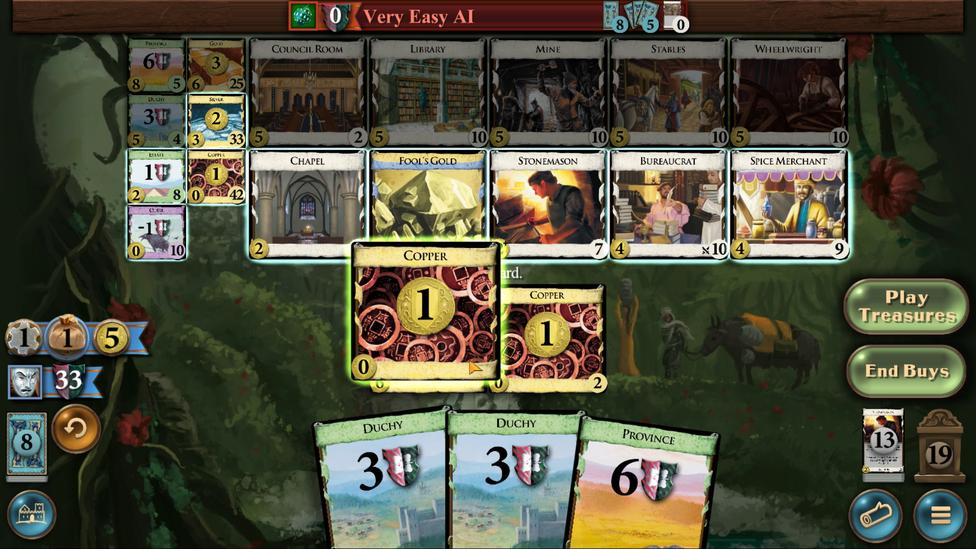 
Action: Mouse moved to (459, 315)
Screenshot: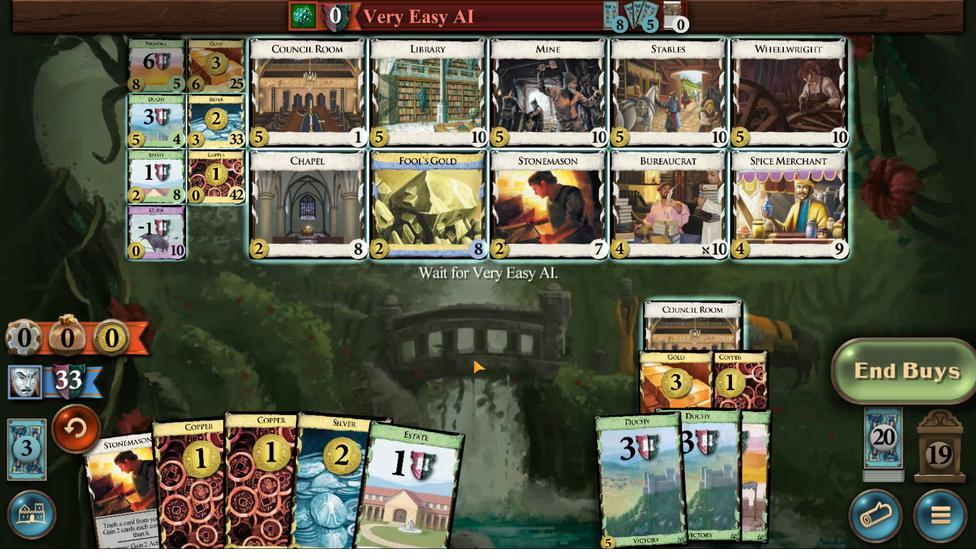 
Action: Mouse pressed left at (459, 315)
